 Task: Research Airbnb options in Molo, Kenya from 12th December, 2023 to 16th December, 2023 for 8 adults.8 bedrooms having 8 beds and 8 bathrooms. Property type can be hotel. Amenities needed are: wifi, TV, free parkinig on premises, gym, breakfast. Look for 5 properties as per requirement.
Action: Mouse moved to (488, 147)
Screenshot: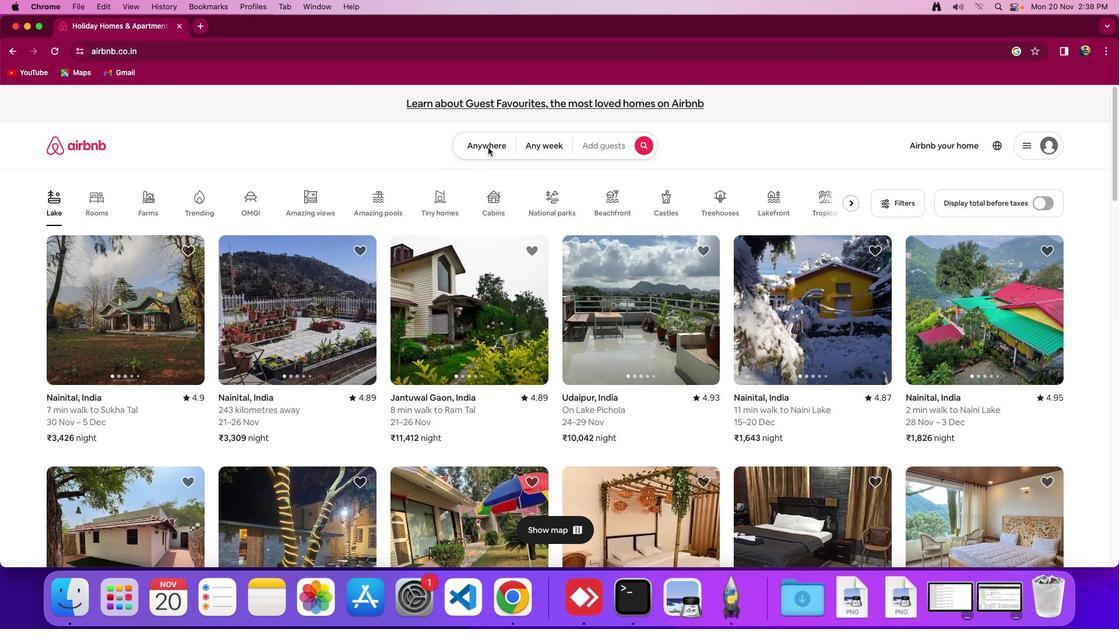 
Action: Mouse pressed left at (488, 147)
Screenshot: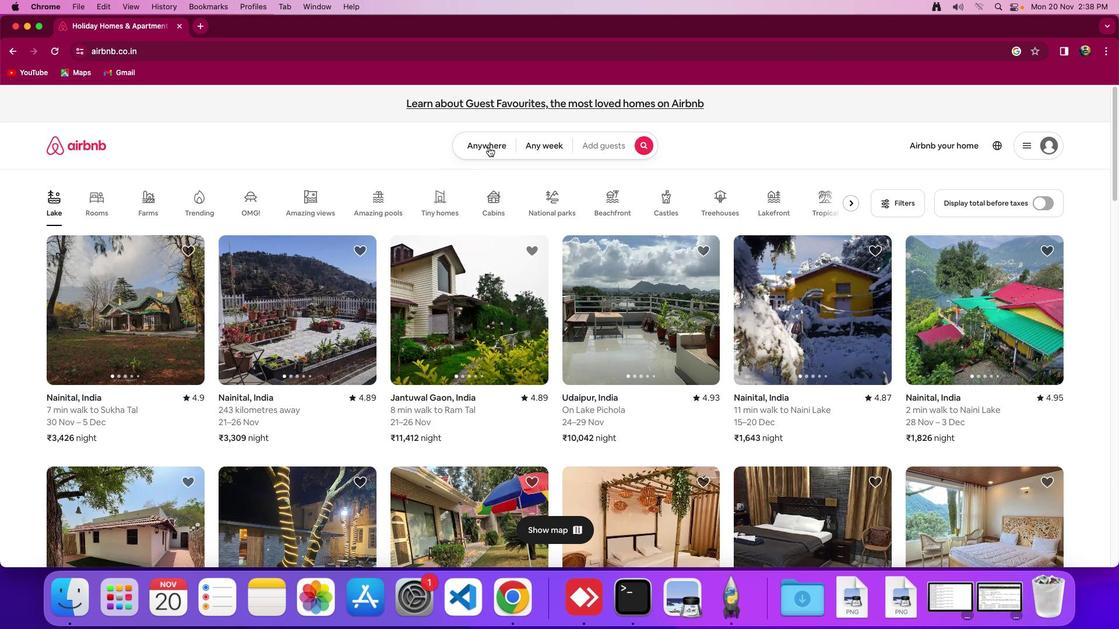 
Action: Mouse moved to (484, 143)
Screenshot: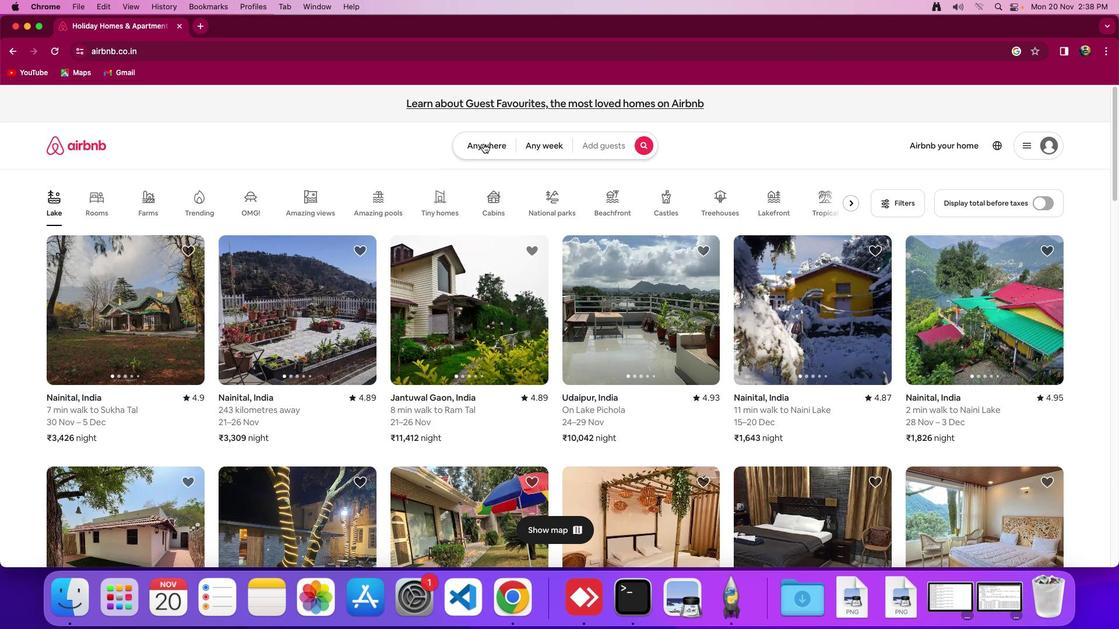 
Action: Mouse pressed left at (484, 143)
Screenshot: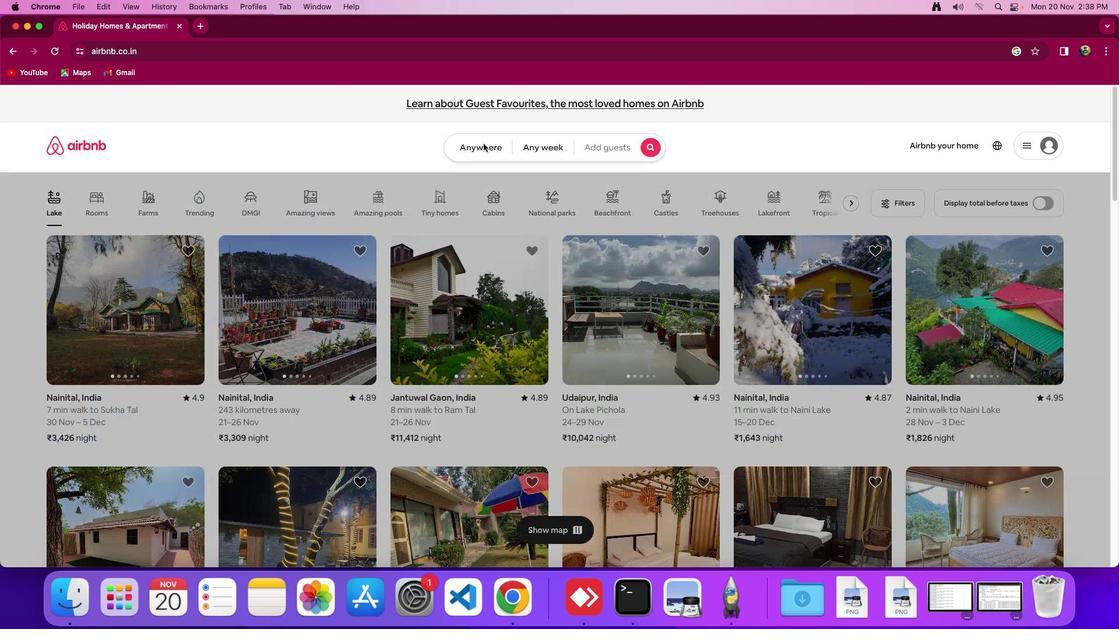 
Action: Mouse moved to (410, 186)
Screenshot: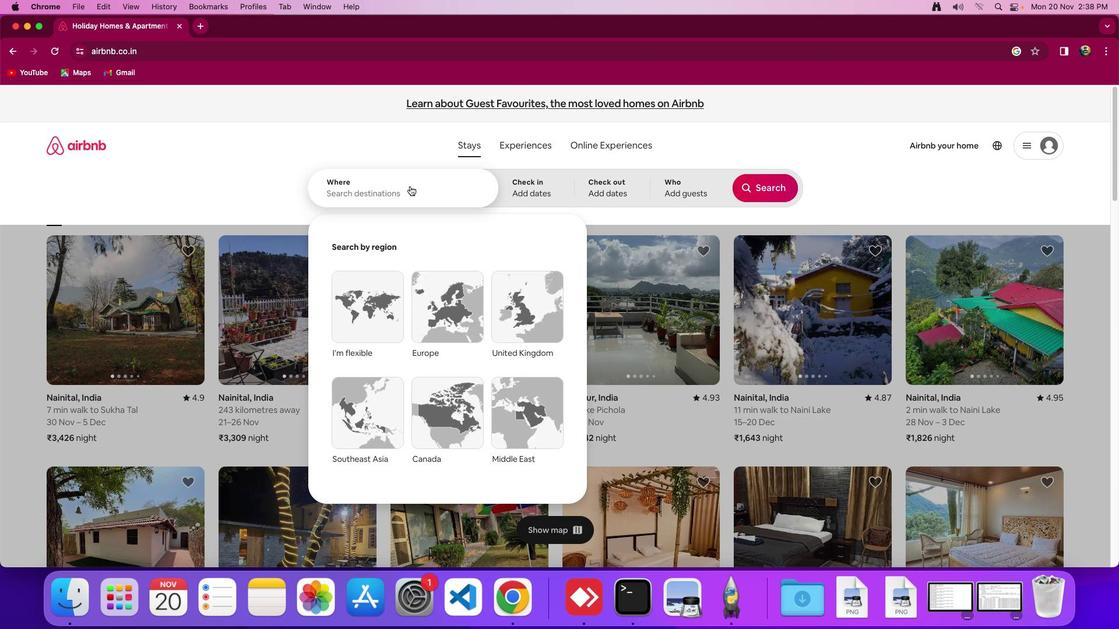 
Action: Mouse pressed left at (410, 186)
Screenshot: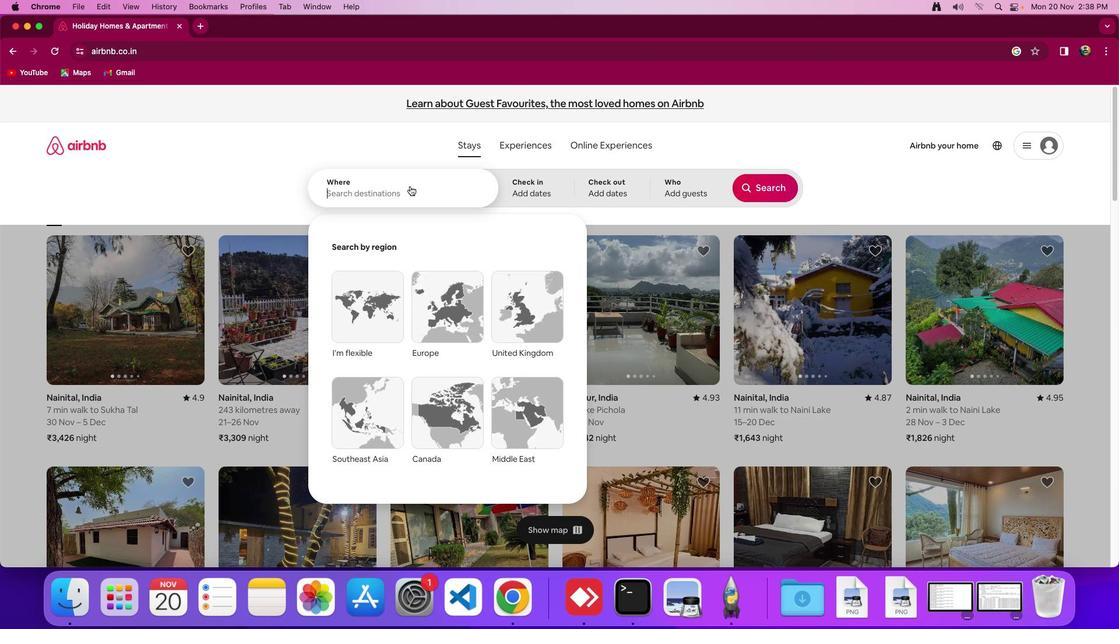 
Action: Mouse moved to (417, 184)
Screenshot: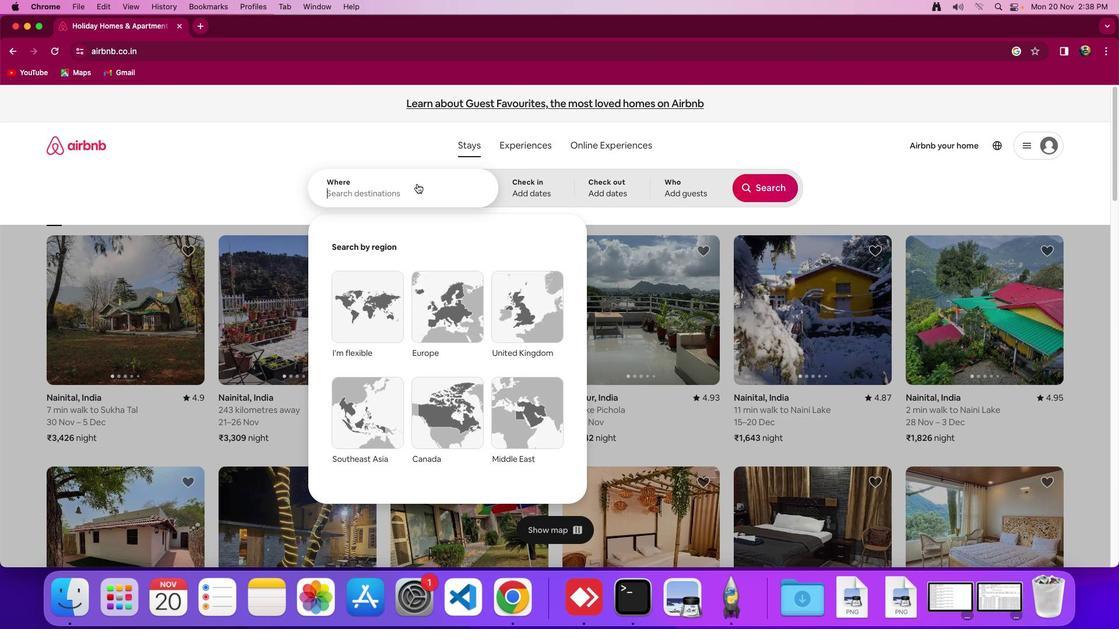 
Action: Key pressed Key.shift_r'T''I''D'Key.backspaceKey.backspaceKey.backspaceKey.backspaceKey.shift'M''o''l''o'','Key.spaceKey.shift'K''n''y''a'
Screenshot: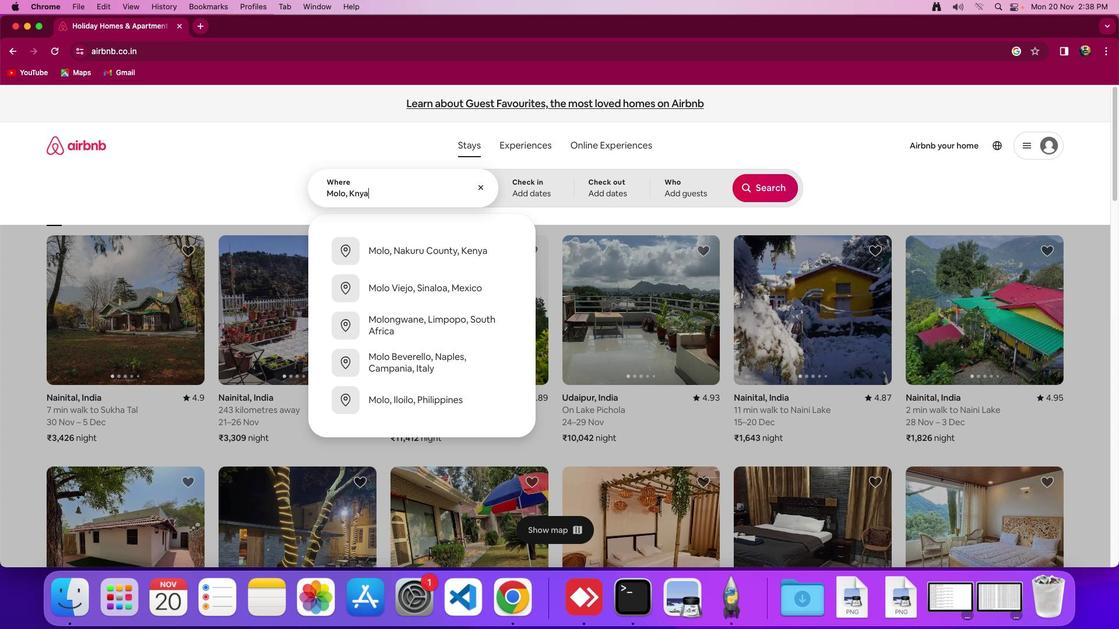 
Action: Mouse moved to (513, 184)
Screenshot: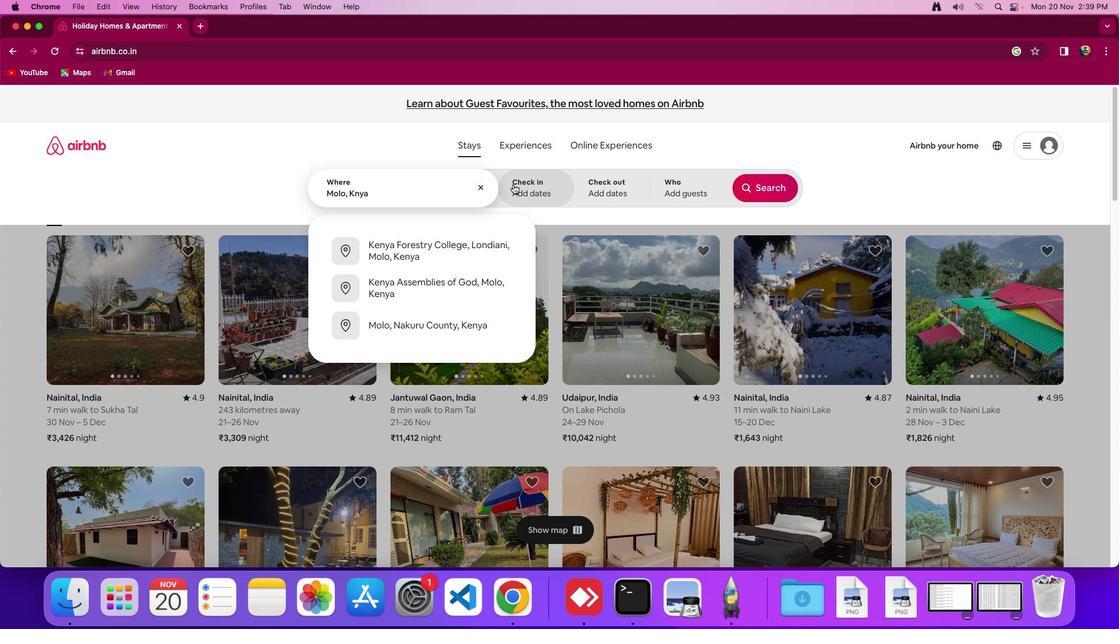 
Action: Mouse pressed left at (513, 184)
Screenshot: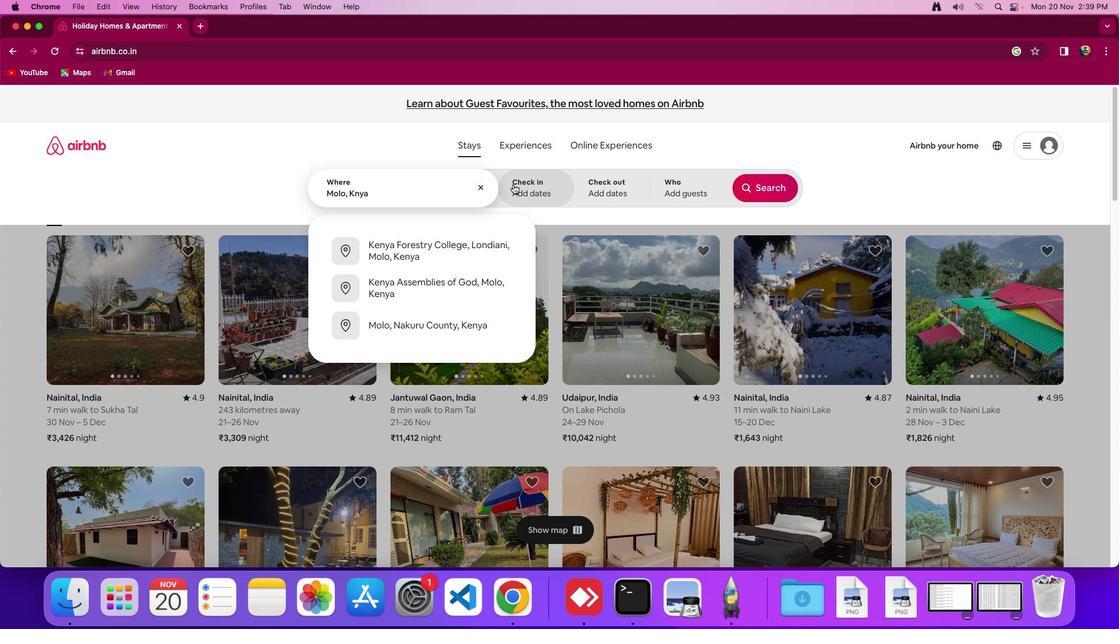 
Action: Mouse moved to (638, 388)
Screenshot: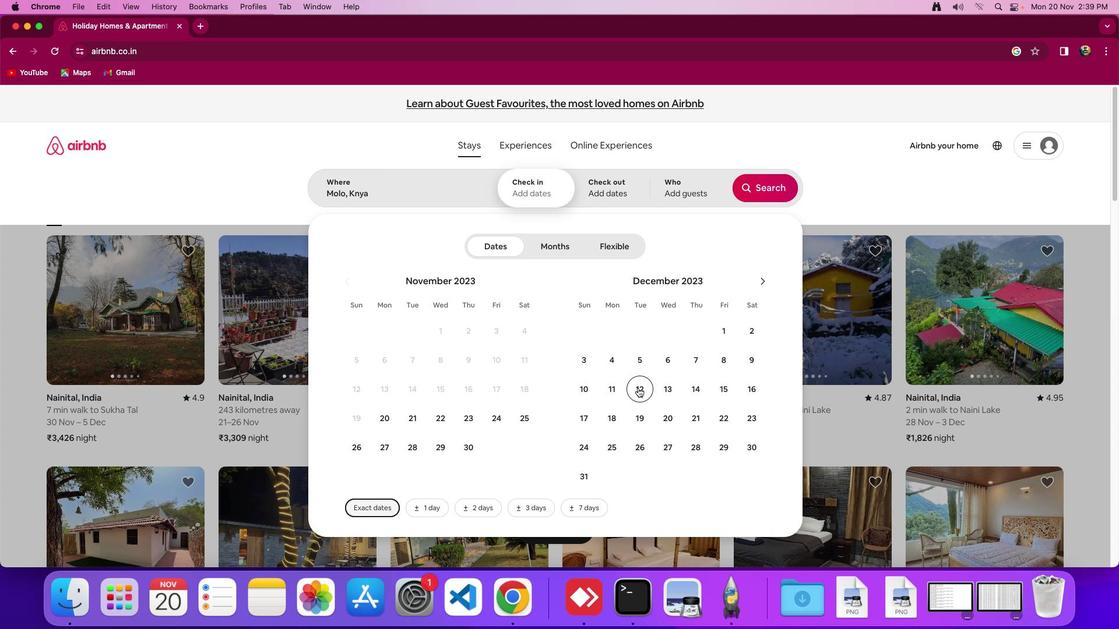 
Action: Mouse pressed left at (638, 388)
Screenshot: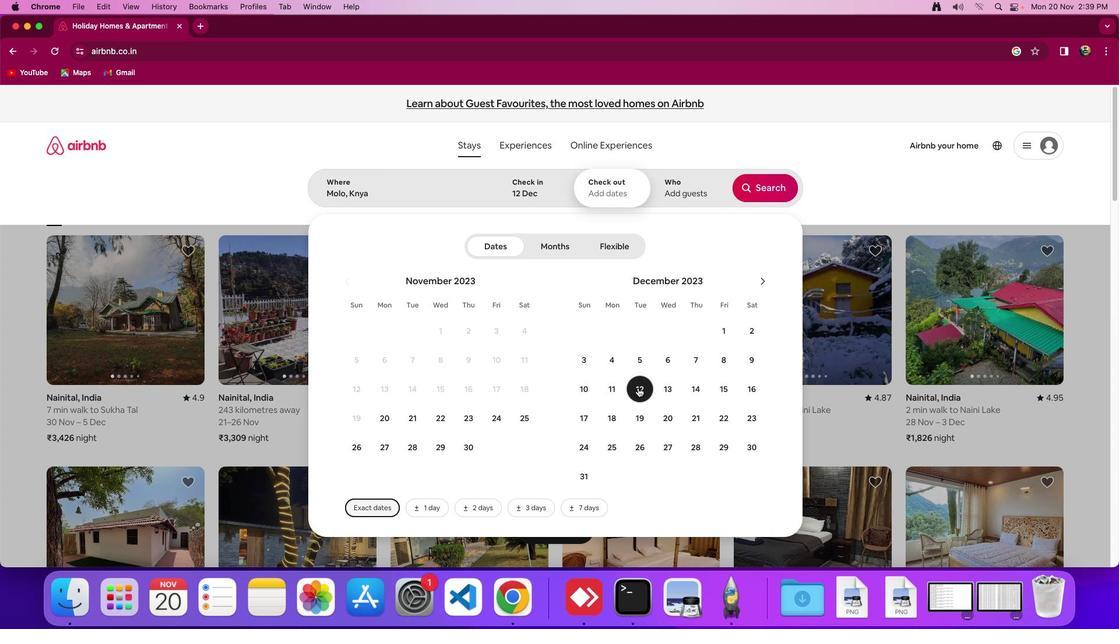 
Action: Mouse moved to (748, 389)
Screenshot: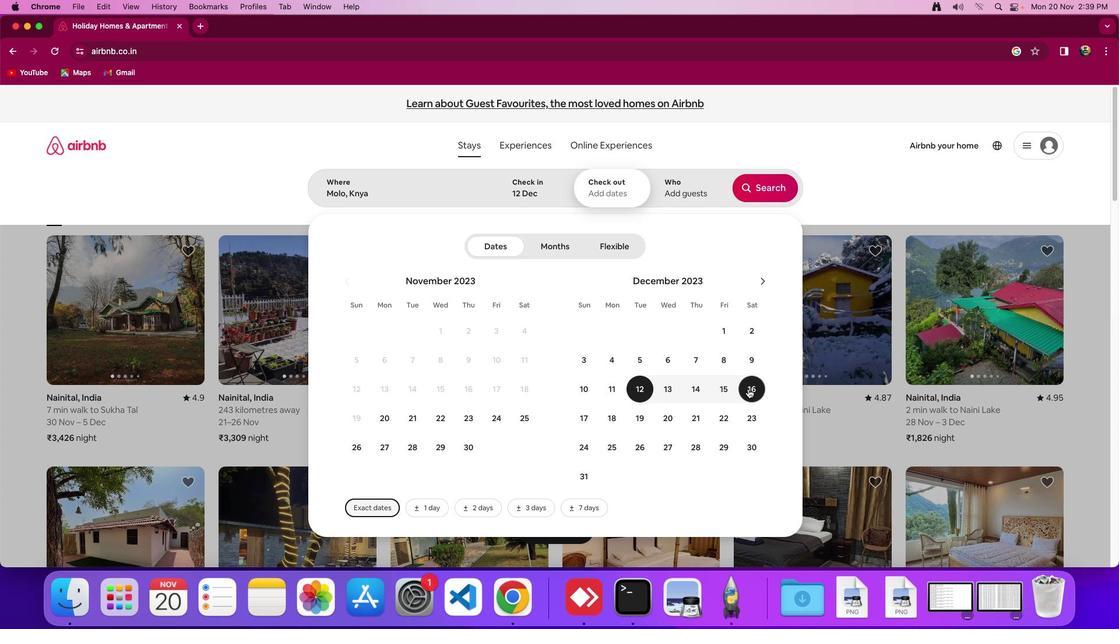 
Action: Mouse pressed left at (748, 389)
Screenshot: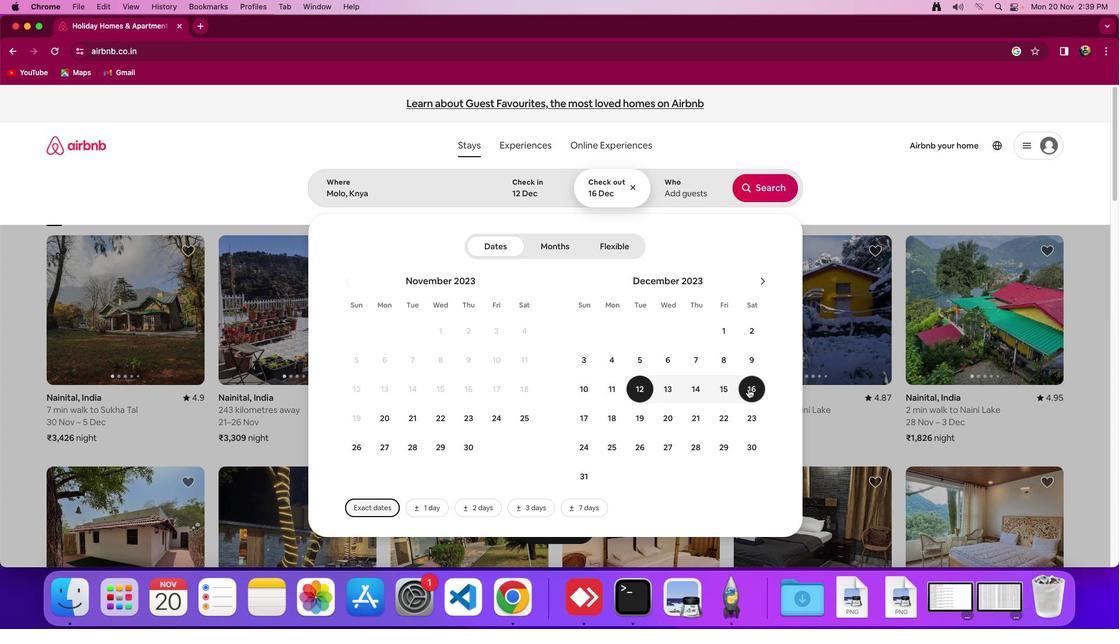 
Action: Mouse moved to (678, 191)
Screenshot: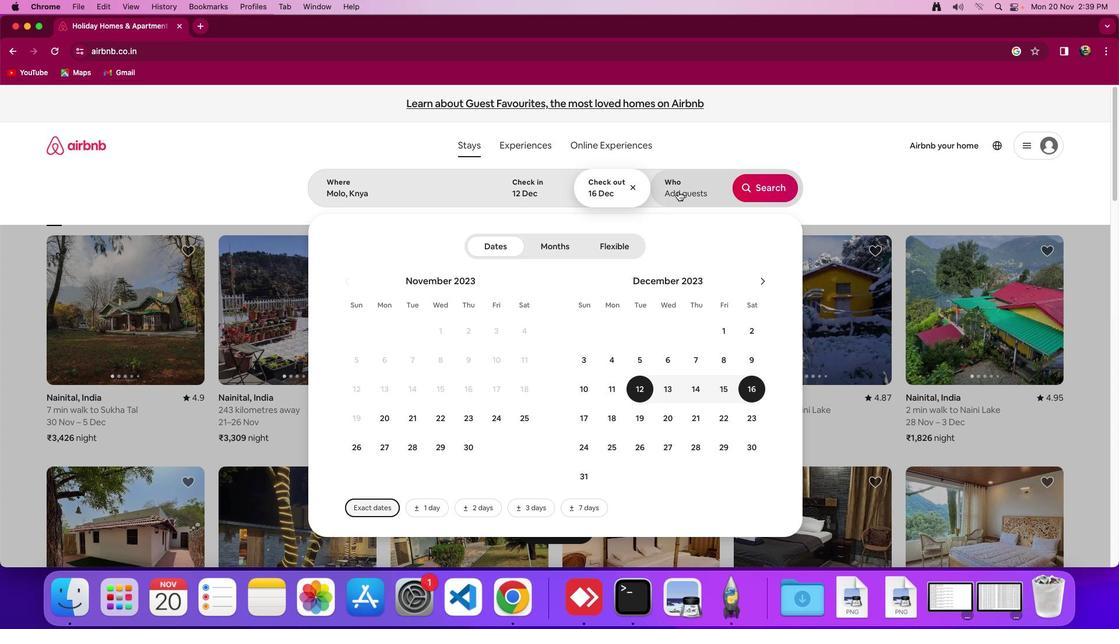 
Action: Mouse pressed left at (678, 191)
Screenshot: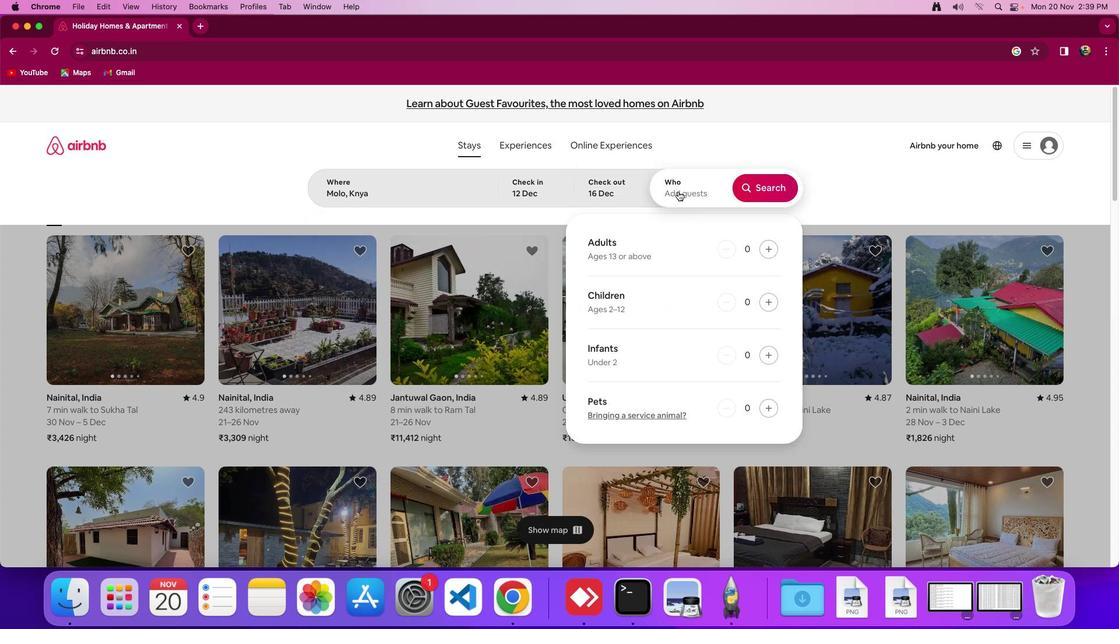 
Action: Mouse moved to (766, 251)
Screenshot: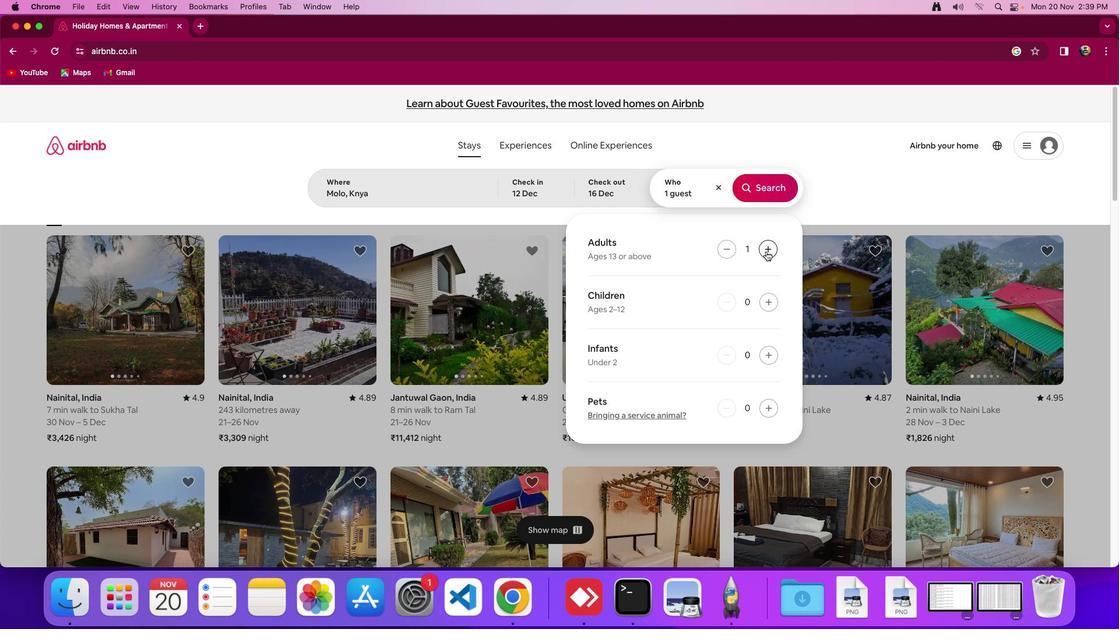 
Action: Mouse pressed left at (766, 251)
Screenshot: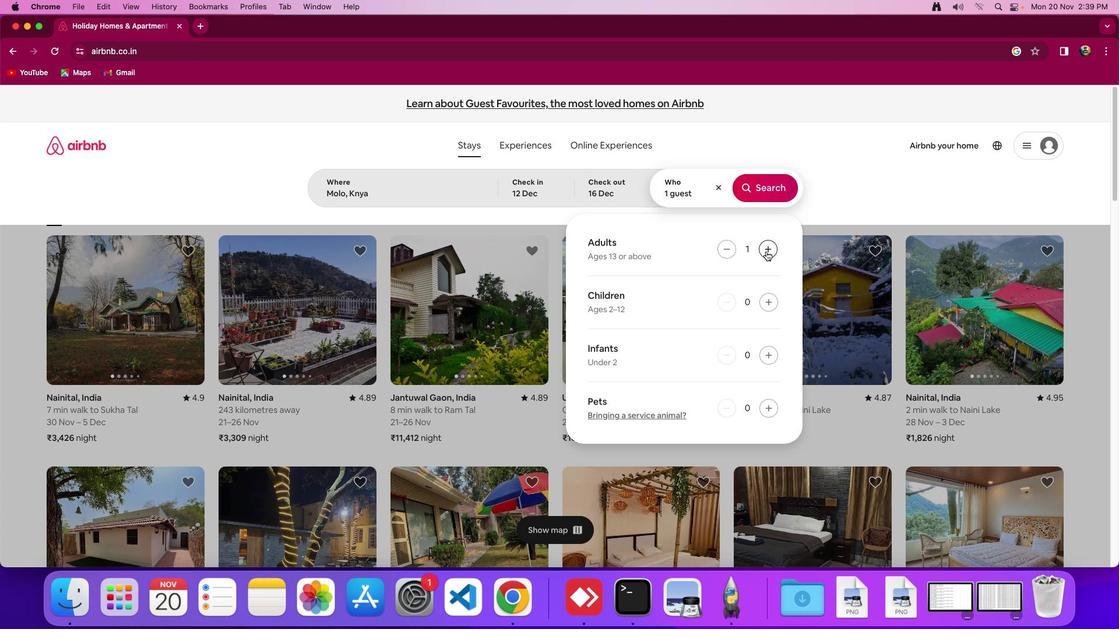 
Action: Mouse pressed left at (766, 251)
Screenshot: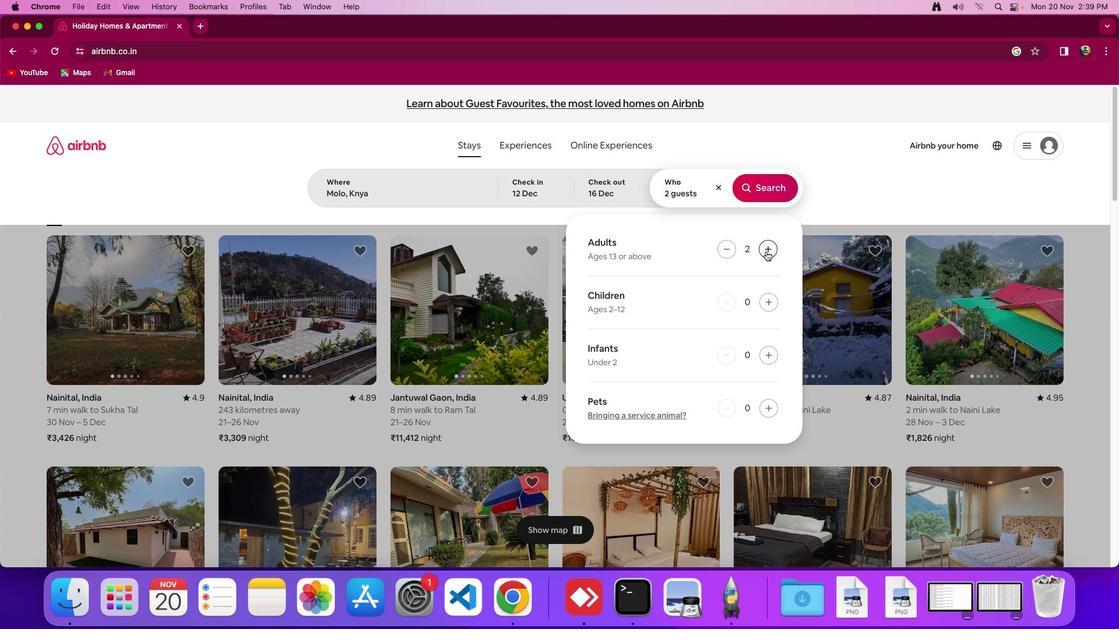 
Action: Mouse pressed left at (766, 251)
Screenshot: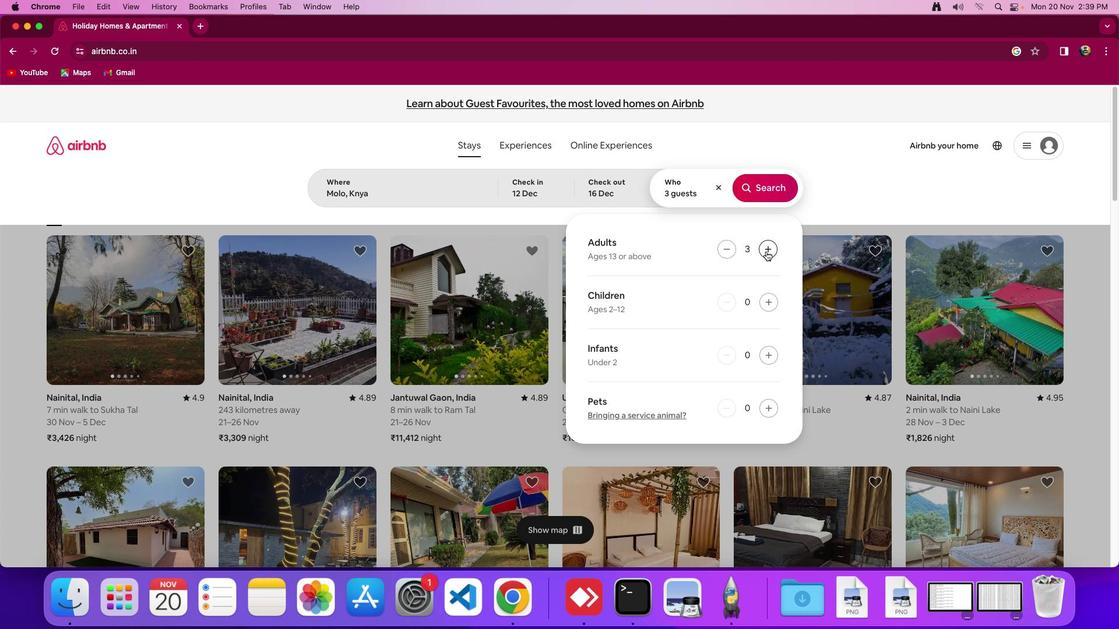 
Action: Mouse pressed left at (766, 251)
Screenshot: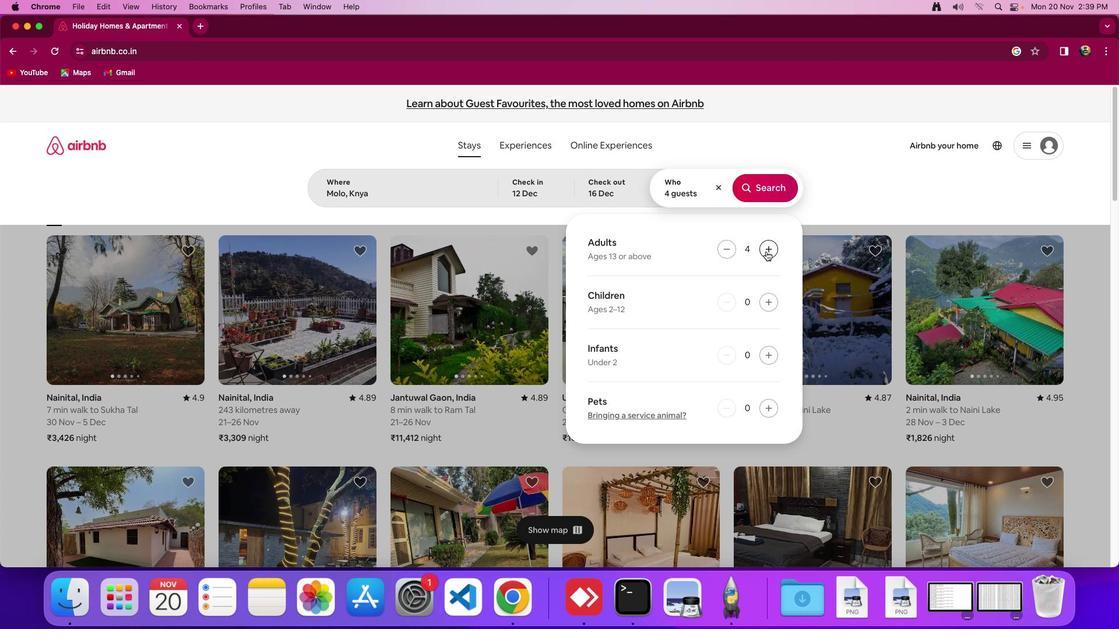 
Action: Mouse pressed left at (766, 251)
Screenshot: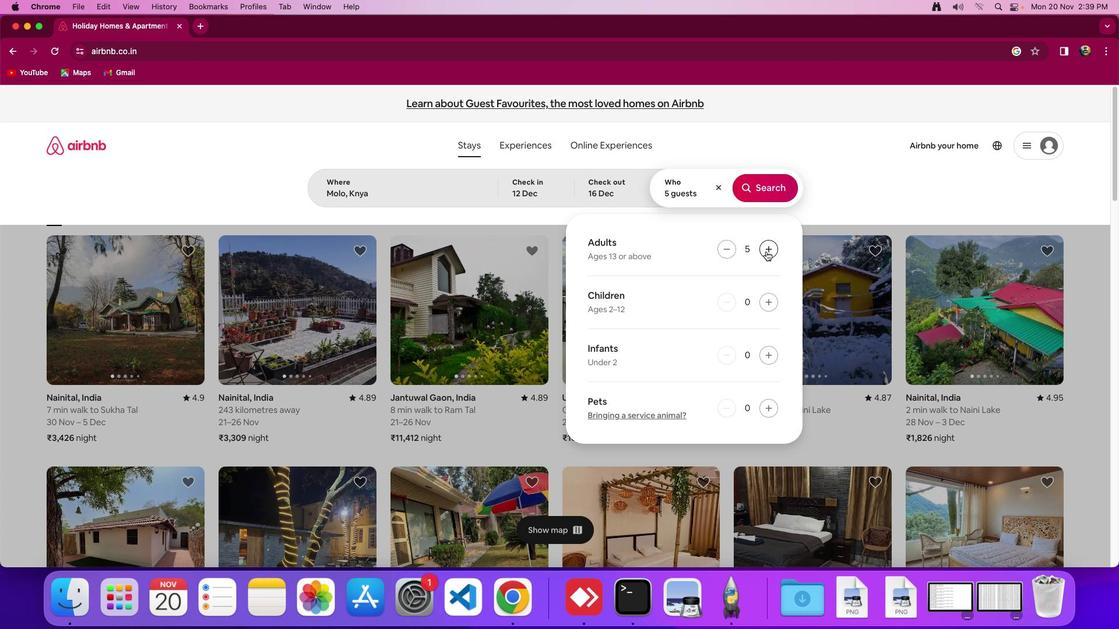 
Action: Mouse pressed left at (766, 251)
Screenshot: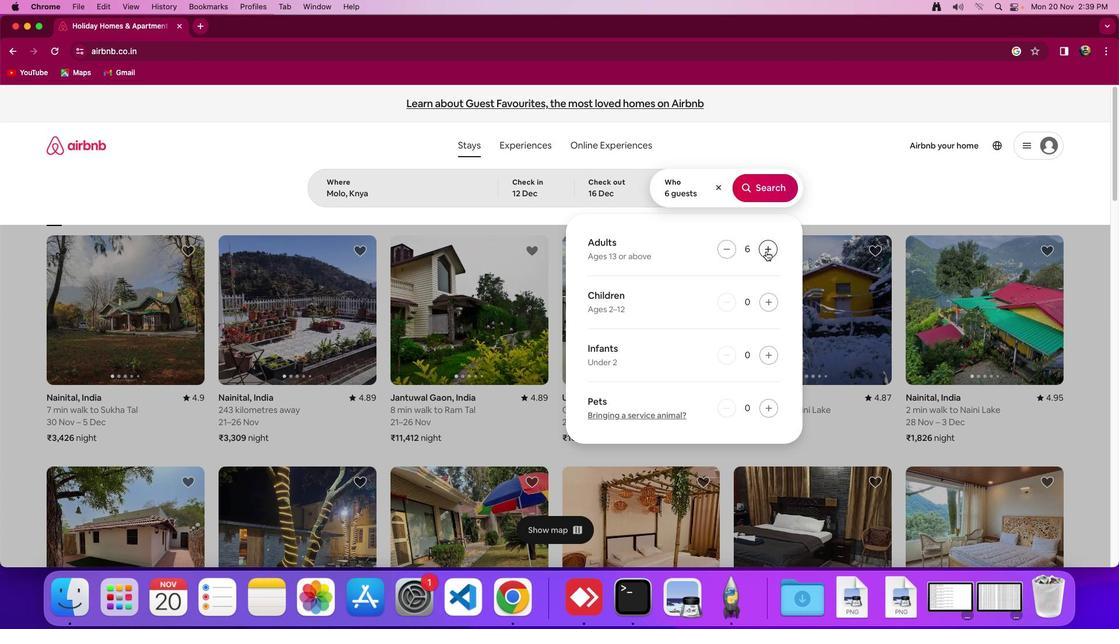 
Action: Mouse pressed left at (766, 251)
Screenshot: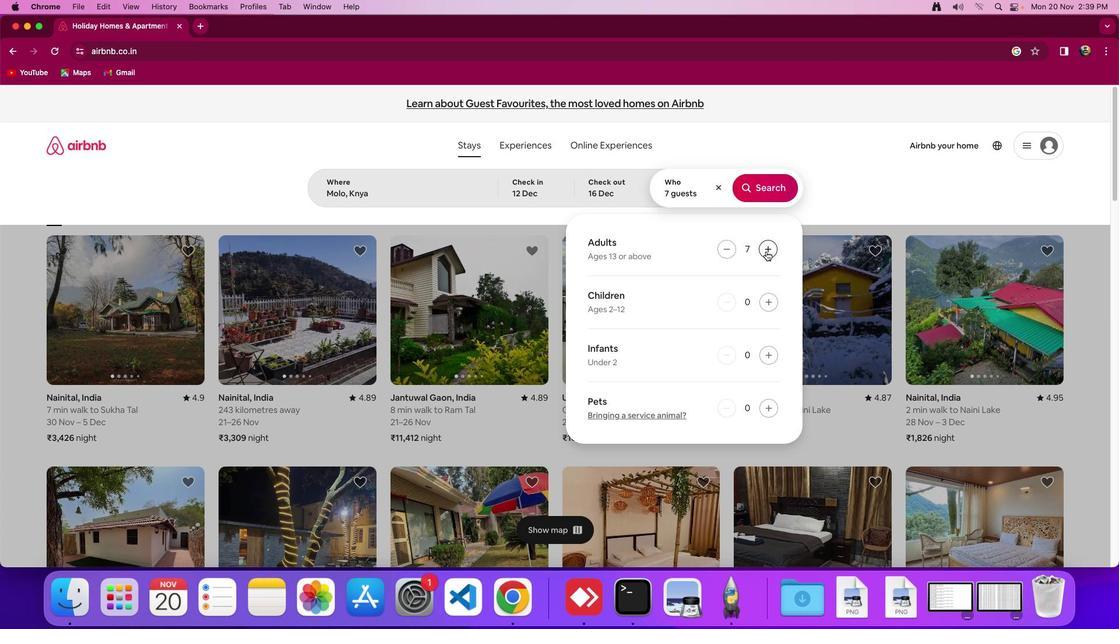 
Action: Mouse pressed left at (766, 251)
Screenshot: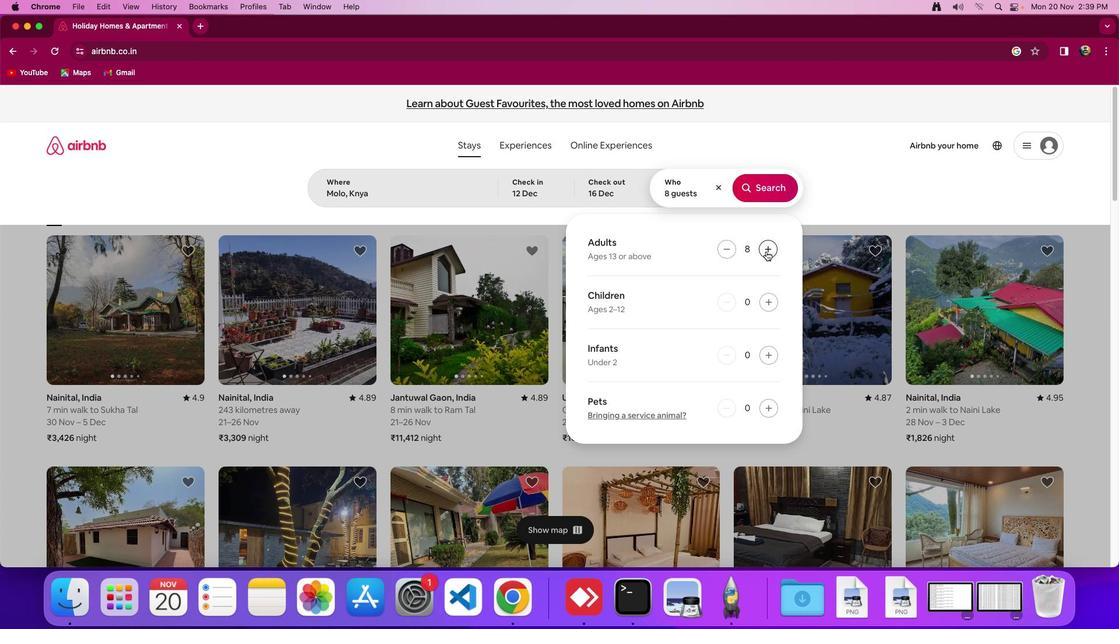 
Action: Mouse moved to (756, 179)
Screenshot: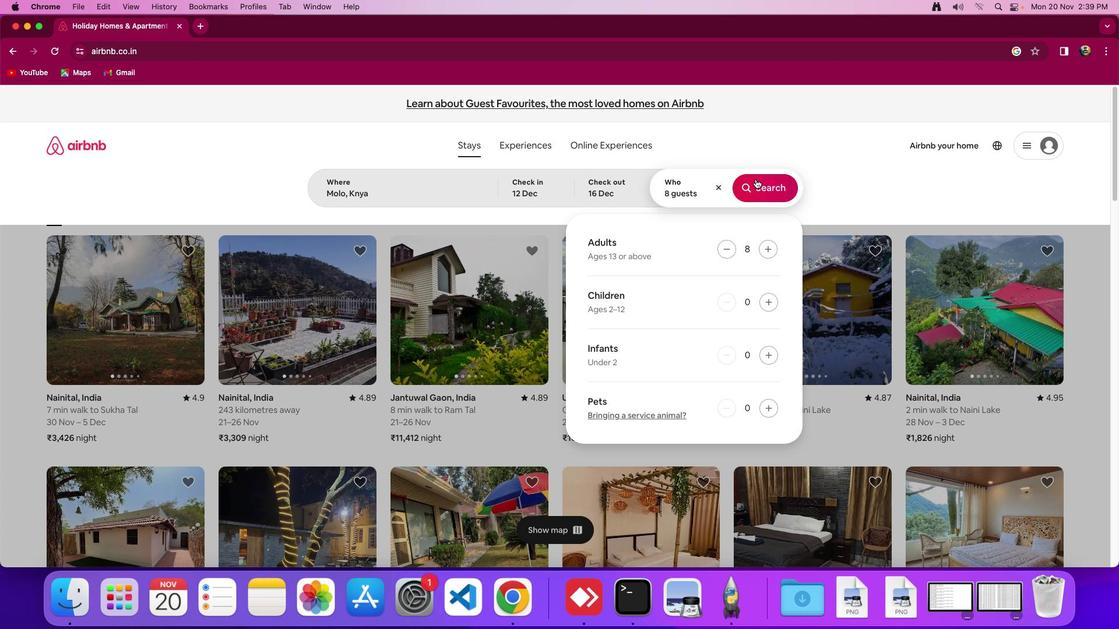 
Action: Mouse pressed left at (756, 179)
Screenshot: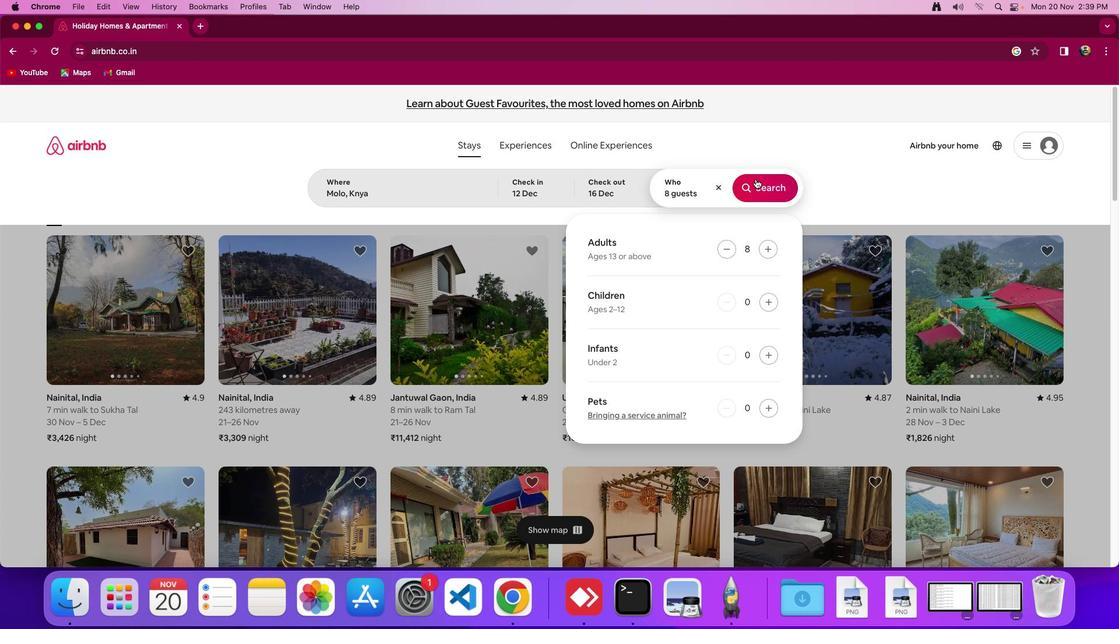 
Action: Mouse moved to (934, 152)
Screenshot: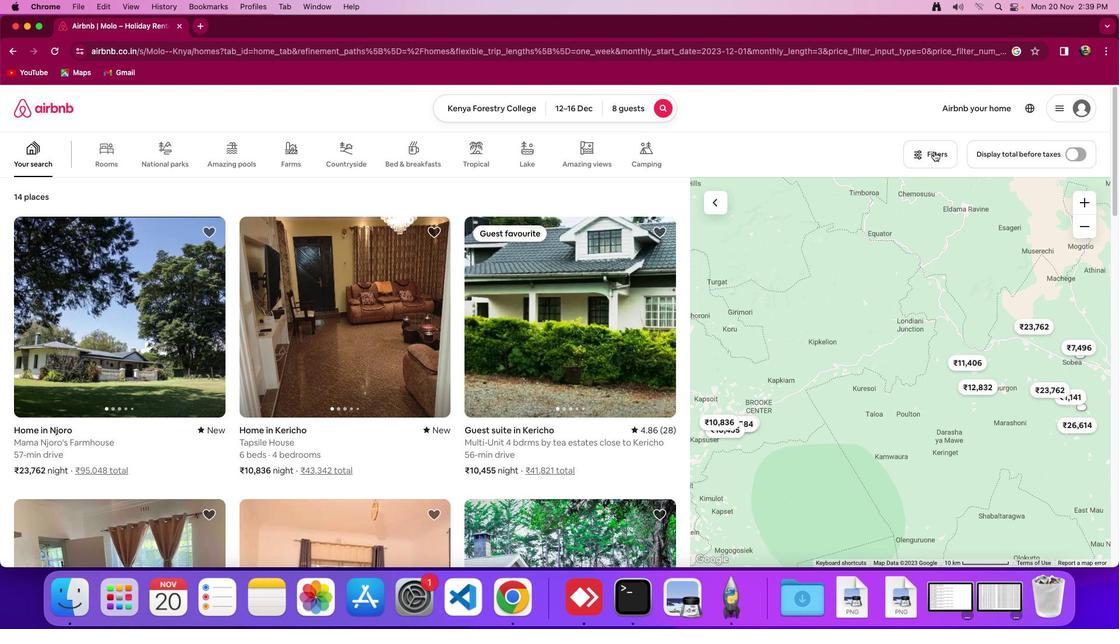 
Action: Mouse pressed left at (934, 152)
Screenshot: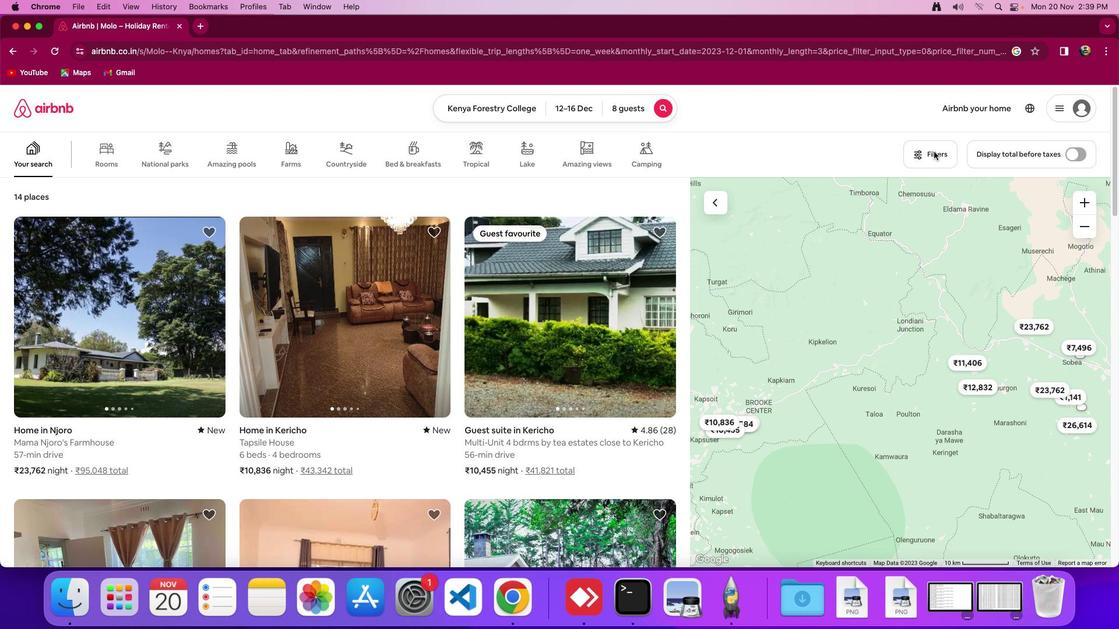 
Action: Mouse moved to (510, 322)
Screenshot: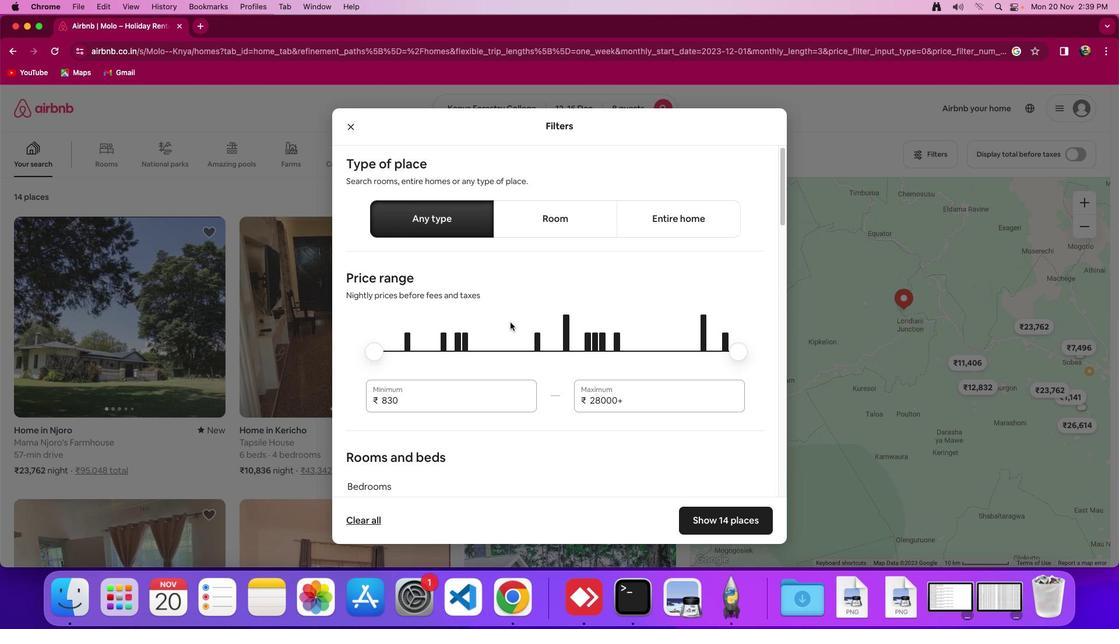 
Action: Mouse scrolled (510, 322) with delta (0, 0)
Screenshot: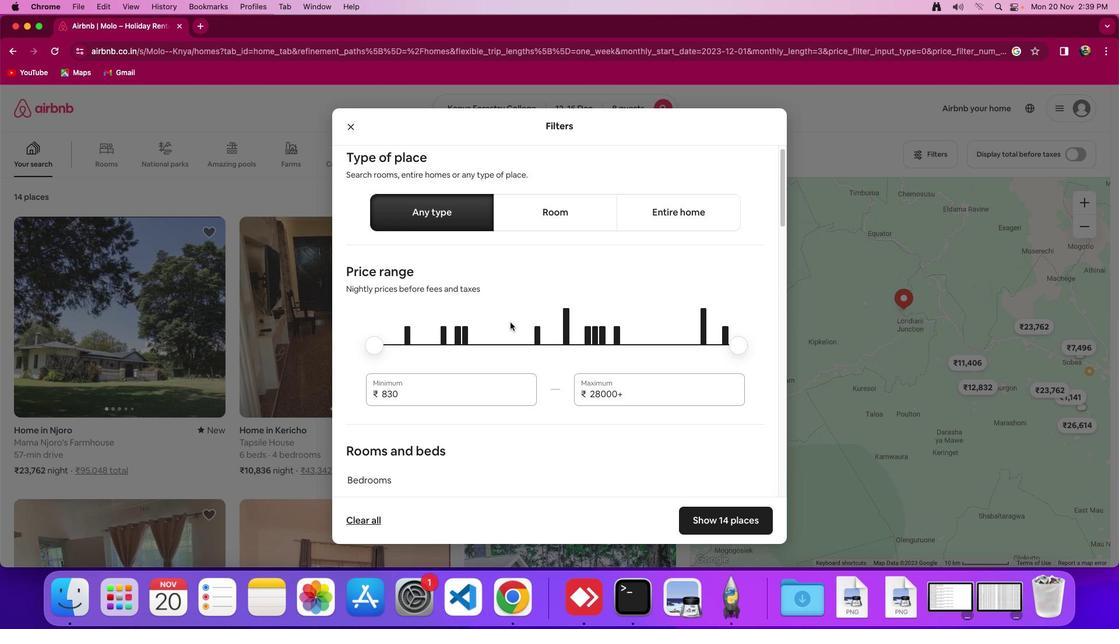 
Action: Mouse scrolled (510, 322) with delta (0, 0)
Screenshot: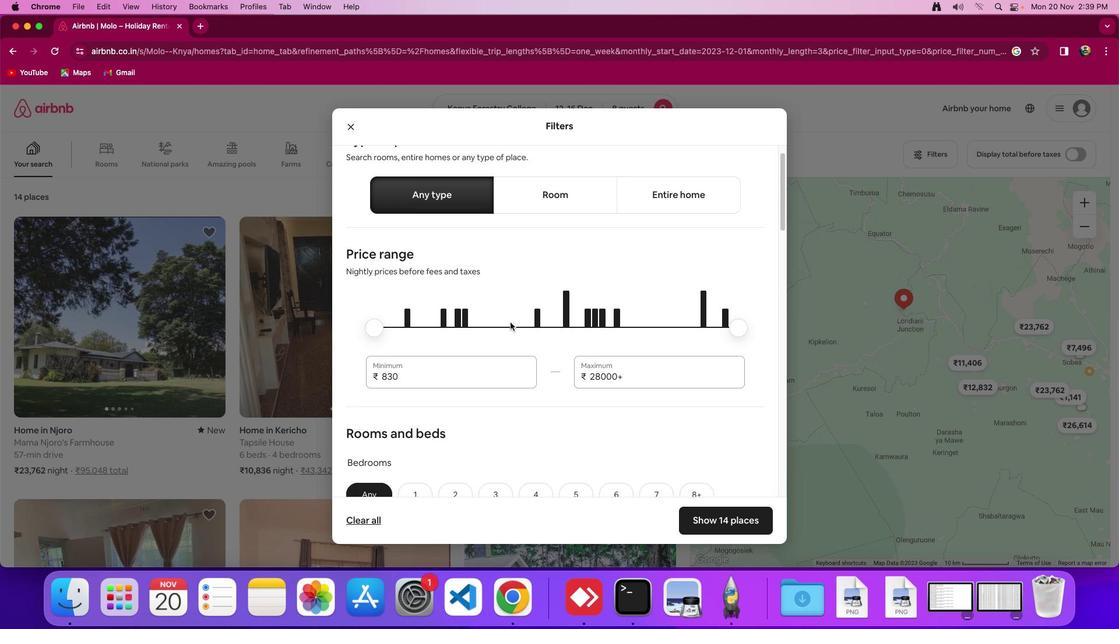 
Action: Mouse moved to (510, 322)
Screenshot: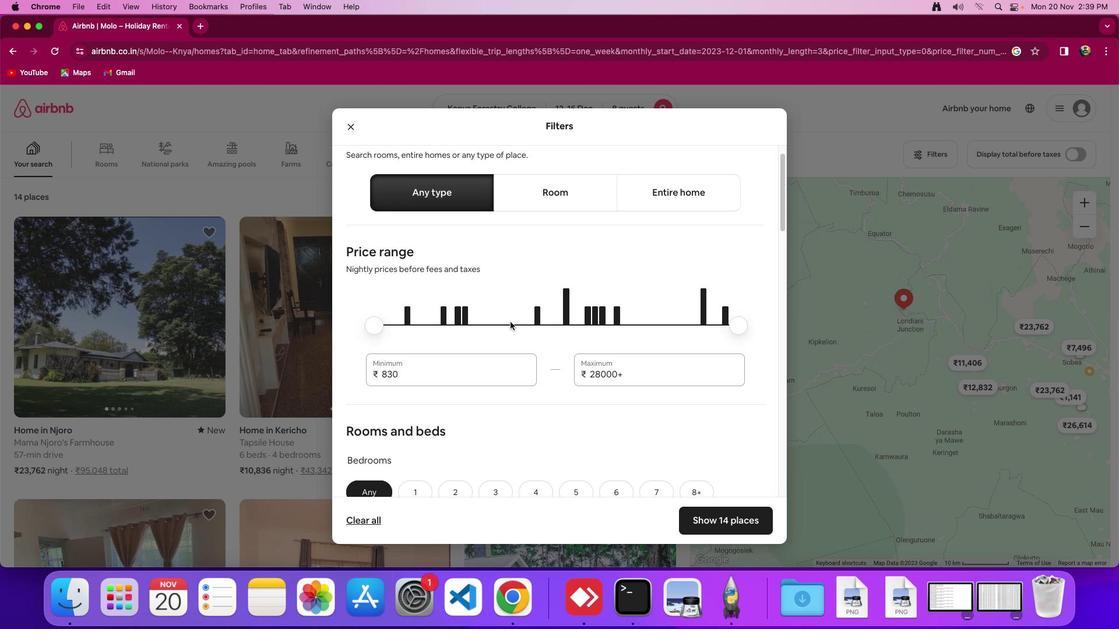 
Action: Mouse scrolled (510, 322) with delta (0, 0)
Screenshot: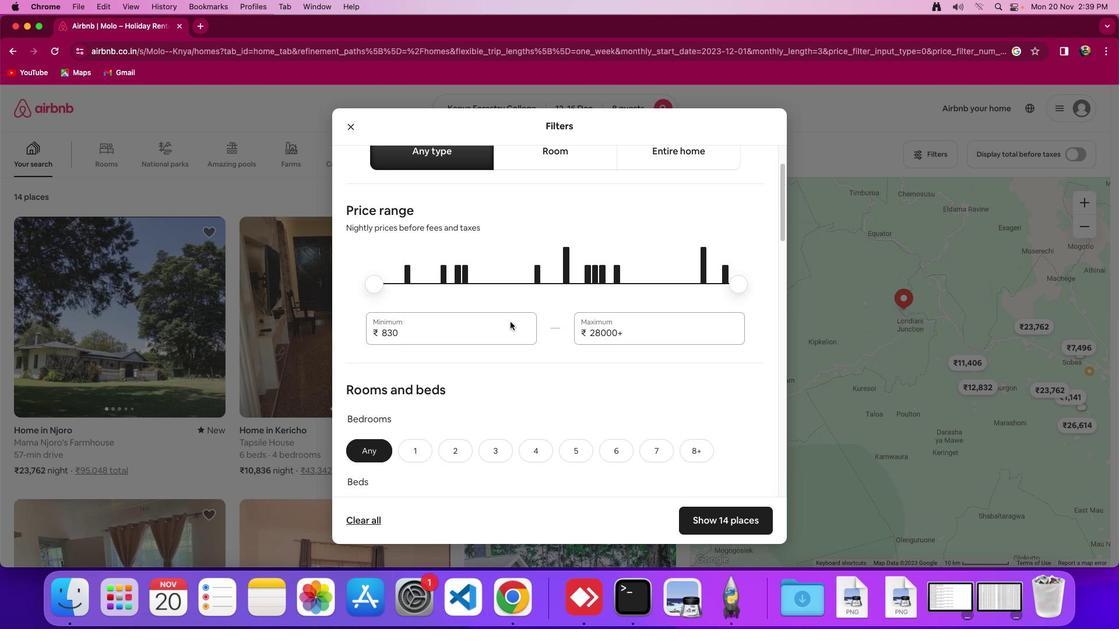 
Action: Mouse scrolled (510, 322) with delta (0, 0)
Screenshot: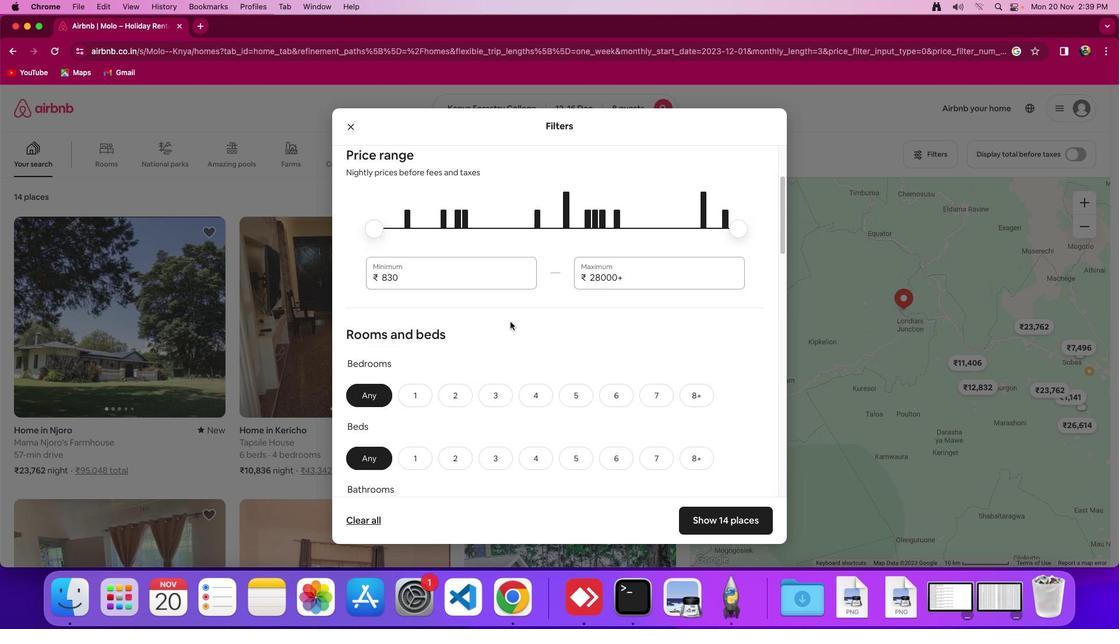 
Action: Mouse scrolled (510, 322) with delta (0, -1)
Screenshot: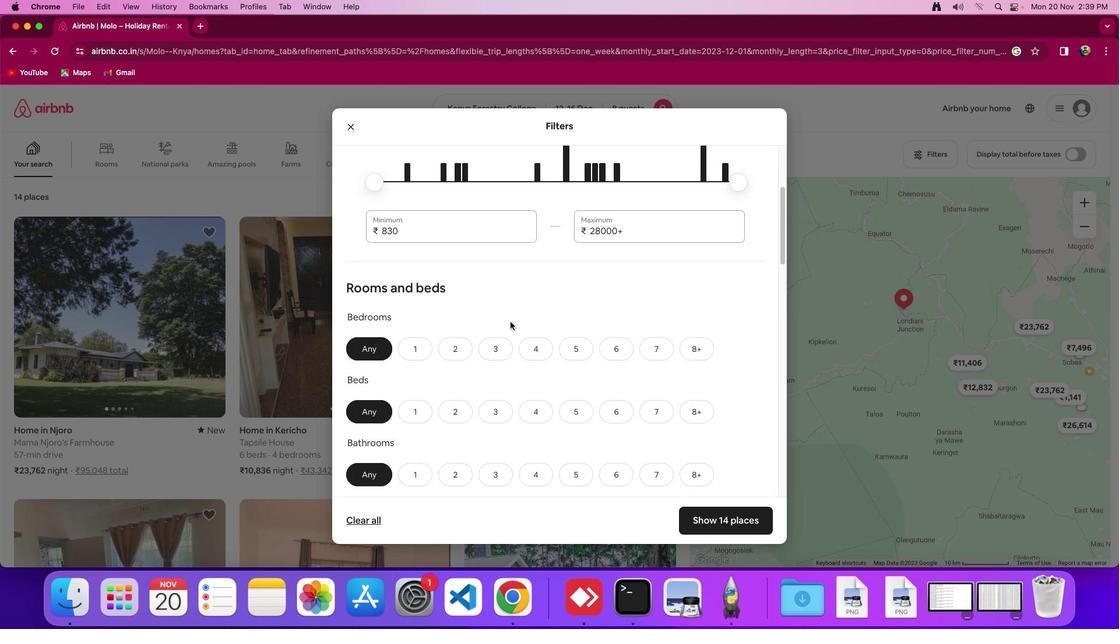 
Action: Mouse scrolled (510, 322) with delta (0, -2)
Screenshot: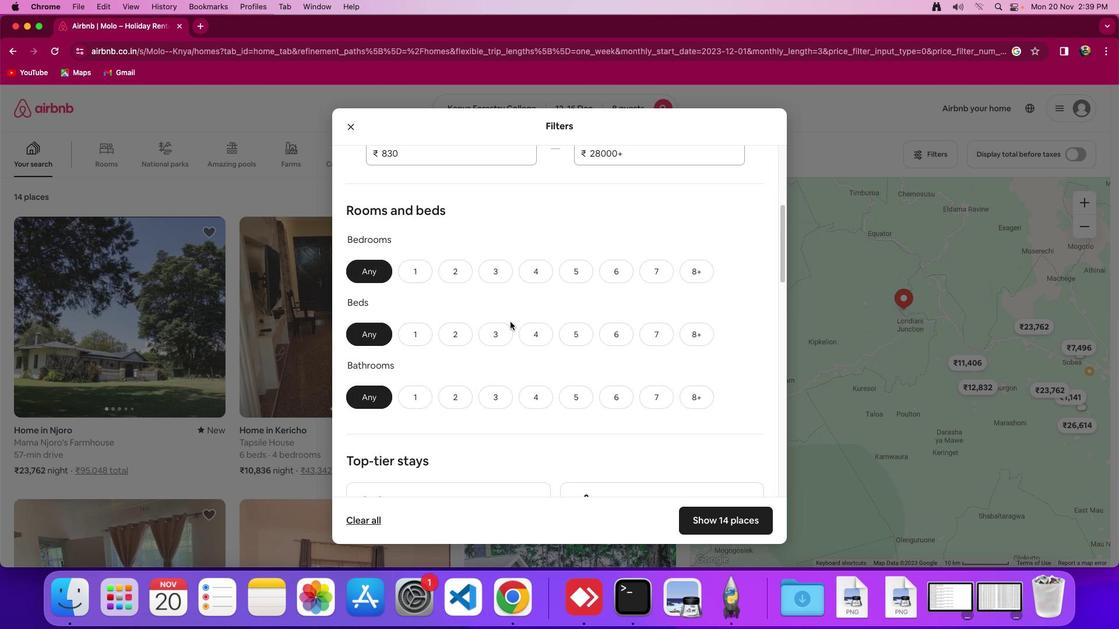 
Action: Mouse scrolled (510, 322) with delta (0, 0)
Screenshot: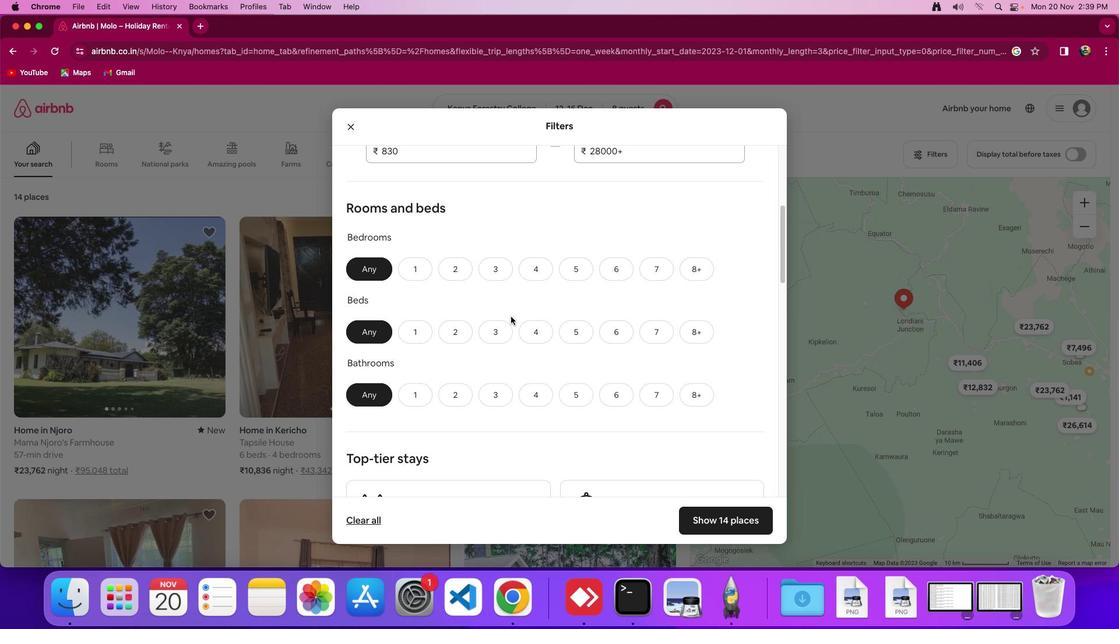
Action: Mouse moved to (699, 267)
Screenshot: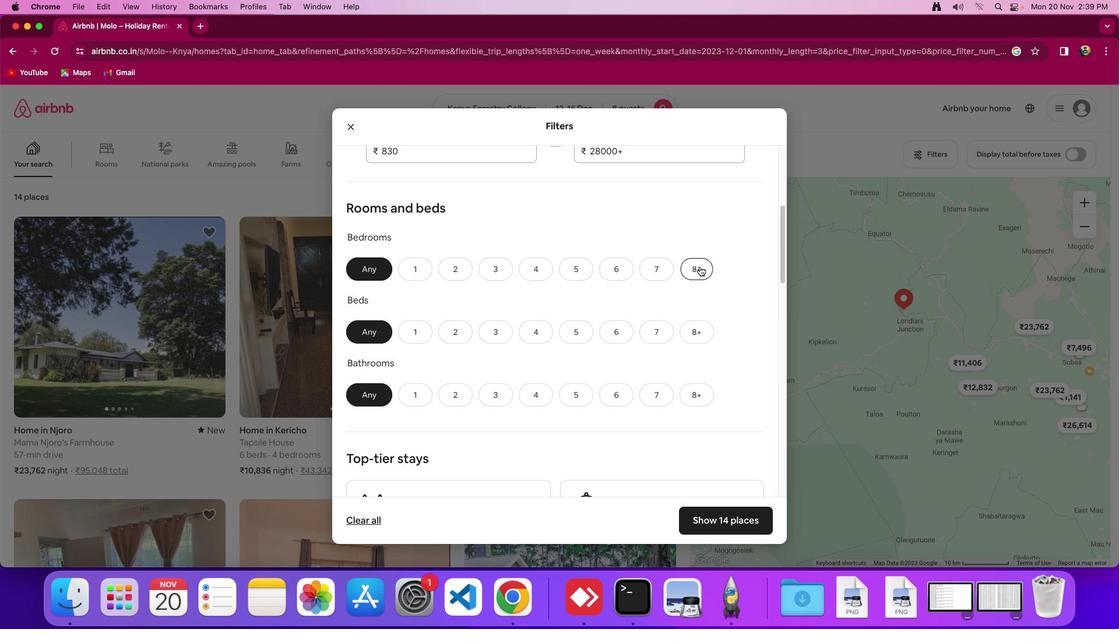 
Action: Mouse pressed left at (699, 267)
Screenshot: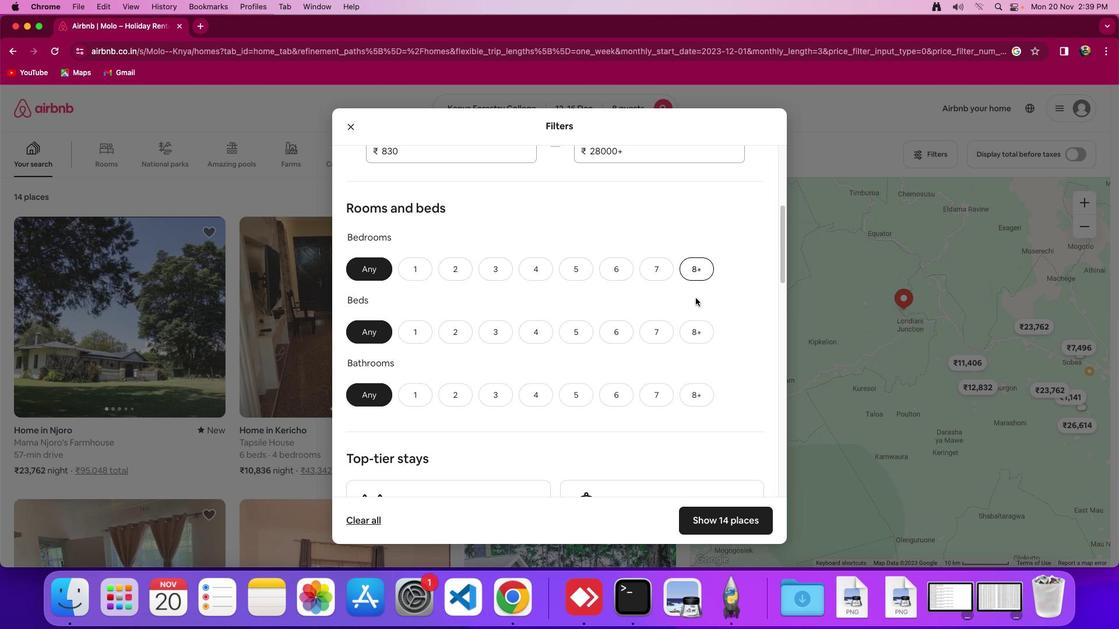 
Action: Mouse moved to (695, 334)
Screenshot: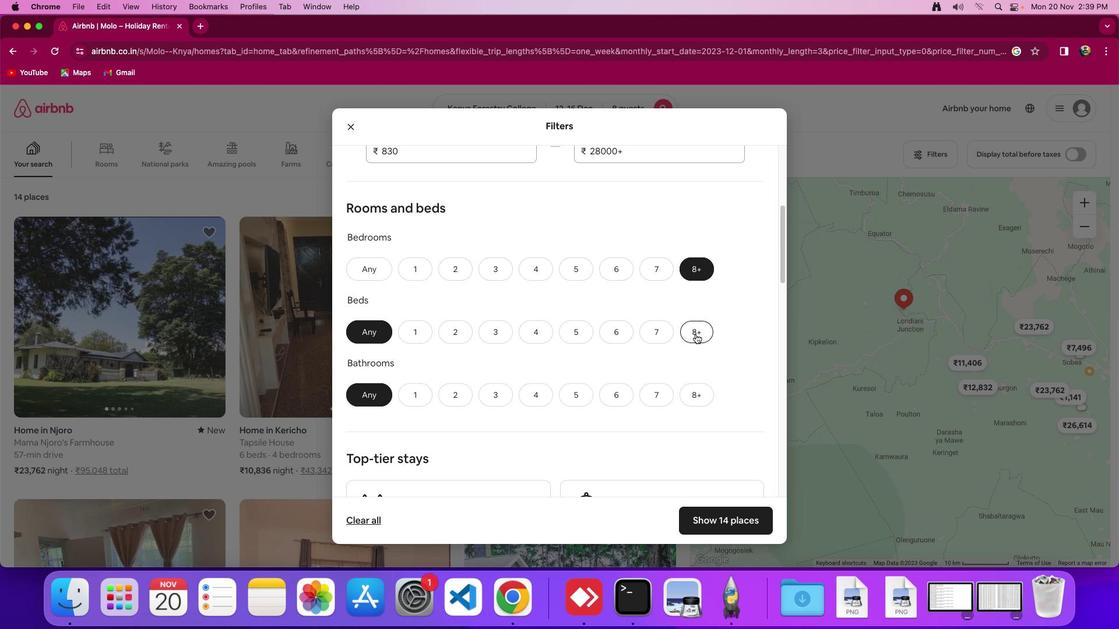 
Action: Mouse pressed left at (695, 334)
Screenshot: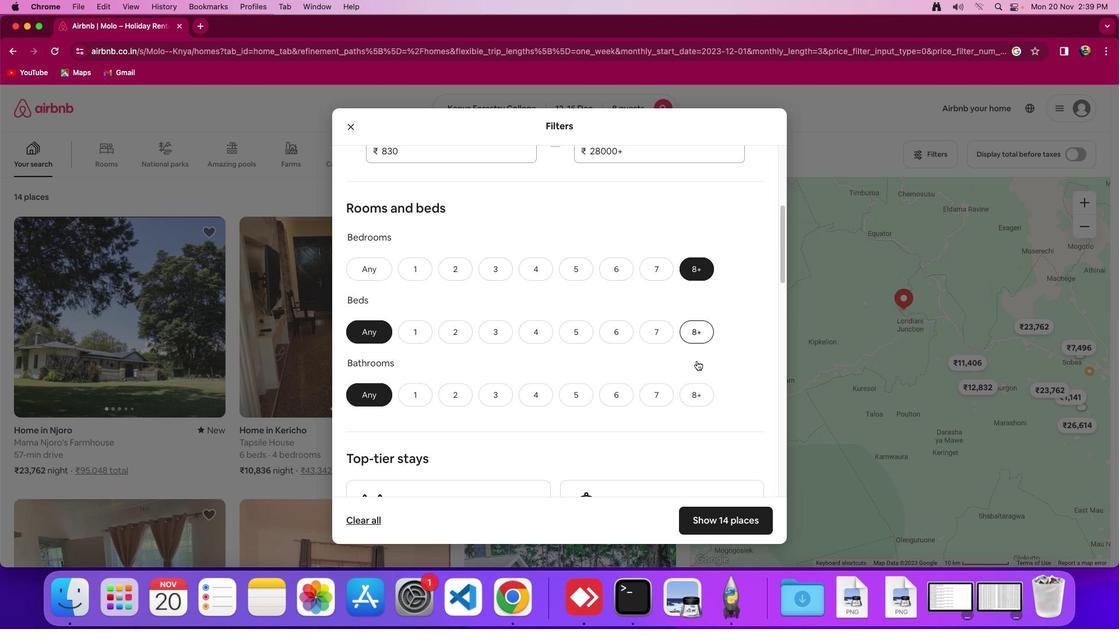 
Action: Mouse moved to (696, 386)
Screenshot: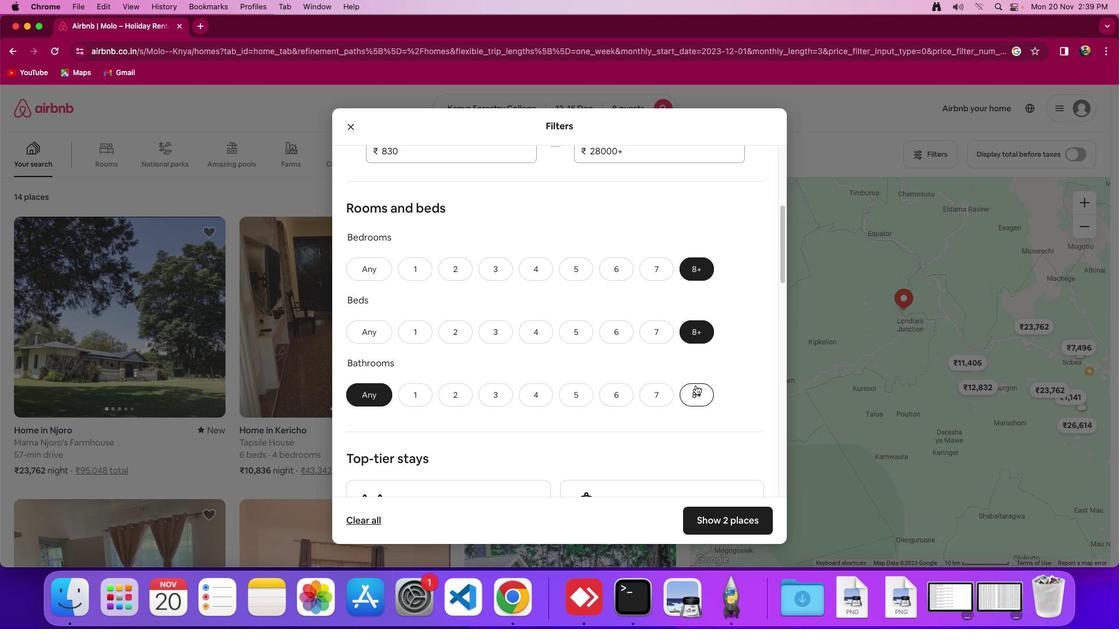 
Action: Mouse pressed left at (696, 386)
Screenshot: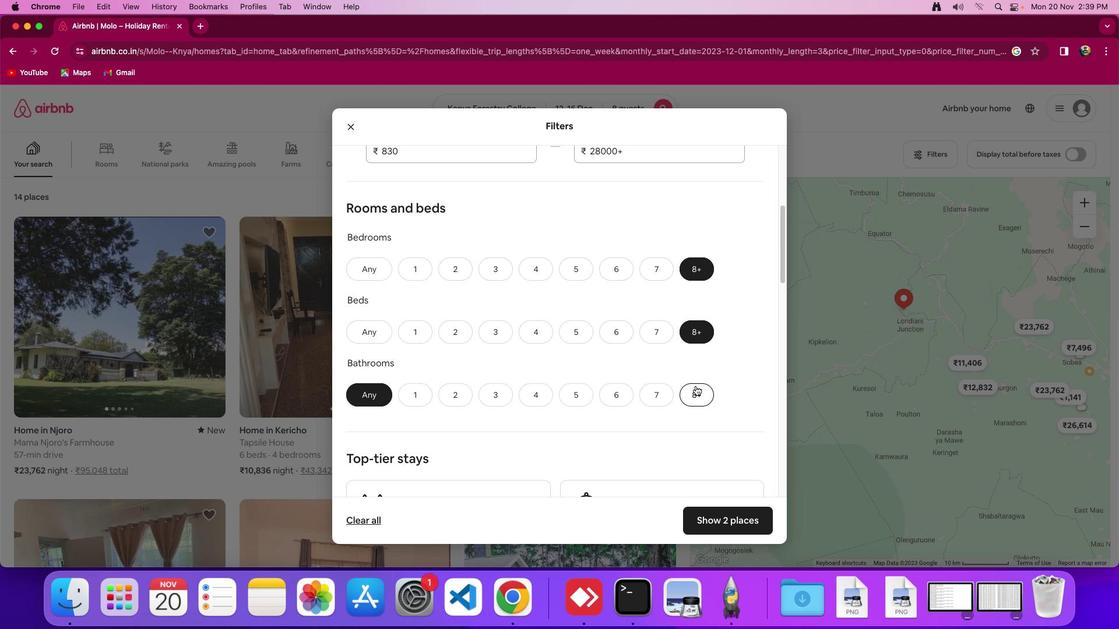 
Action: Mouse moved to (661, 366)
Screenshot: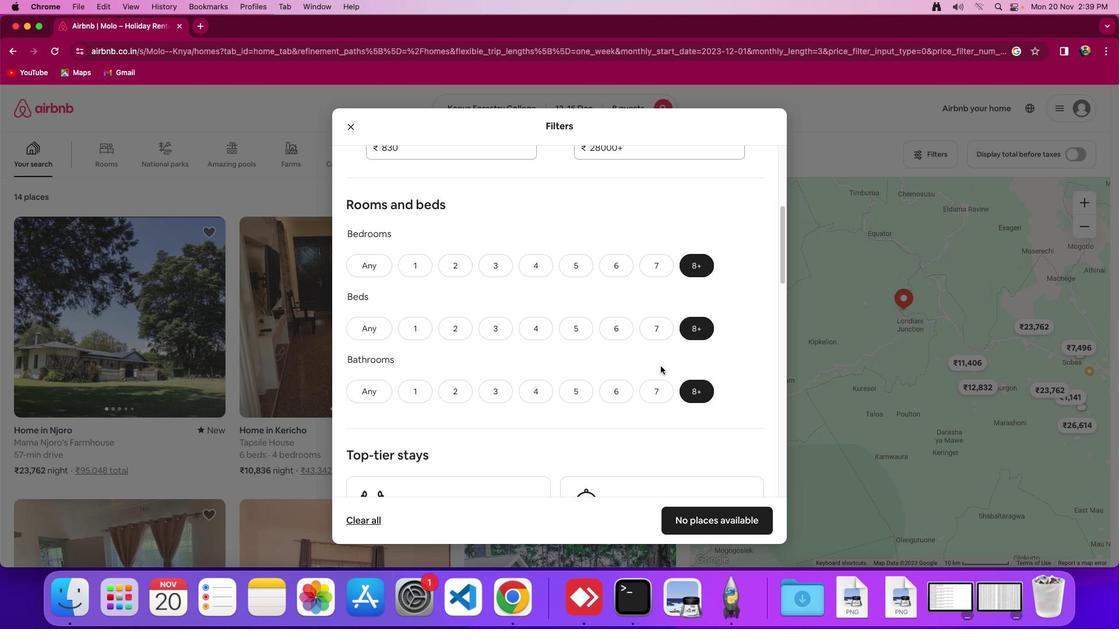 
Action: Mouse scrolled (661, 366) with delta (0, 0)
Screenshot: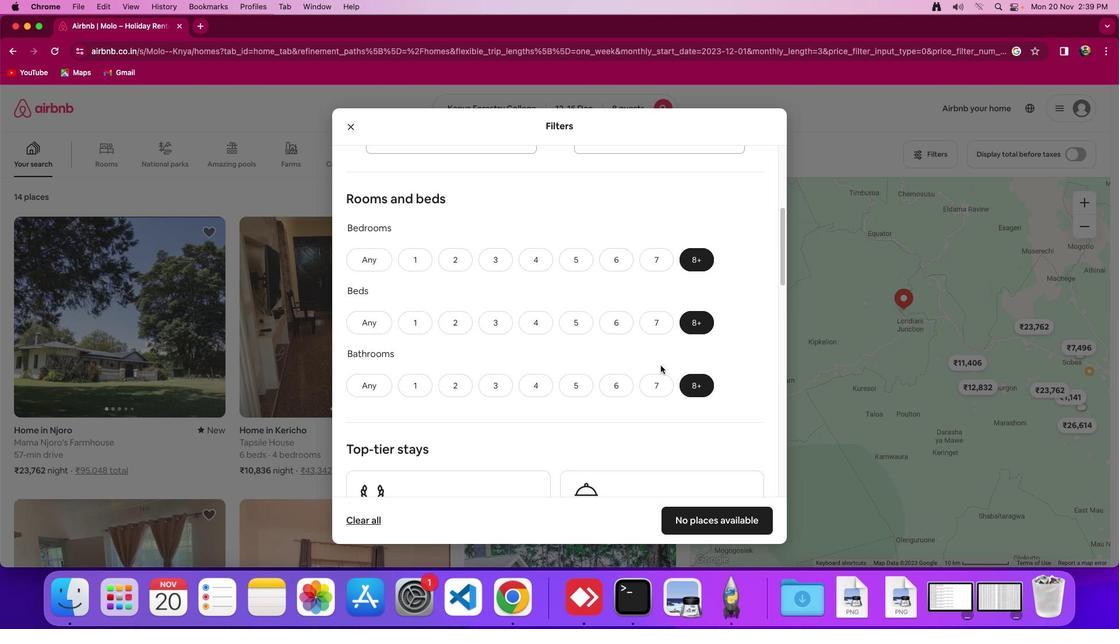 
Action: Mouse scrolled (661, 366) with delta (0, 0)
Screenshot: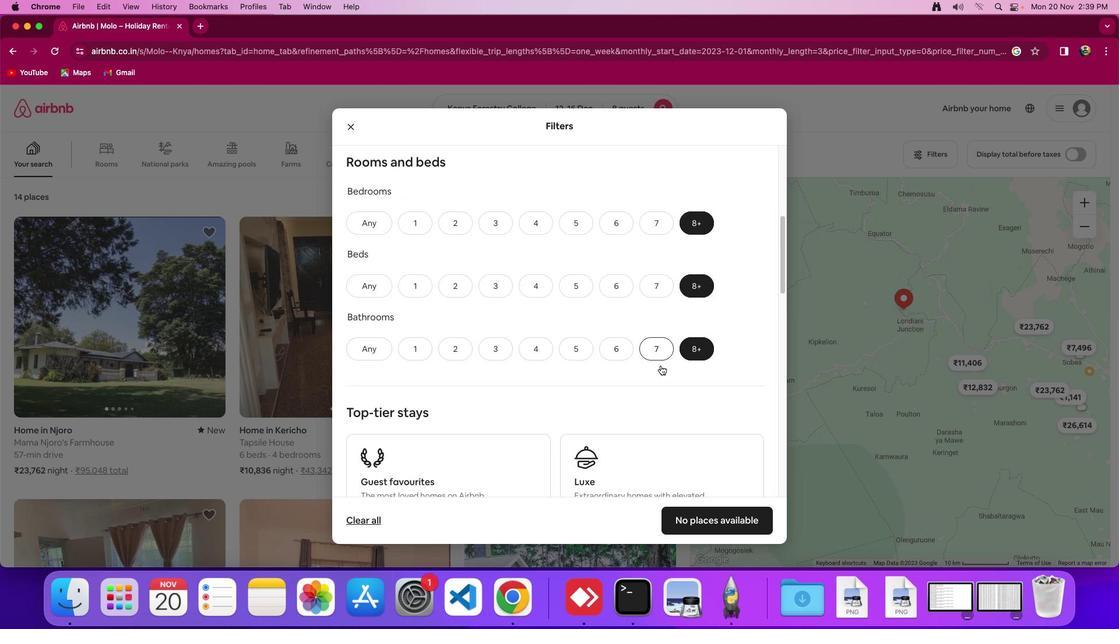
Action: Mouse moved to (661, 366)
Screenshot: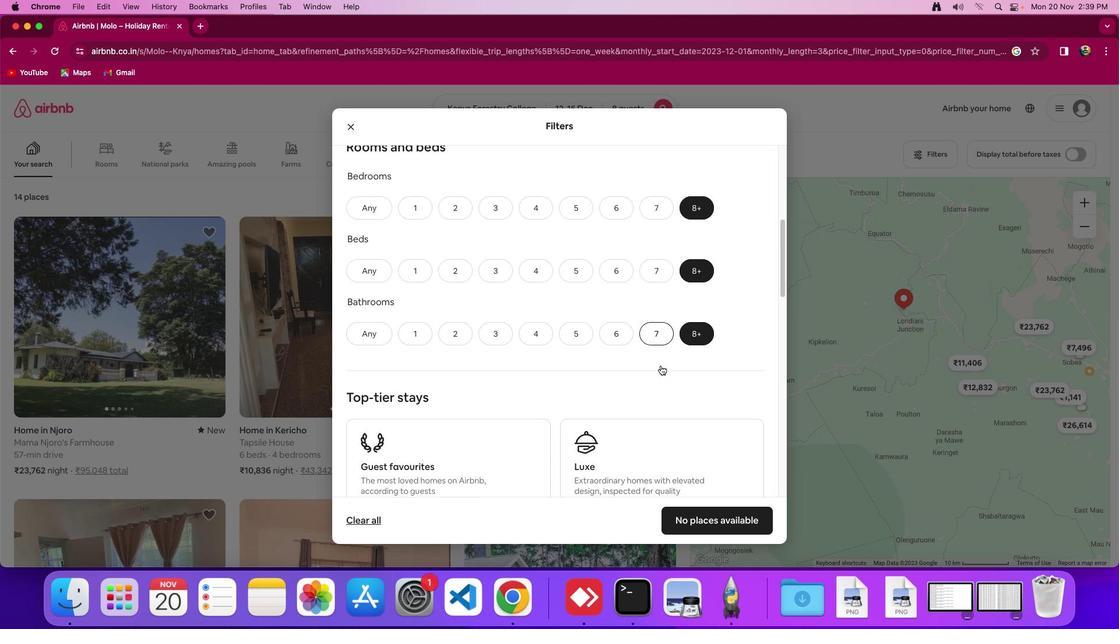 
Action: Mouse scrolled (661, 366) with delta (0, -1)
Screenshot: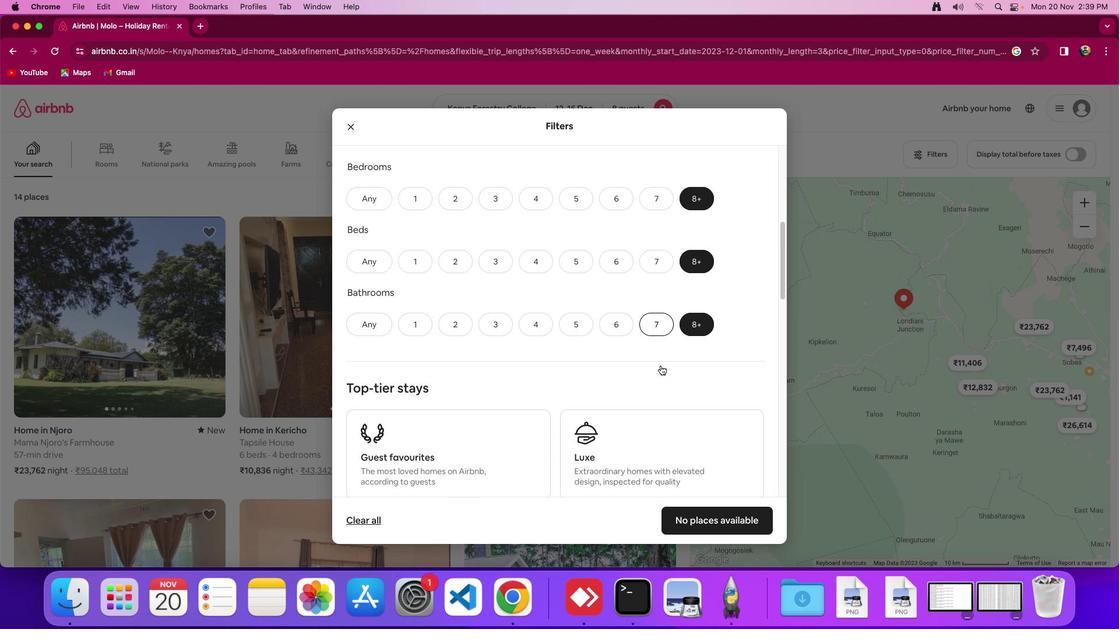 
Action: Mouse moved to (661, 366)
Screenshot: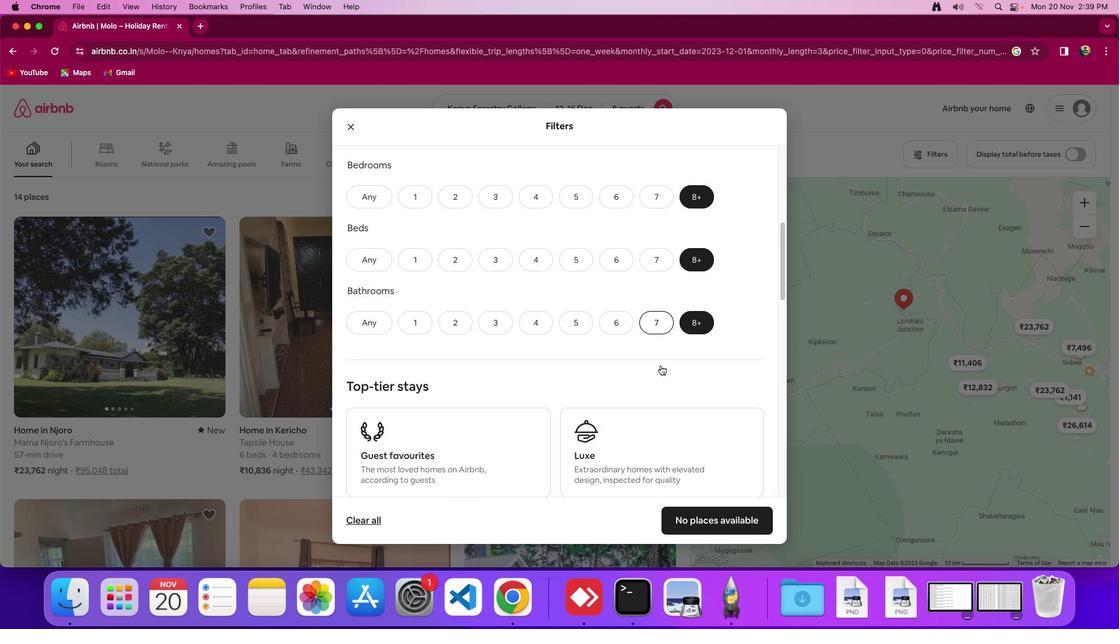 
Action: Mouse scrolled (661, 366) with delta (0, 0)
Screenshot: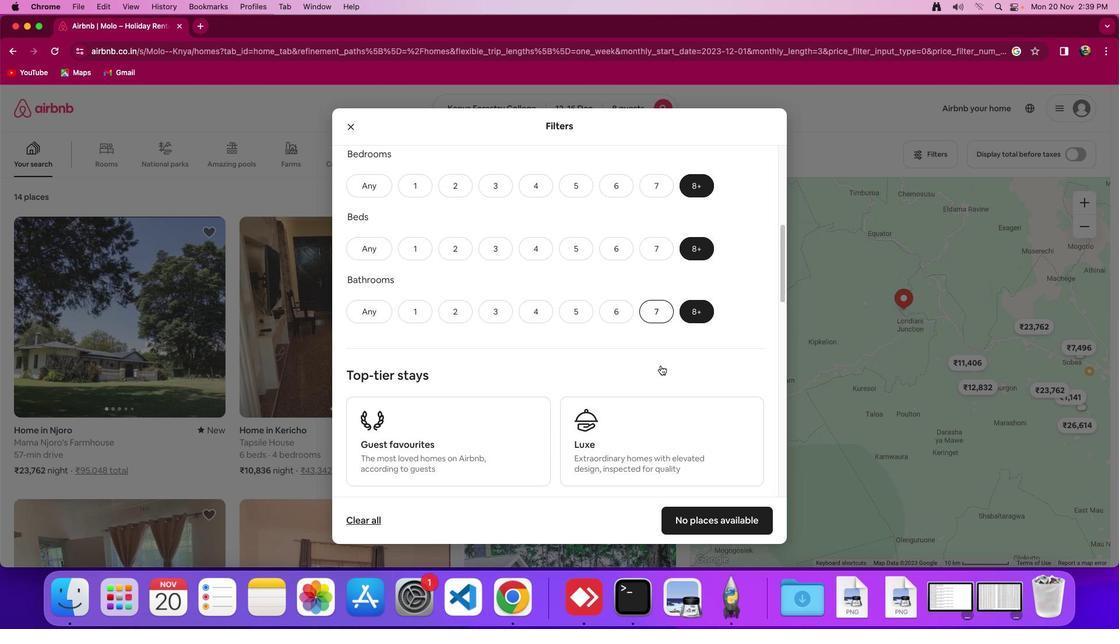 
Action: Mouse scrolled (661, 366) with delta (0, 0)
Screenshot: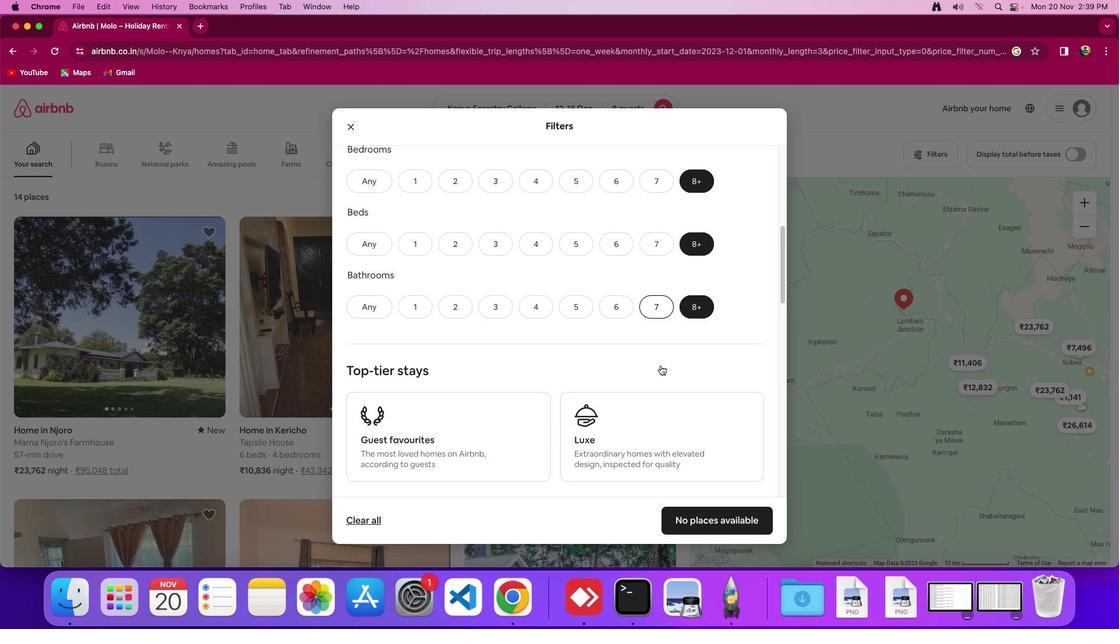 
Action: Mouse moved to (661, 365)
Screenshot: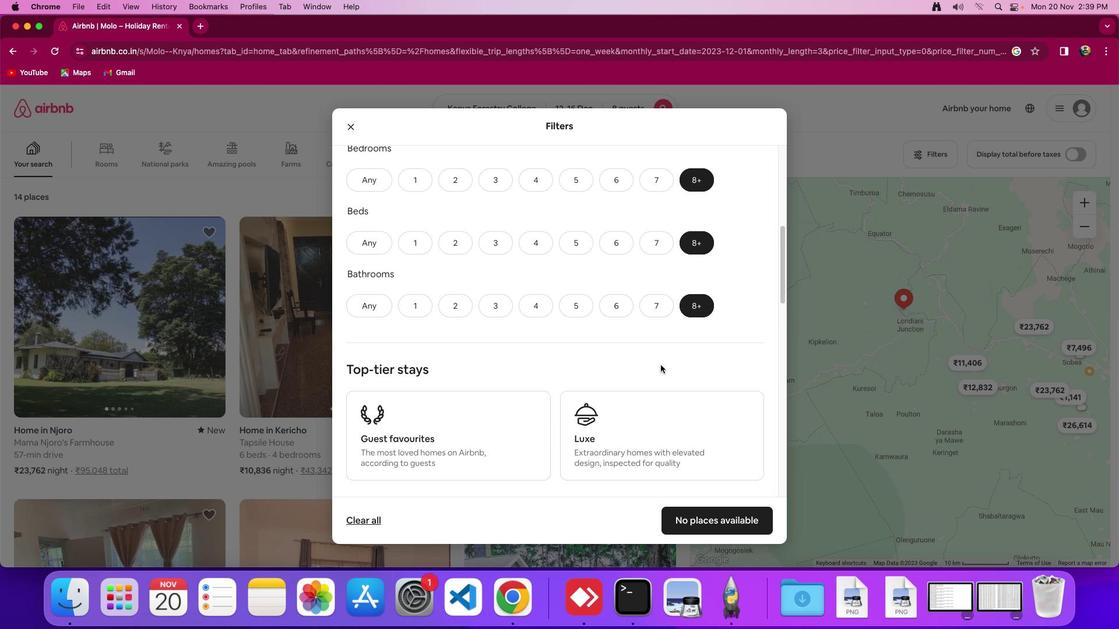 
Action: Mouse scrolled (661, 365) with delta (0, 0)
Screenshot: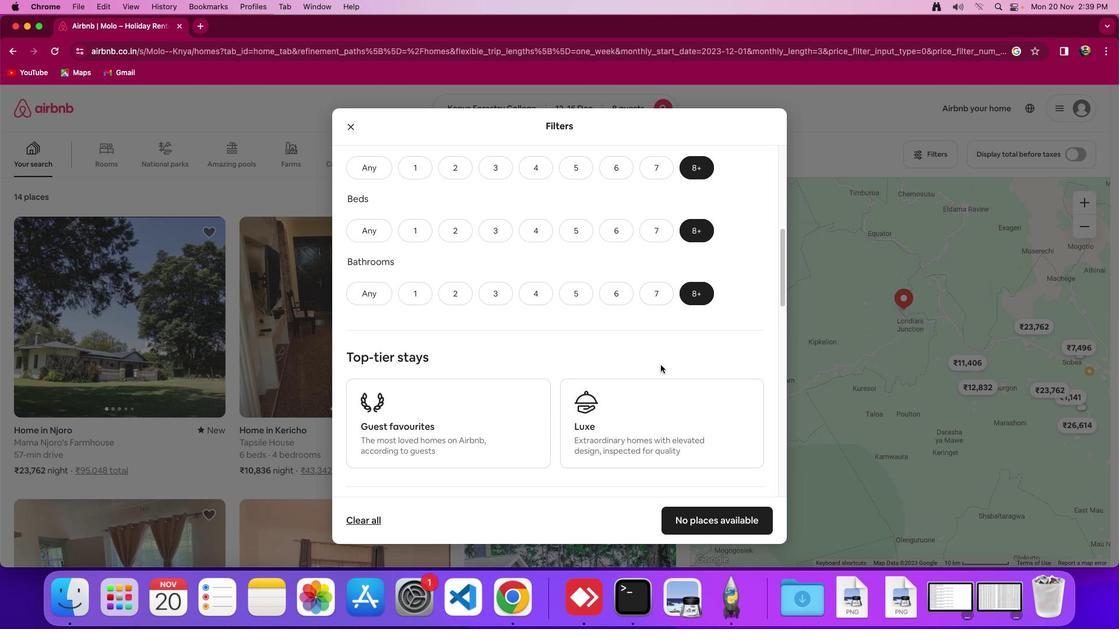 
Action: Mouse scrolled (661, 365) with delta (0, 0)
Screenshot: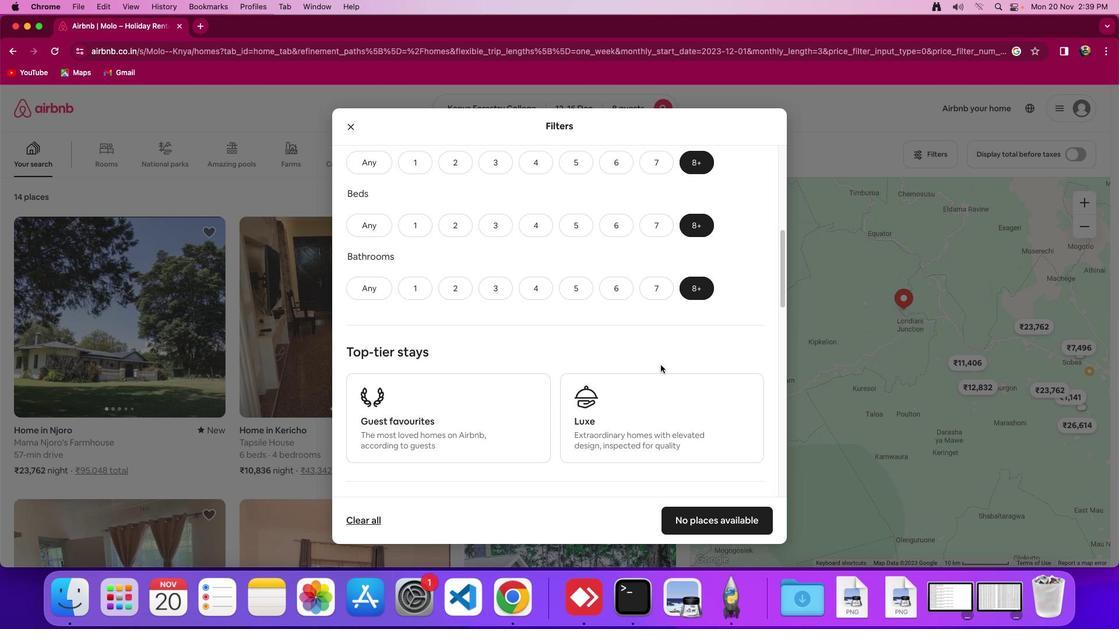 
Action: Mouse scrolled (661, 365) with delta (0, 0)
Screenshot: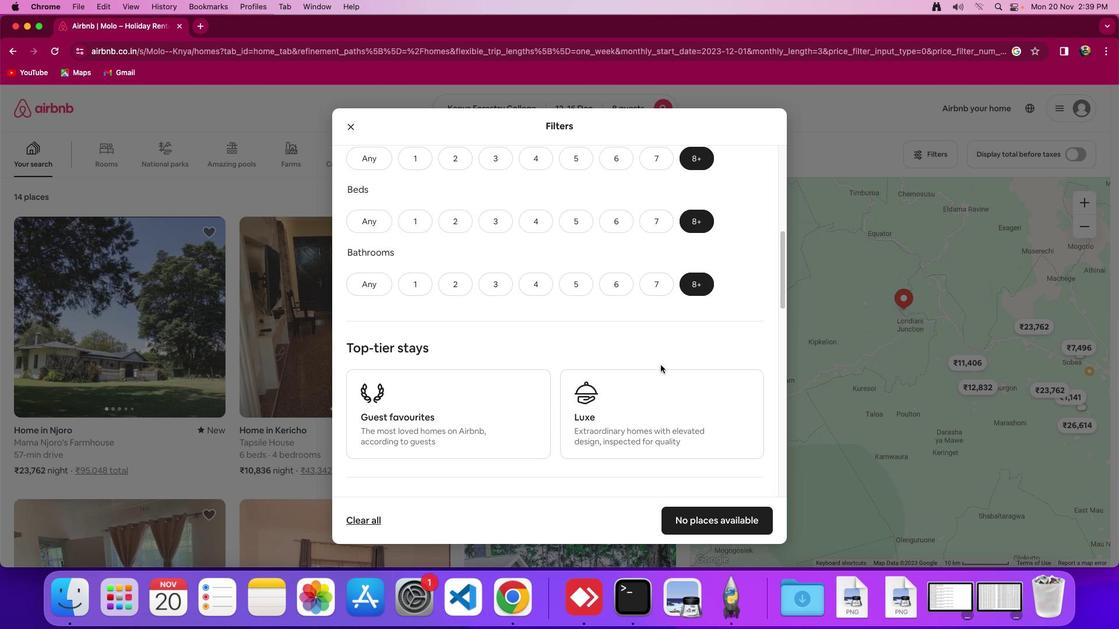 
Action: Mouse scrolled (661, 365) with delta (0, 0)
Screenshot: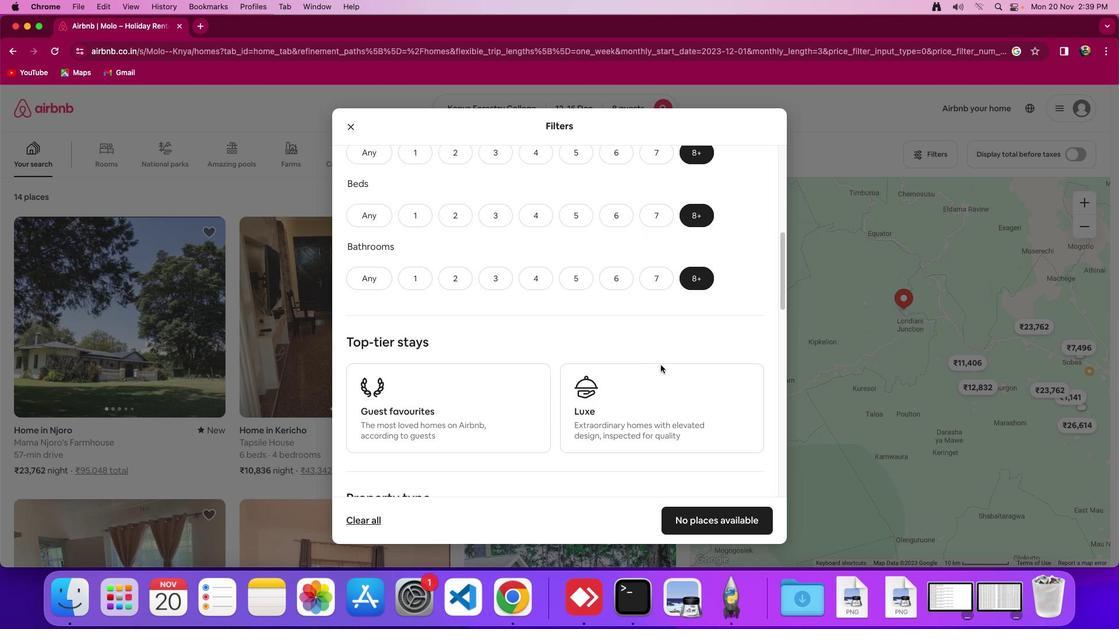 
Action: Mouse scrolled (661, 365) with delta (0, 0)
Screenshot: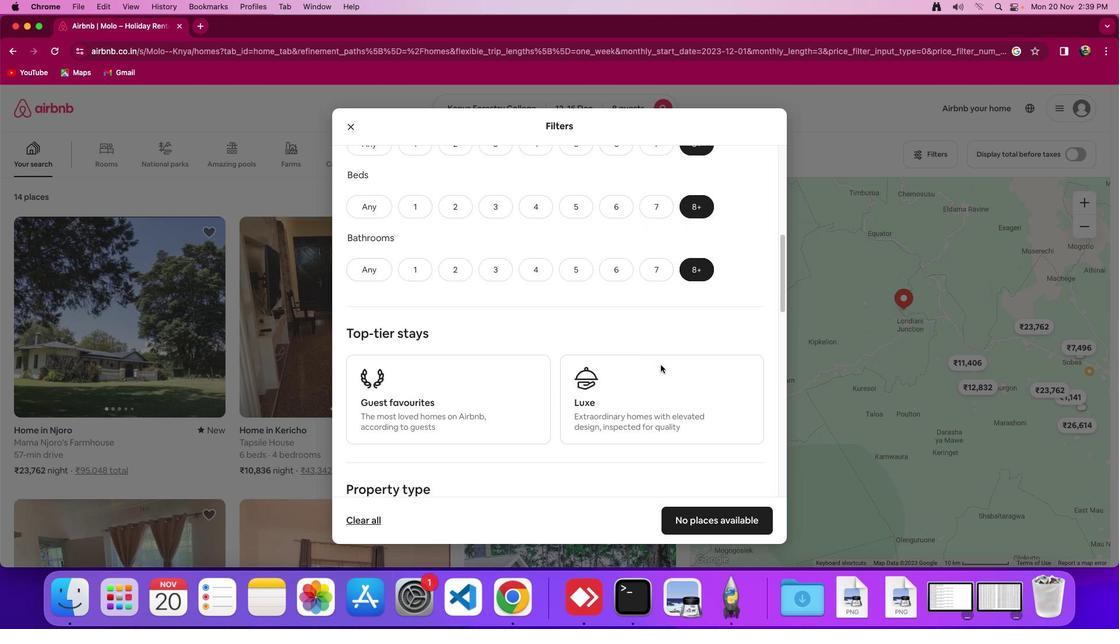
Action: Mouse scrolled (661, 365) with delta (0, 0)
Screenshot: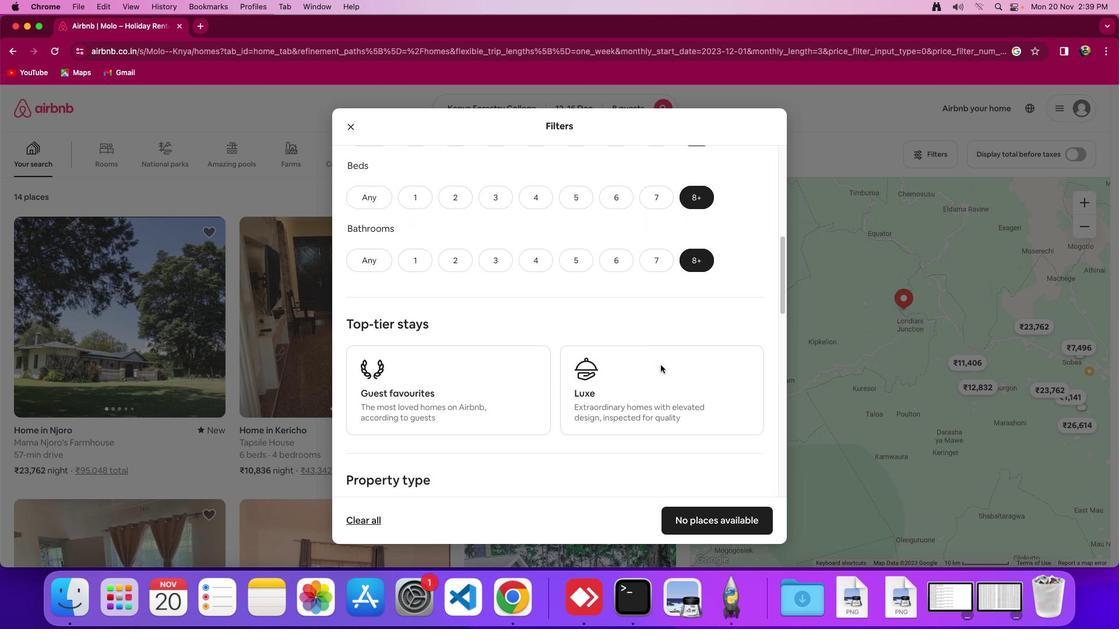 
Action: Mouse scrolled (661, 365) with delta (0, 0)
Screenshot: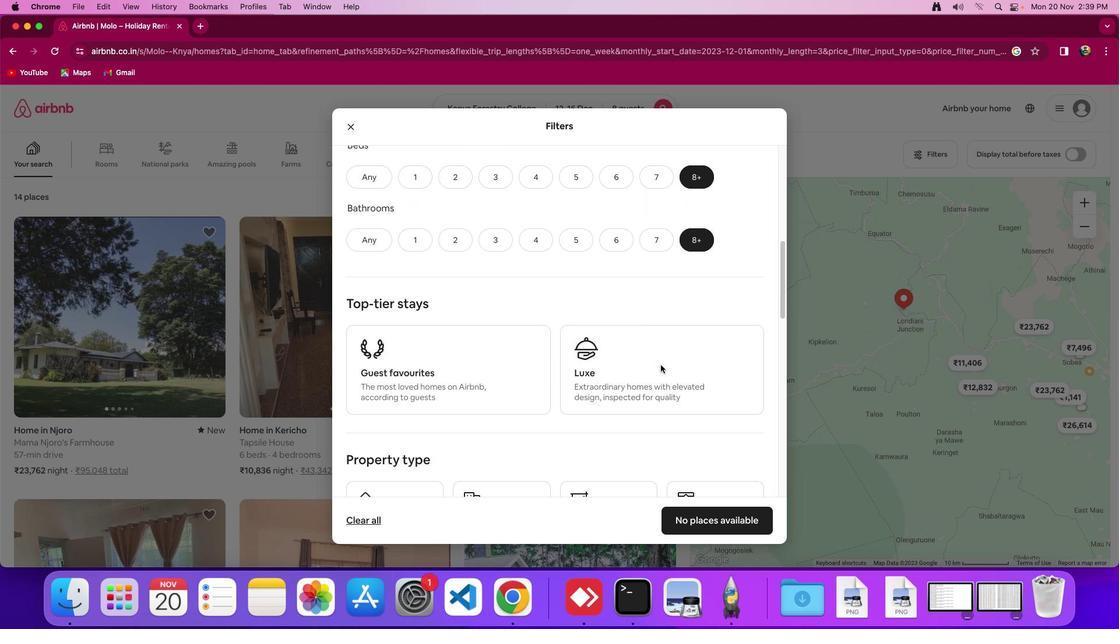 
Action: Mouse scrolled (661, 365) with delta (0, 0)
Screenshot: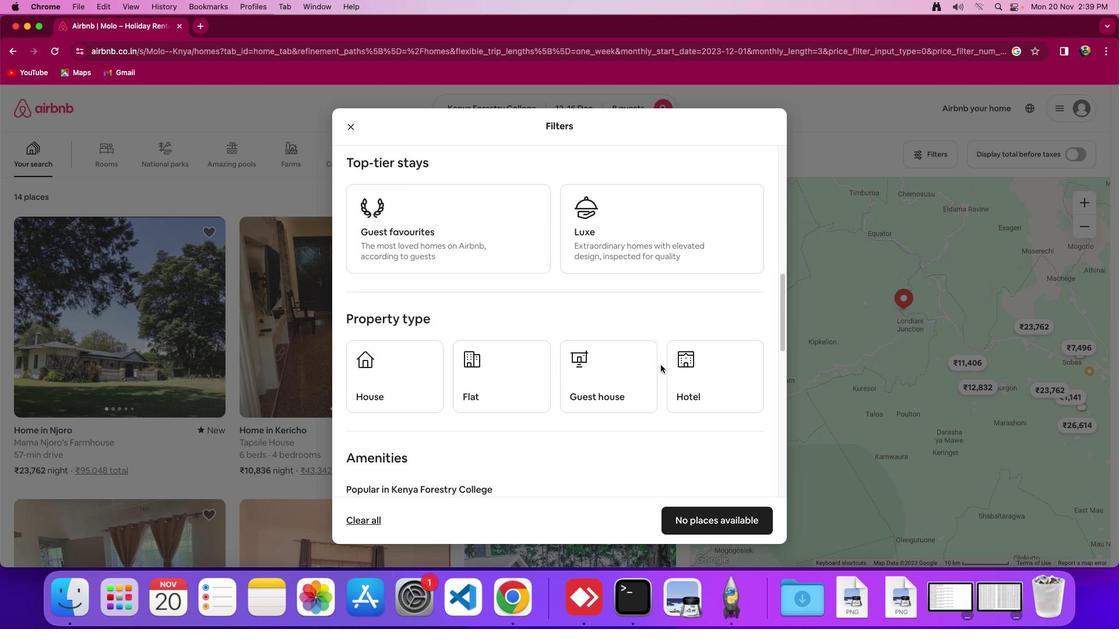 
Action: Mouse scrolled (661, 365) with delta (0, 0)
Screenshot: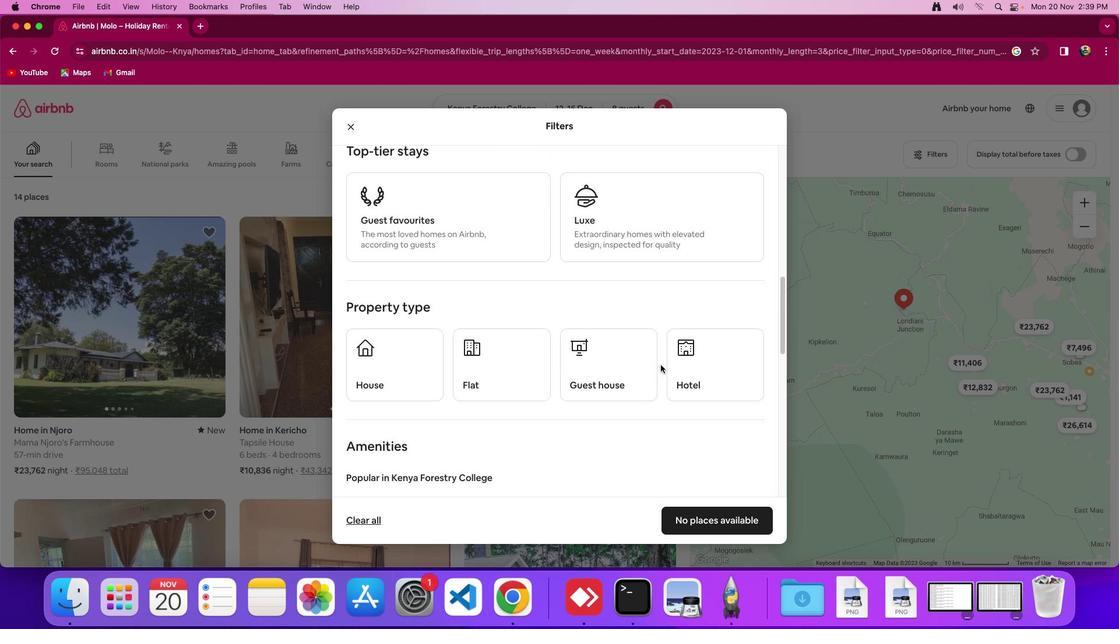 
Action: Mouse scrolled (661, 365) with delta (0, -2)
Screenshot: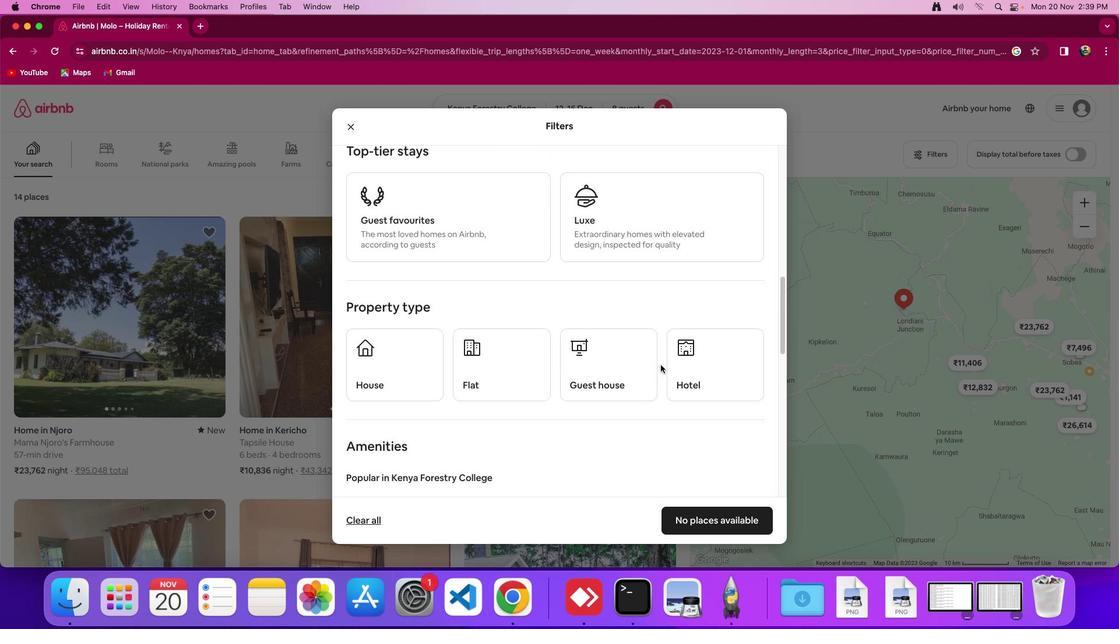 
Action: Mouse moved to (702, 377)
Screenshot: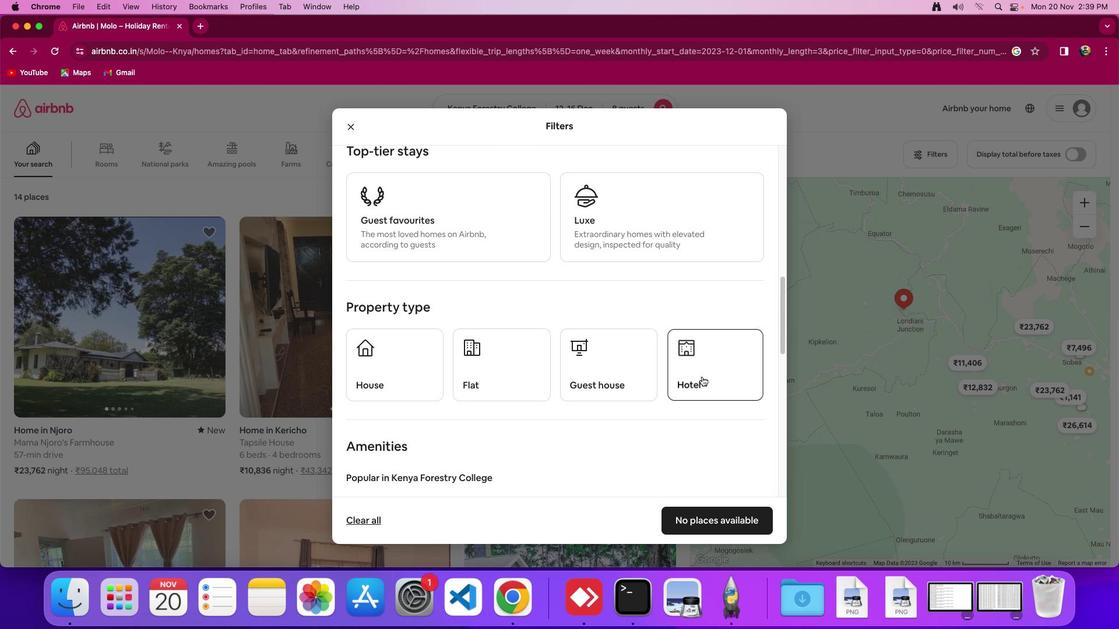 
Action: Mouse pressed left at (702, 377)
Screenshot: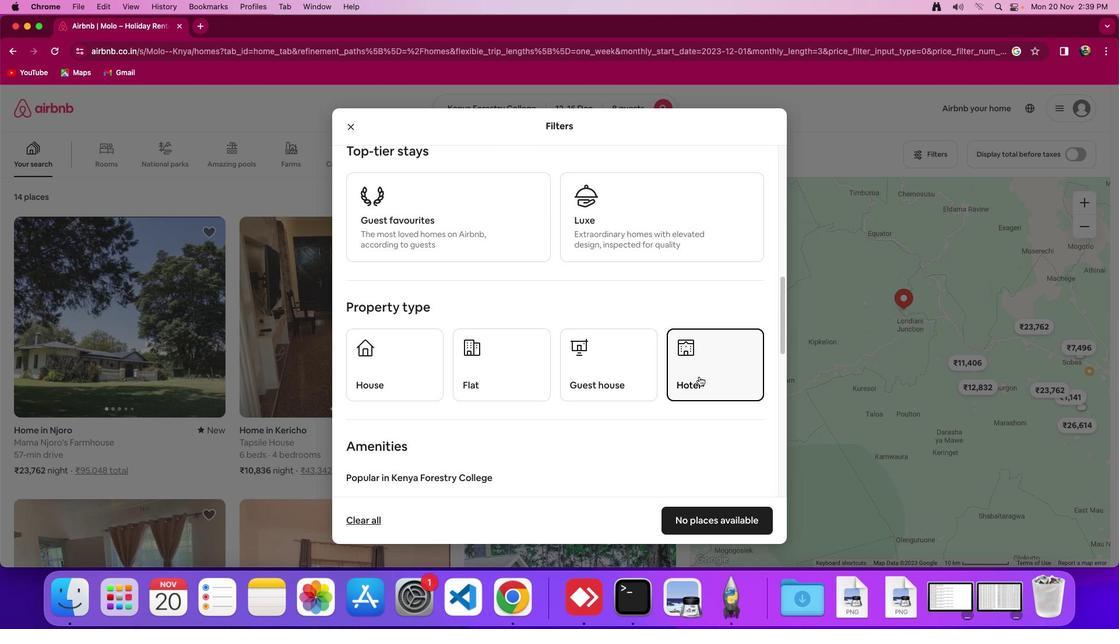 
Action: Mouse moved to (549, 379)
Screenshot: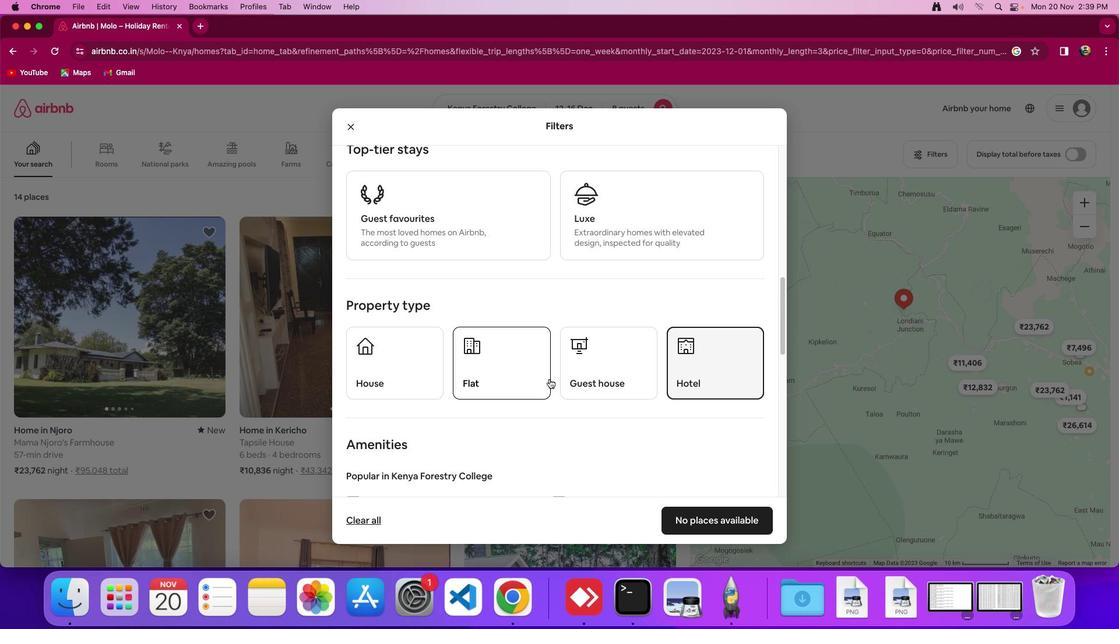 
Action: Mouse scrolled (549, 379) with delta (0, 0)
Screenshot: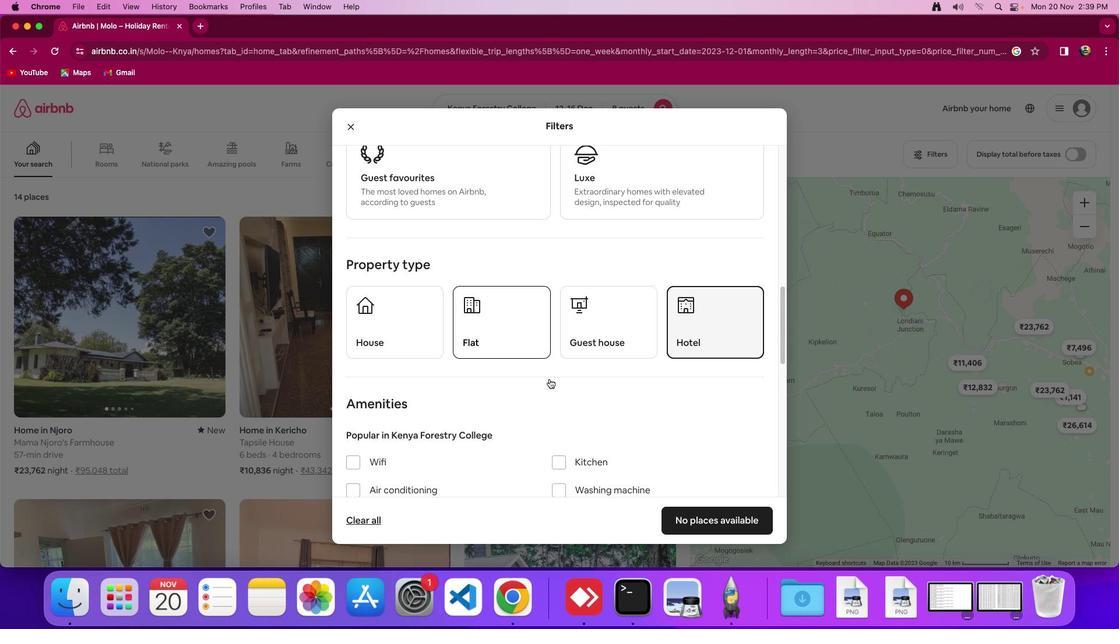 
Action: Mouse scrolled (549, 379) with delta (0, 0)
Screenshot: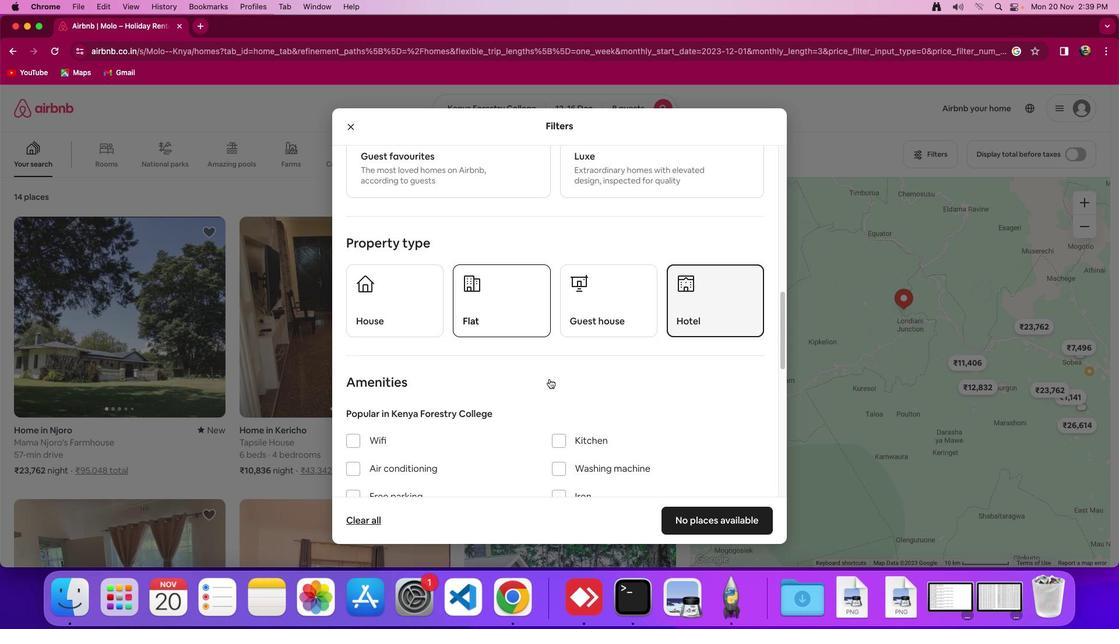 
Action: Mouse scrolled (549, 379) with delta (0, -1)
Screenshot: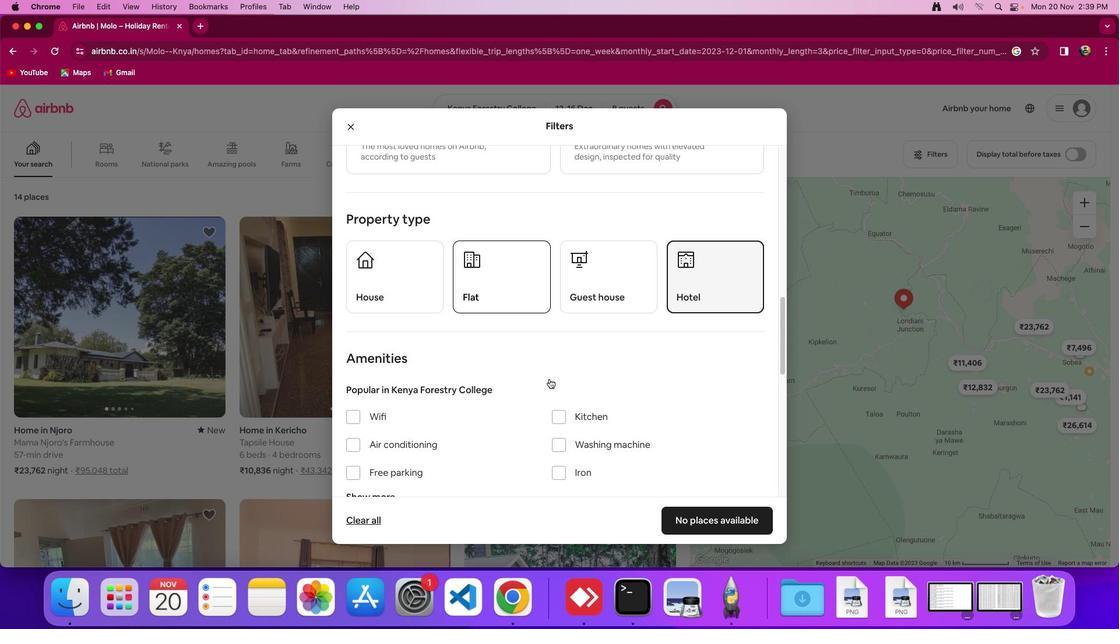 
Action: Mouse moved to (549, 379)
Screenshot: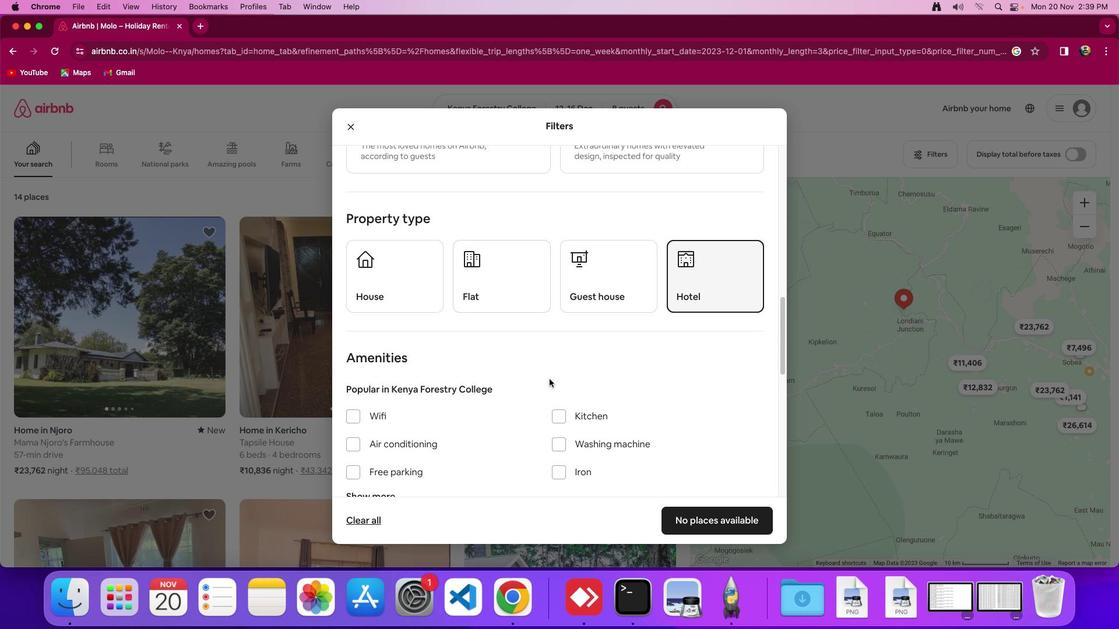 
Action: Mouse scrolled (549, 379) with delta (0, 0)
Screenshot: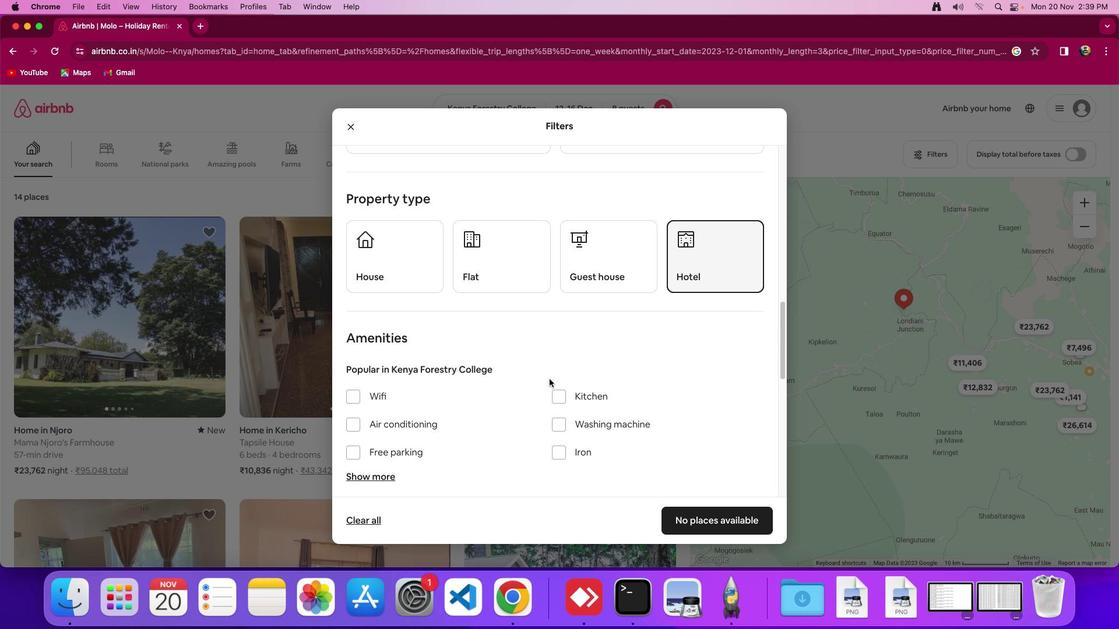 
Action: Mouse scrolled (549, 379) with delta (0, 0)
Screenshot: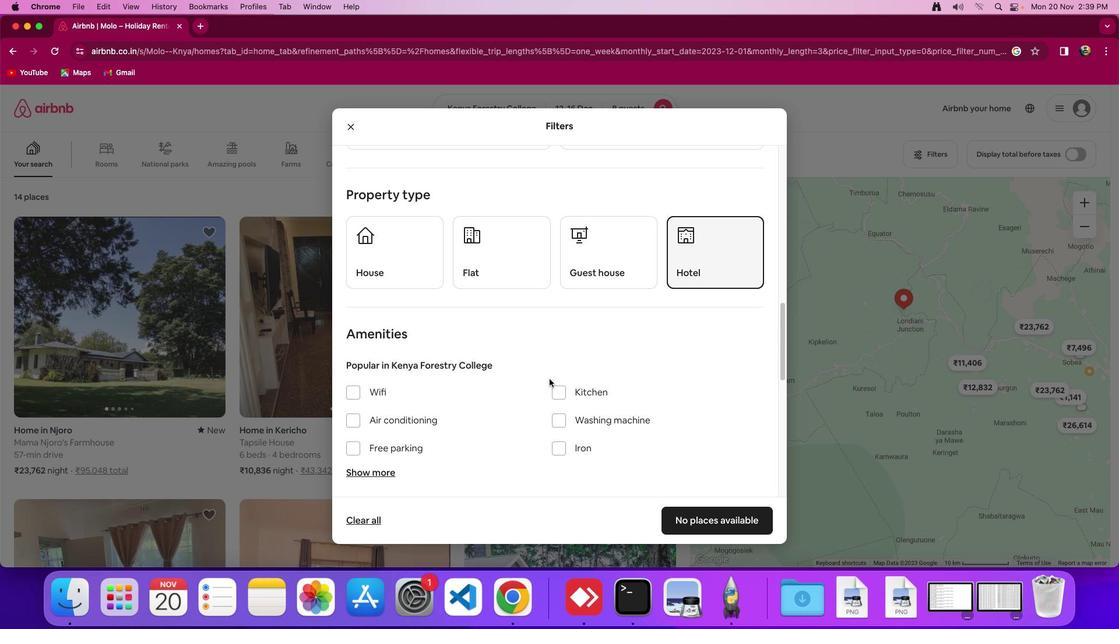 
Action: Mouse moved to (550, 379)
Screenshot: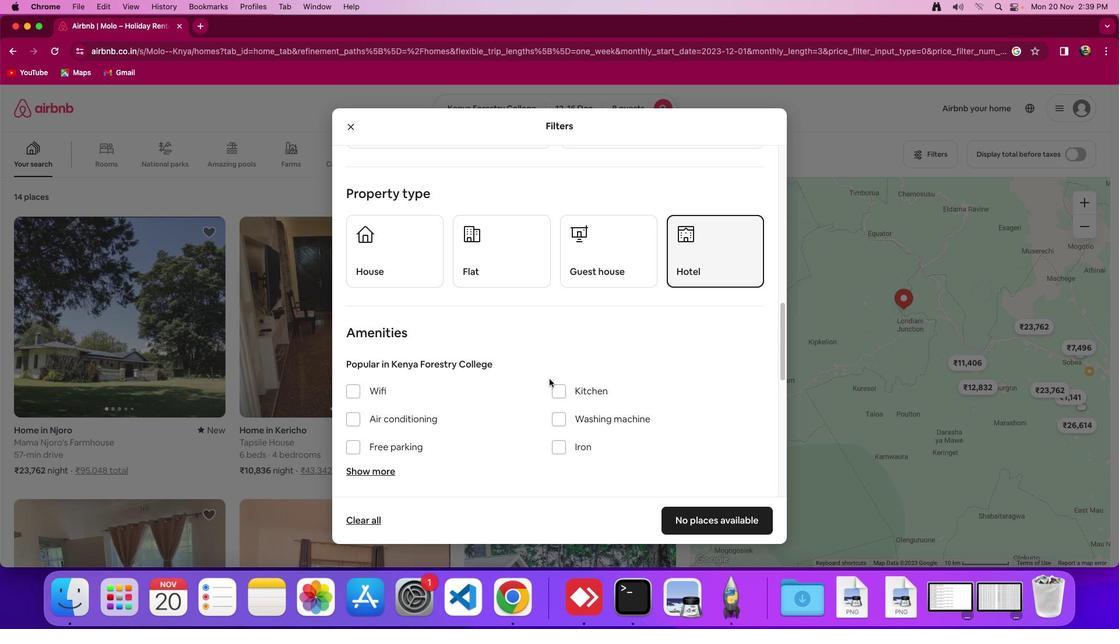 
Action: Mouse scrolled (550, 379) with delta (0, 0)
Screenshot: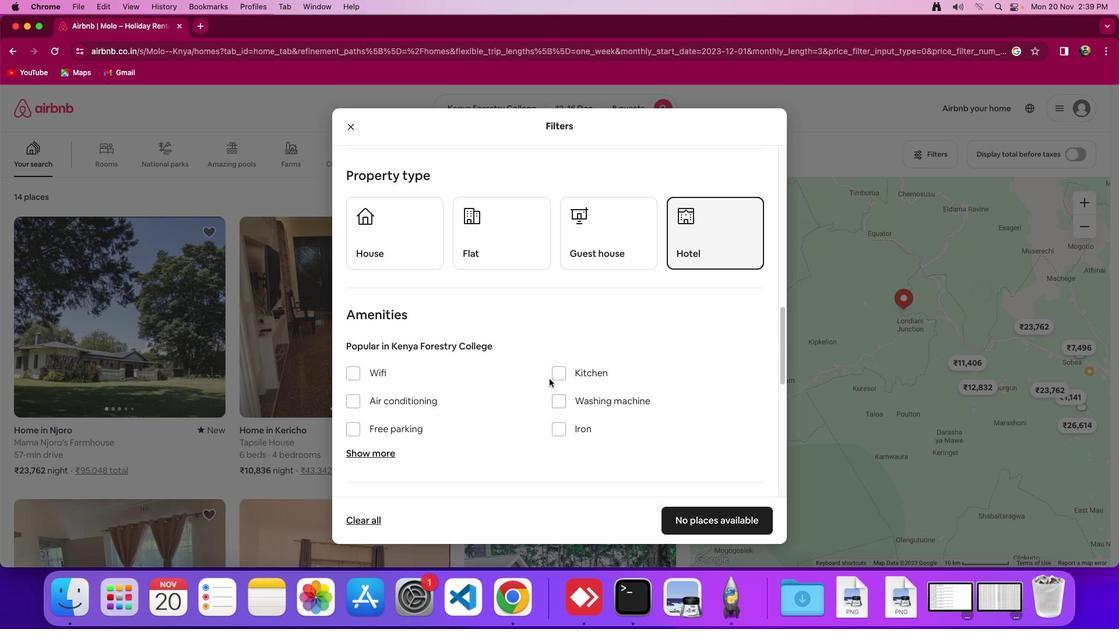 
Action: Mouse scrolled (550, 379) with delta (0, 0)
Screenshot: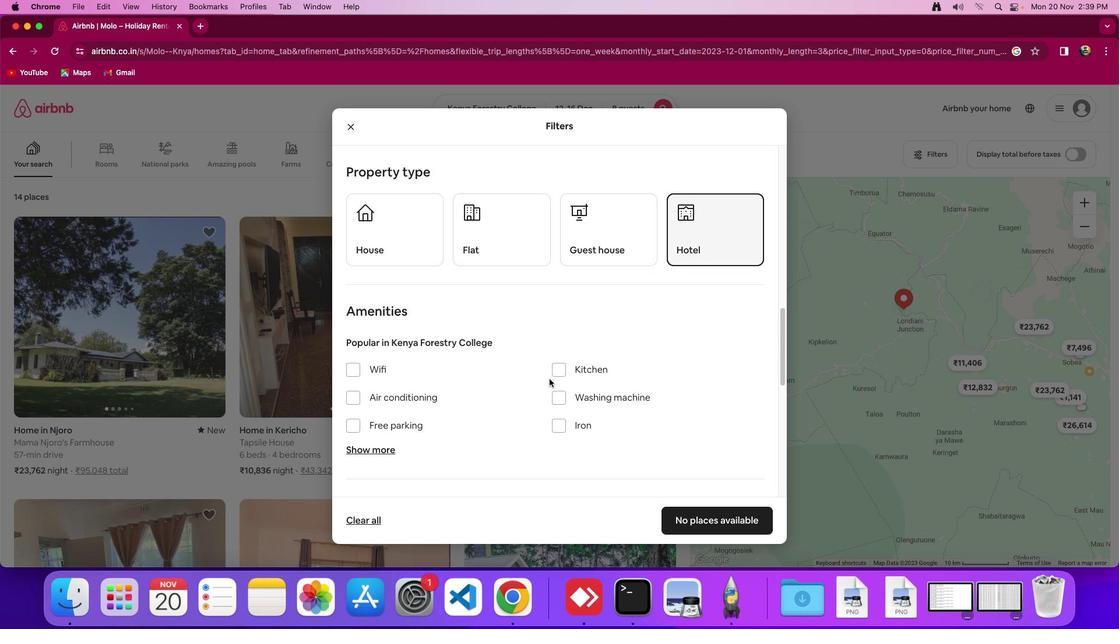 
Action: Mouse moved to (373, 448)
Screenshot: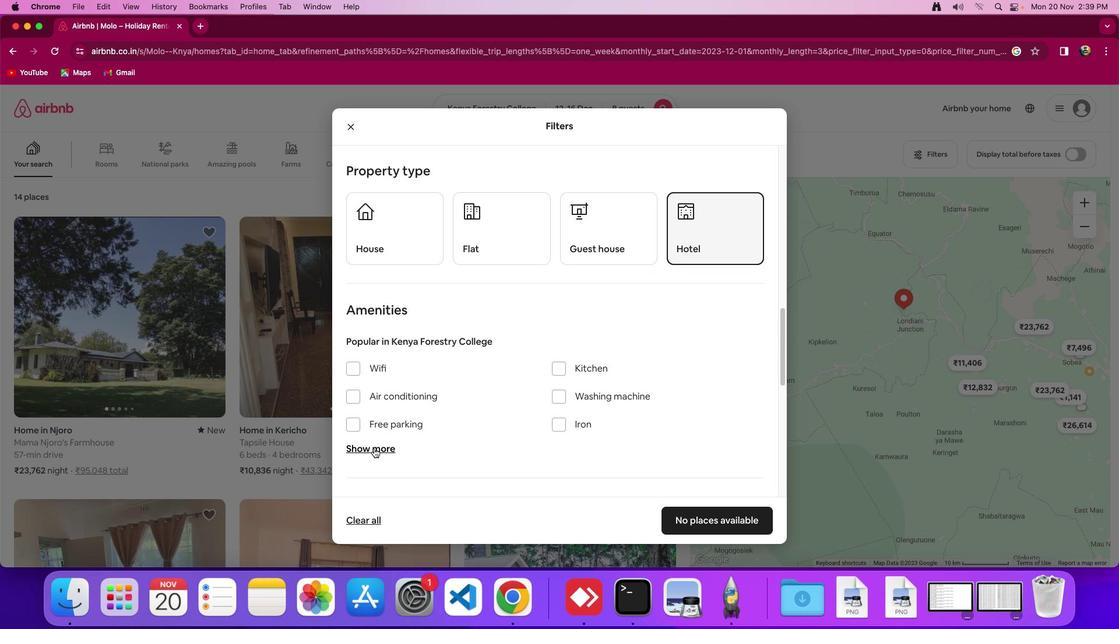 
Action: Mouse pressed left at (373, 448)
Screenshot: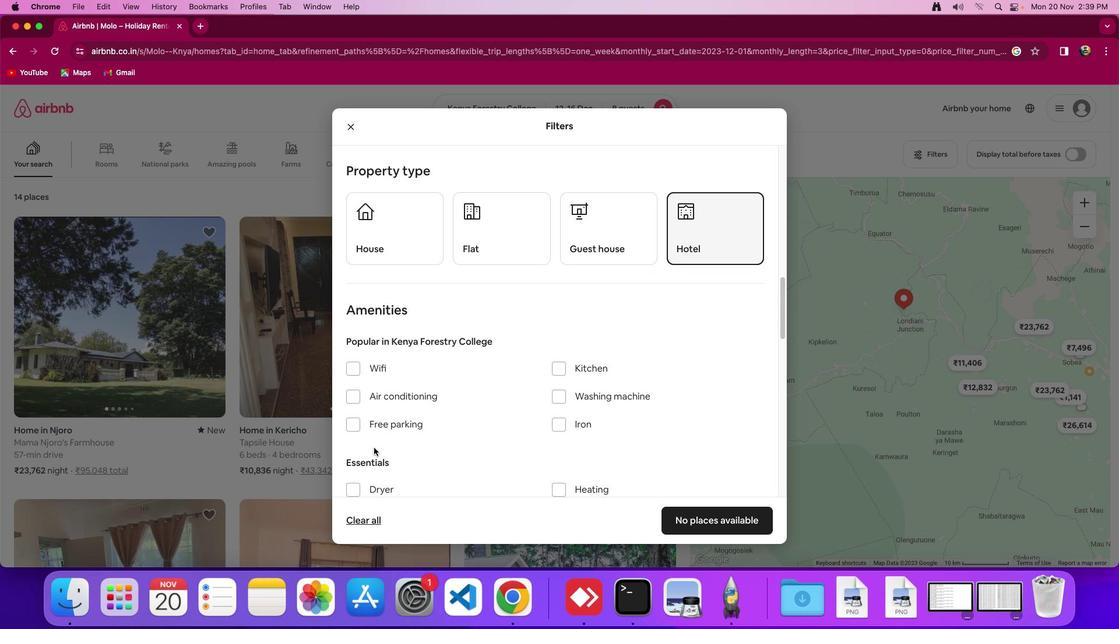 
Action: Mouse moved to (355, 370)
Screenshot: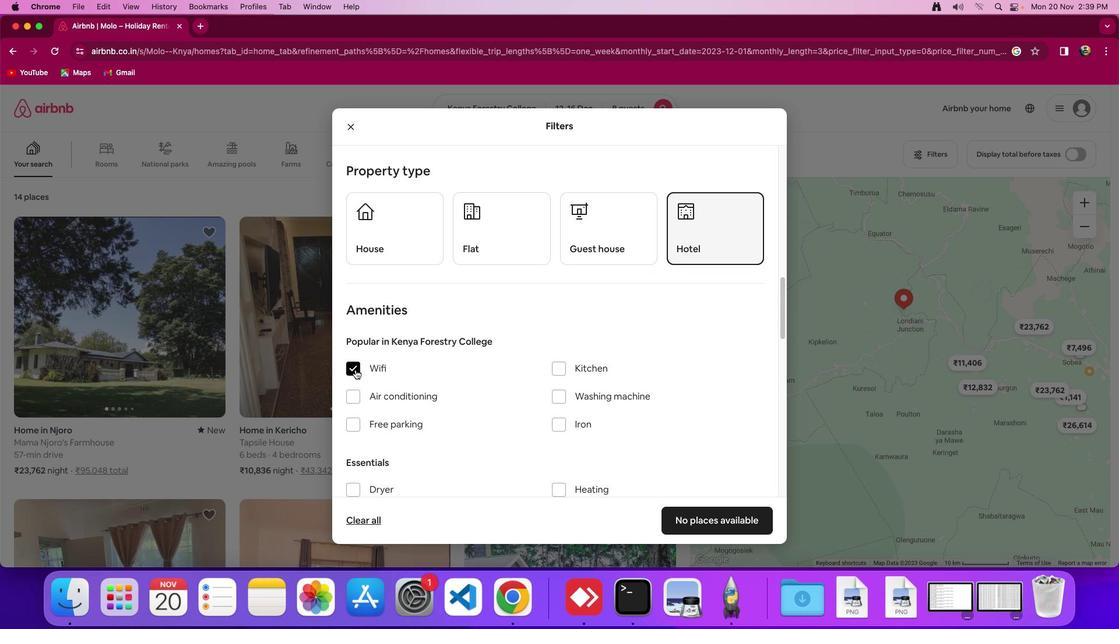 
Action: Mouse pressed left at (355, 370)
Screenshot: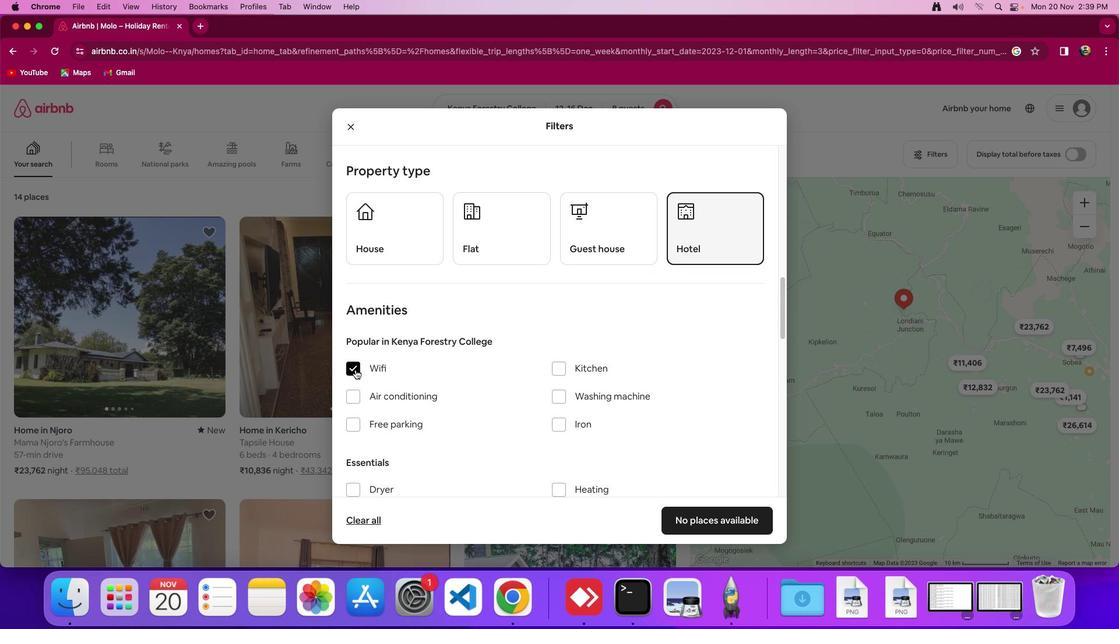 
Action: Mouse moved to (417, 442)
Screenshot: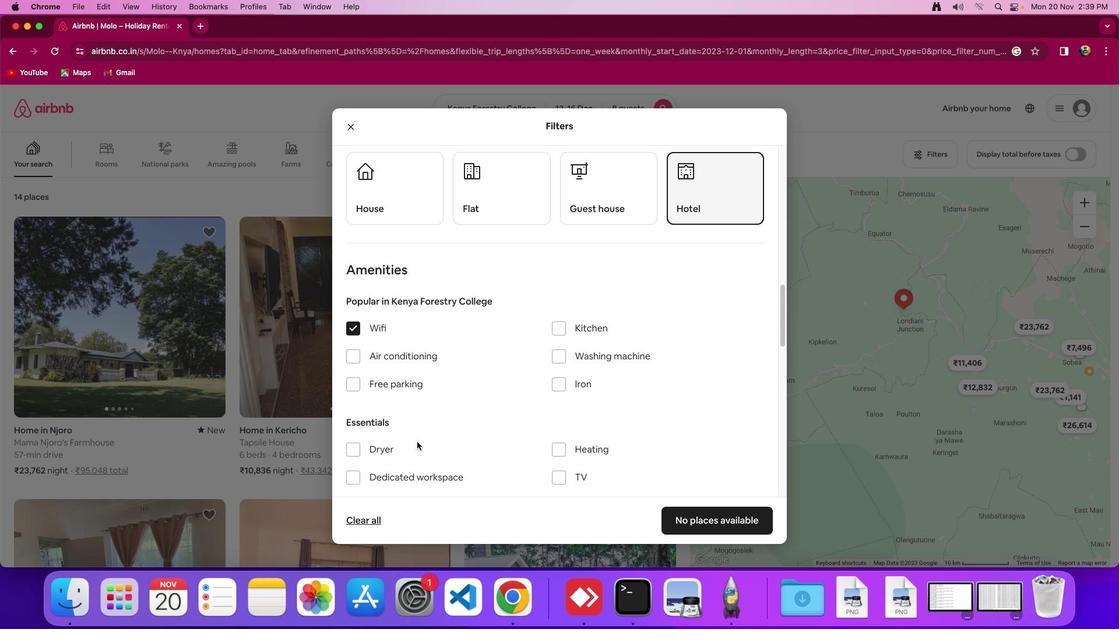 
Action: Mouse scrolled (417, 442) with delta (0, 0)
Screenshot: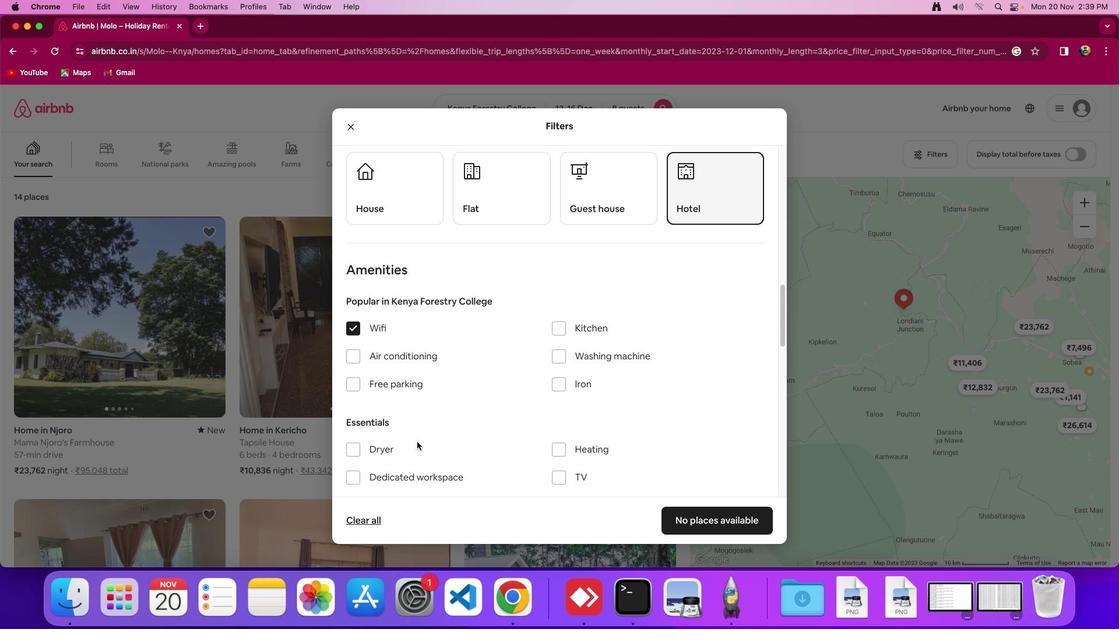 
Action: Mouse scrolled (417, 442) with delta (0, 0)
Screenshot: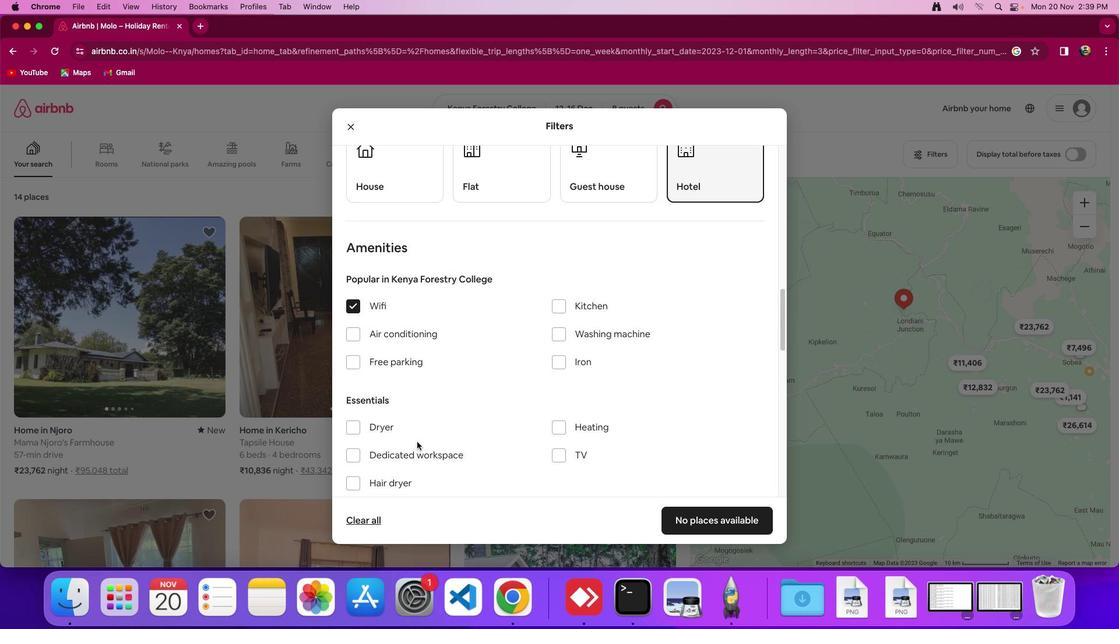 
Action: Mouse moved to (417, 442)
Screenshot: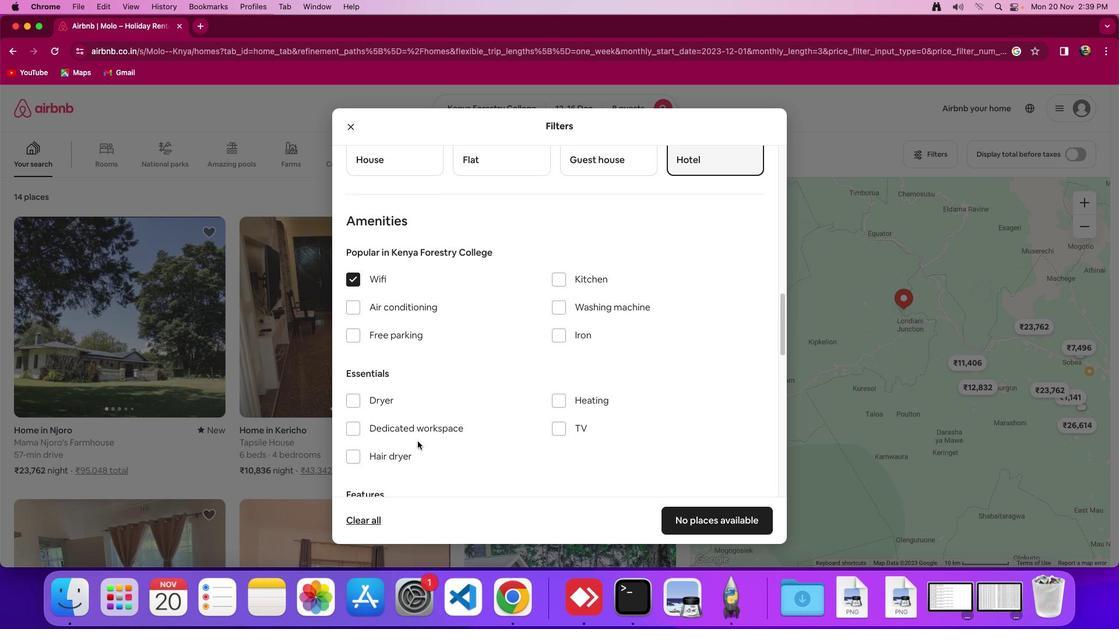 
Action: Mouse scrolled (417, 442) with delta (0, -1)
Screenshot: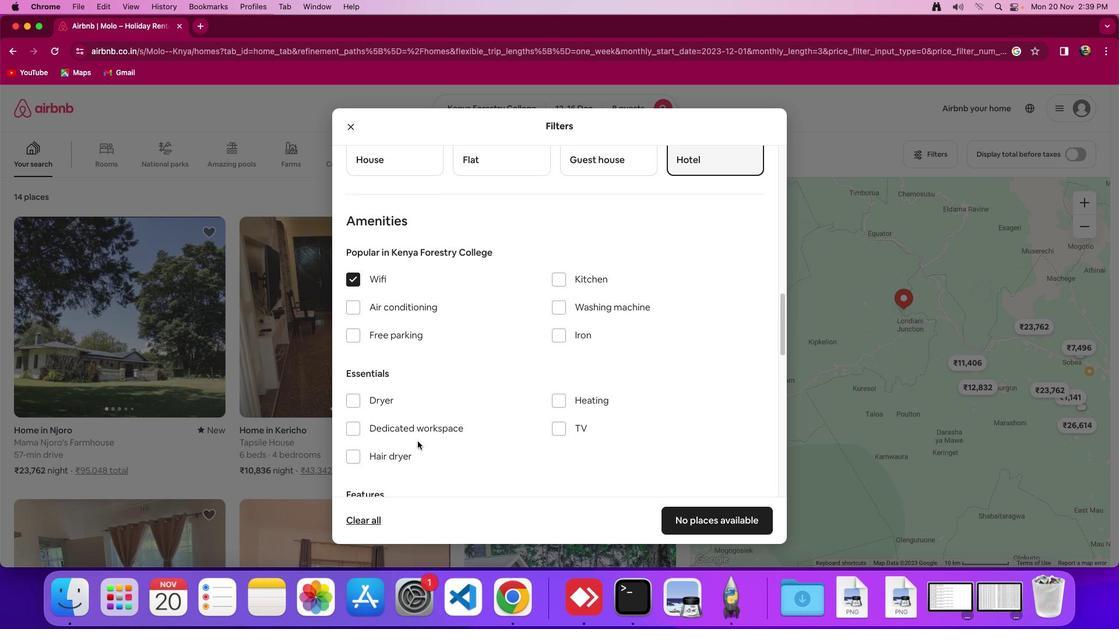 
Action: Mouse moved to (557, 431)
Screenshot: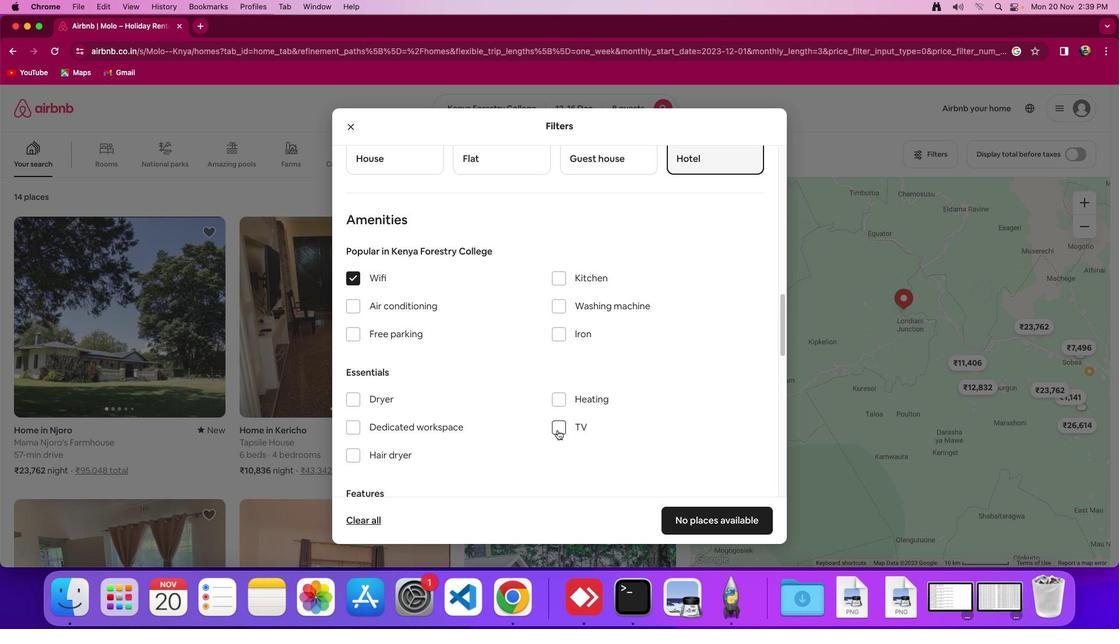 
Action: Mouse pressed left at (557, 431)
Screenshot: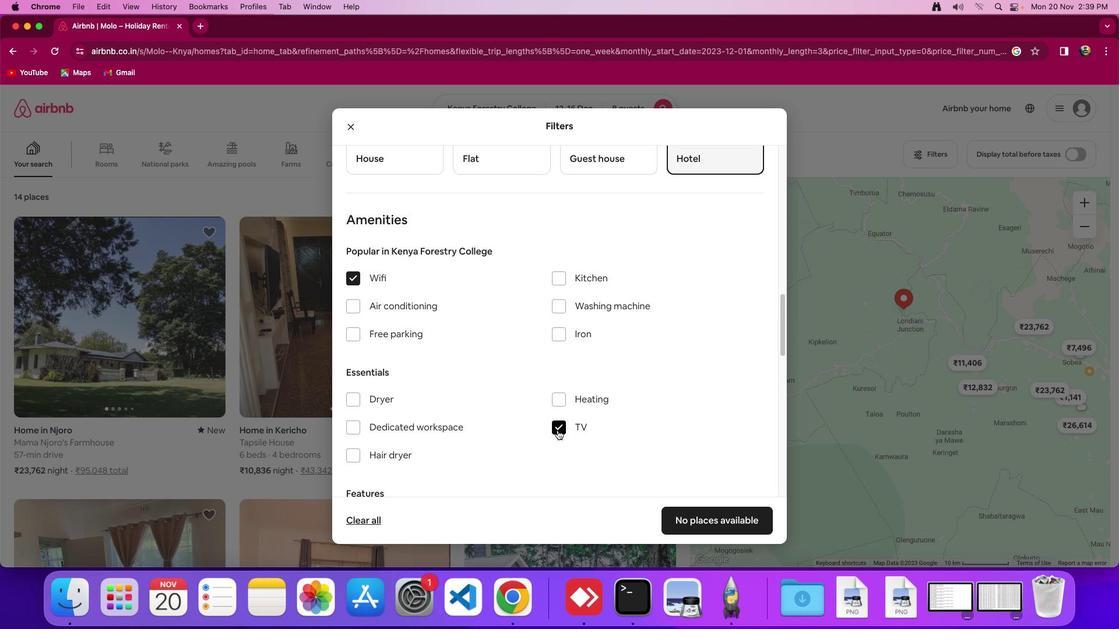 
Action: Mouse scrolled (557, 431) with delta (0, 0)
Screenshot: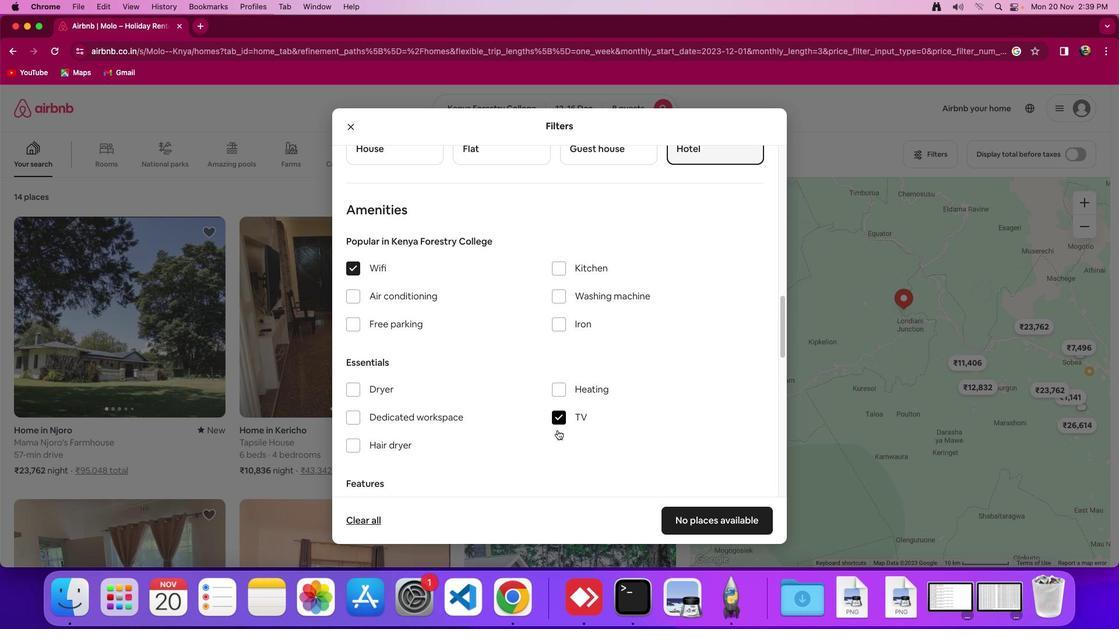 
Action: Mouse scrolled (557, 431) with delta (0, 0)
Screenshot: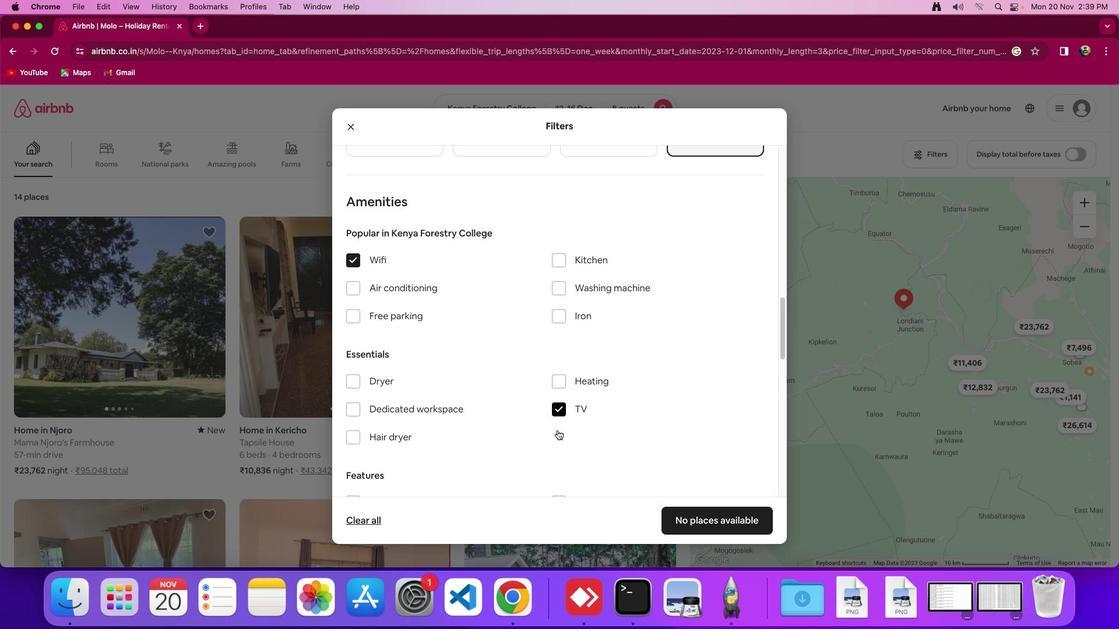 
Action: Mouse moved to (354, 316)
Screenshot: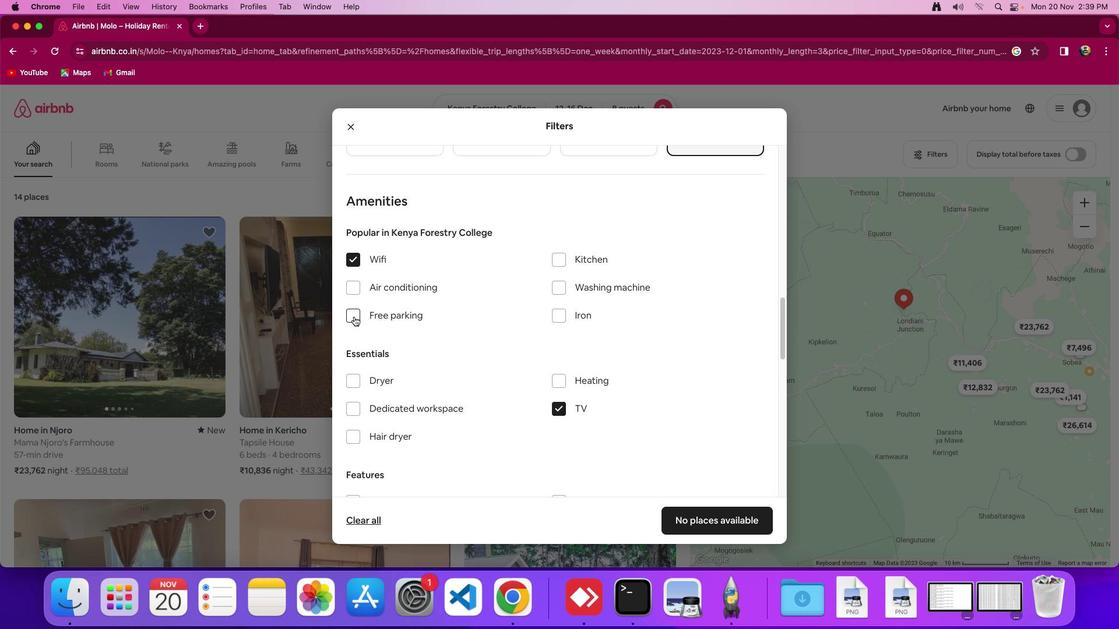 
Action: Mouse pressed left at (354, 316)
Screenshot: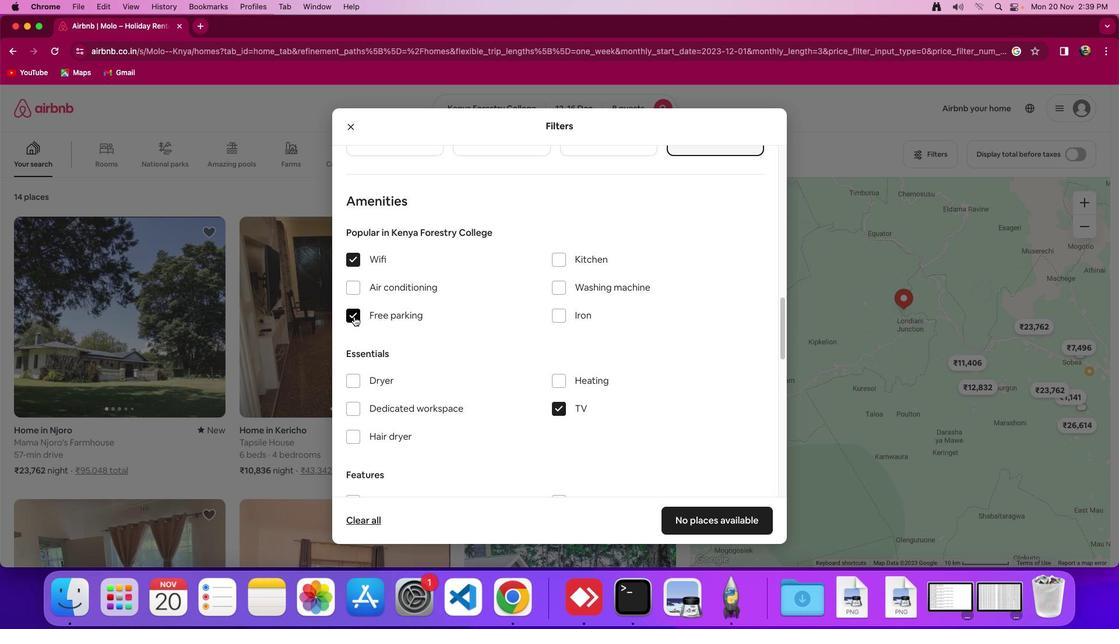 
Action: Mouse moved to (458, 385)
Screenshot: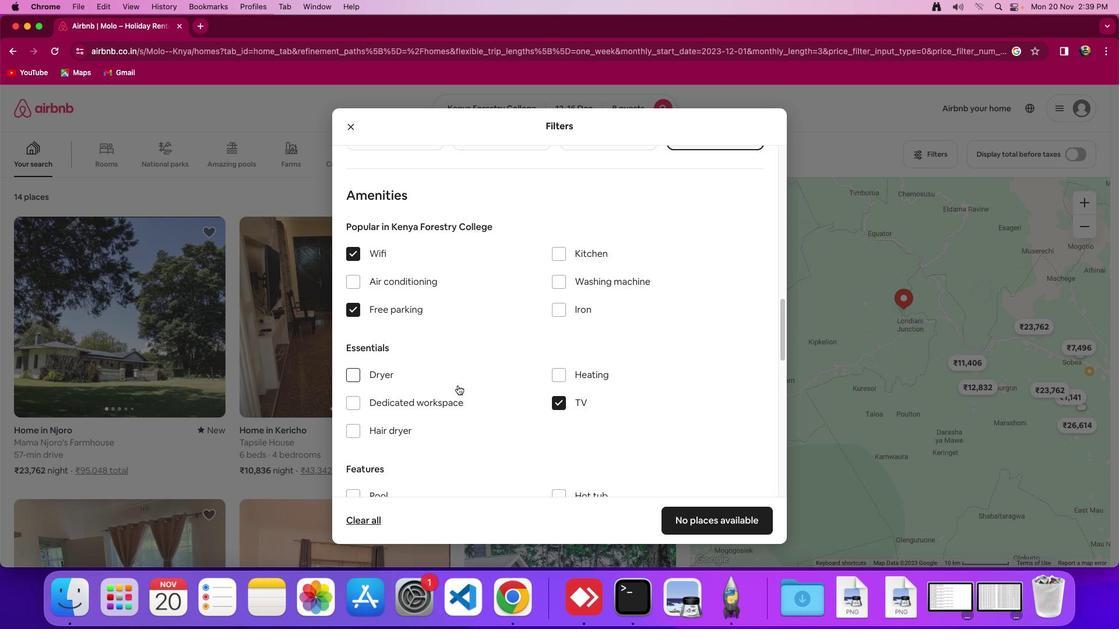 
Action: Mouse scrolled (458, 385) with delta (0, 0)
Screenshot: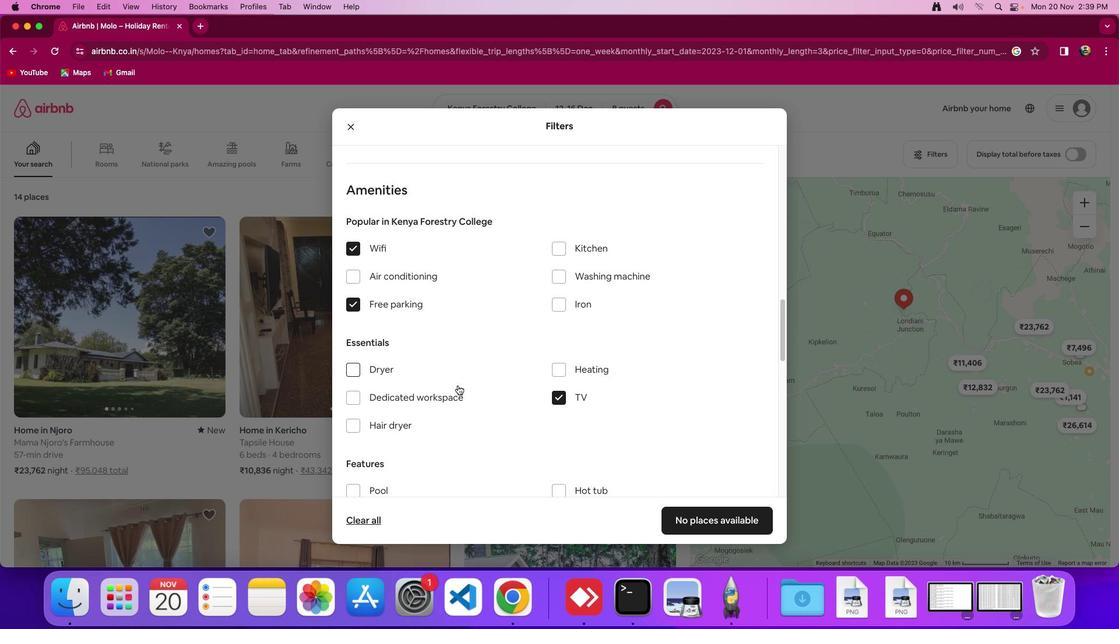 
Action: Mouse moved to (458, 385)
Screenshot: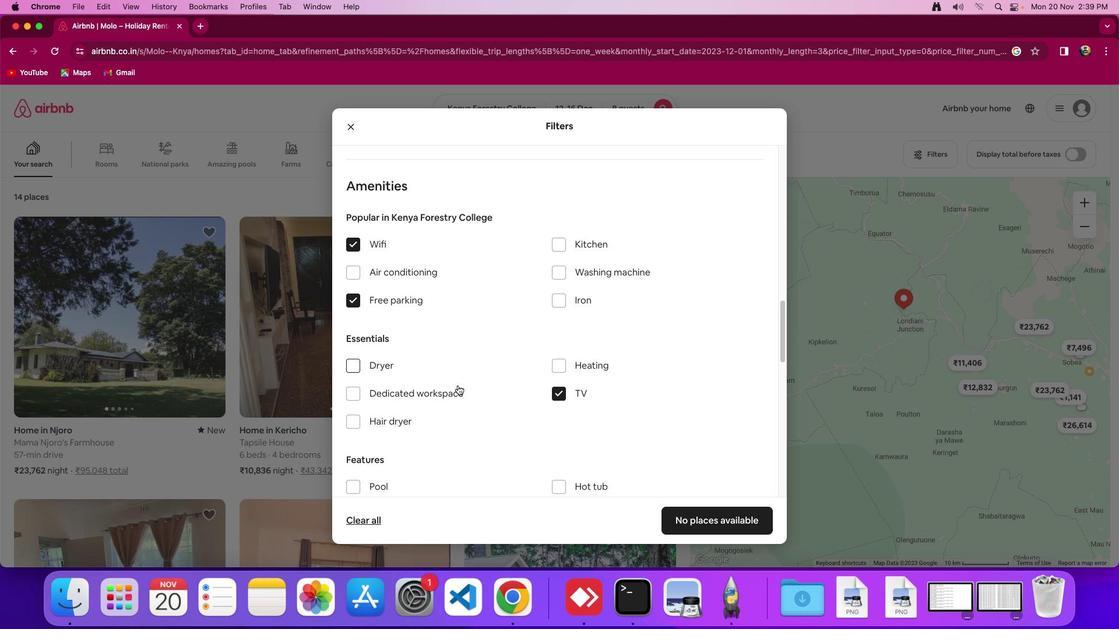 
Action: Mouse scrolled (458, 385) with delta (0, 0)
Screenshot: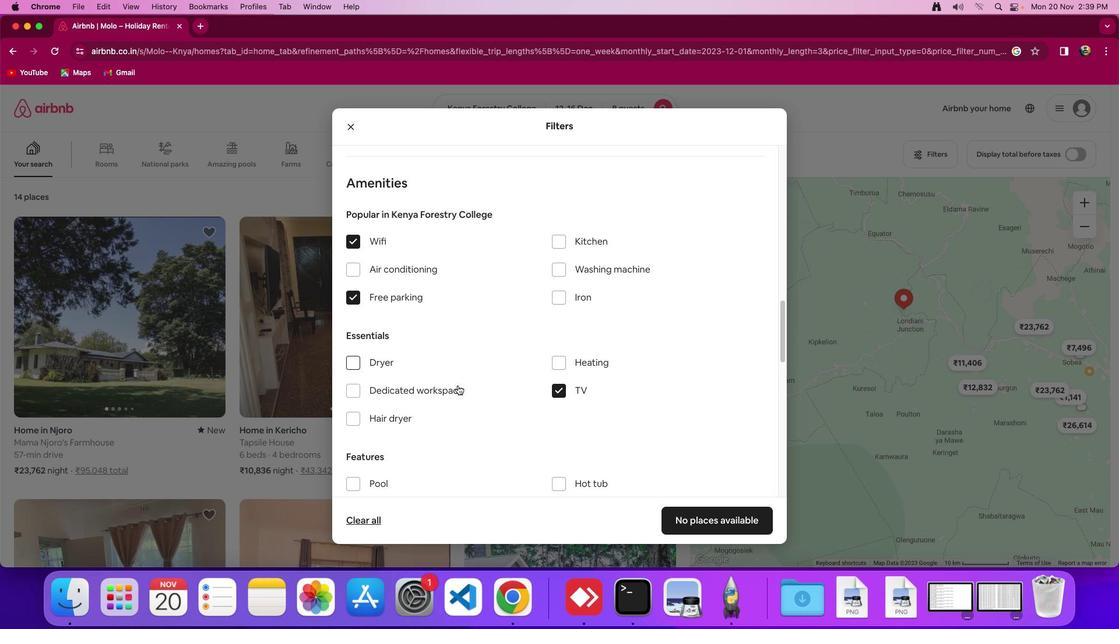 
Action: Mouse scrolled (458, 385) with delta (0, 0)
Screenshot: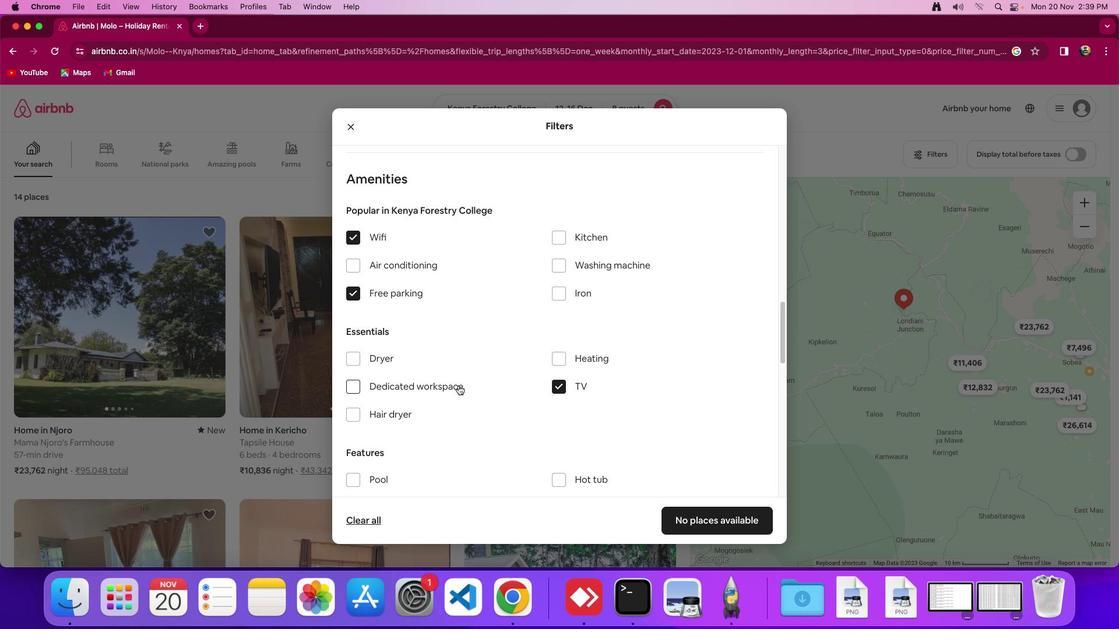 
Action: Mouse scrolled (458, 385) with delta (0, 0)
Screenshot: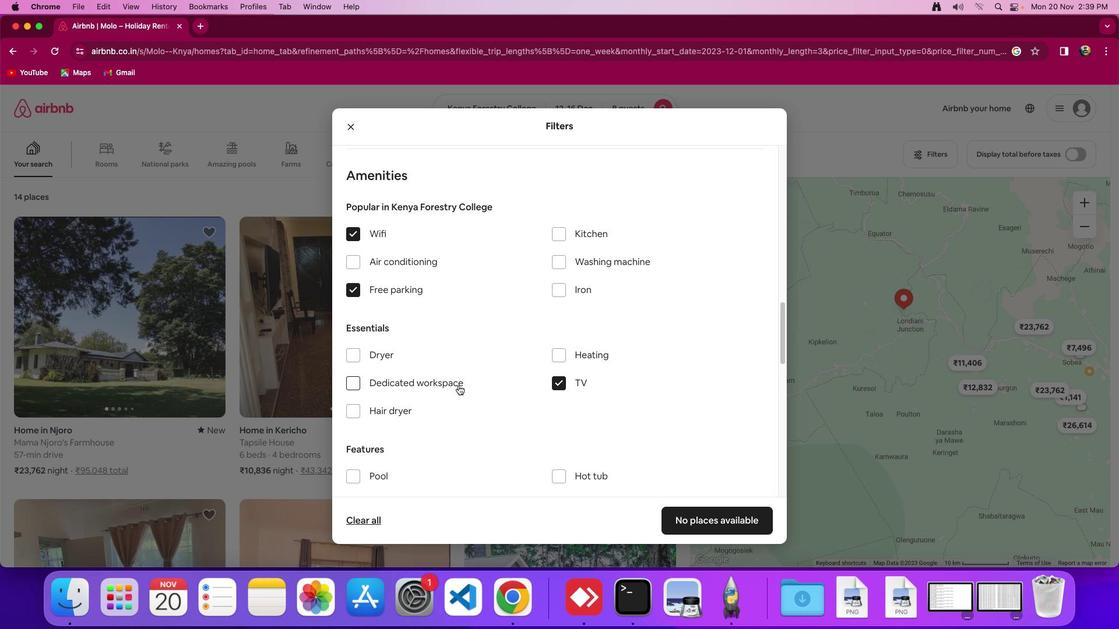 
Action: Mouse moved to (459, 385)
Screenshot: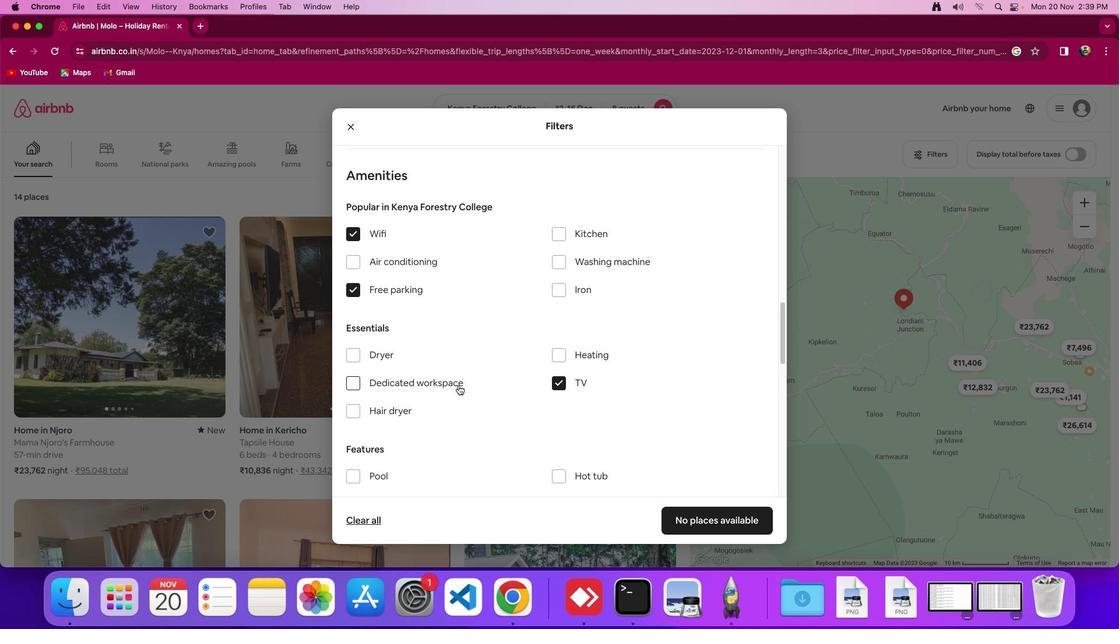 
Action: Mouse scrolled (459, 385) with delta (0, 0)
Screenshot: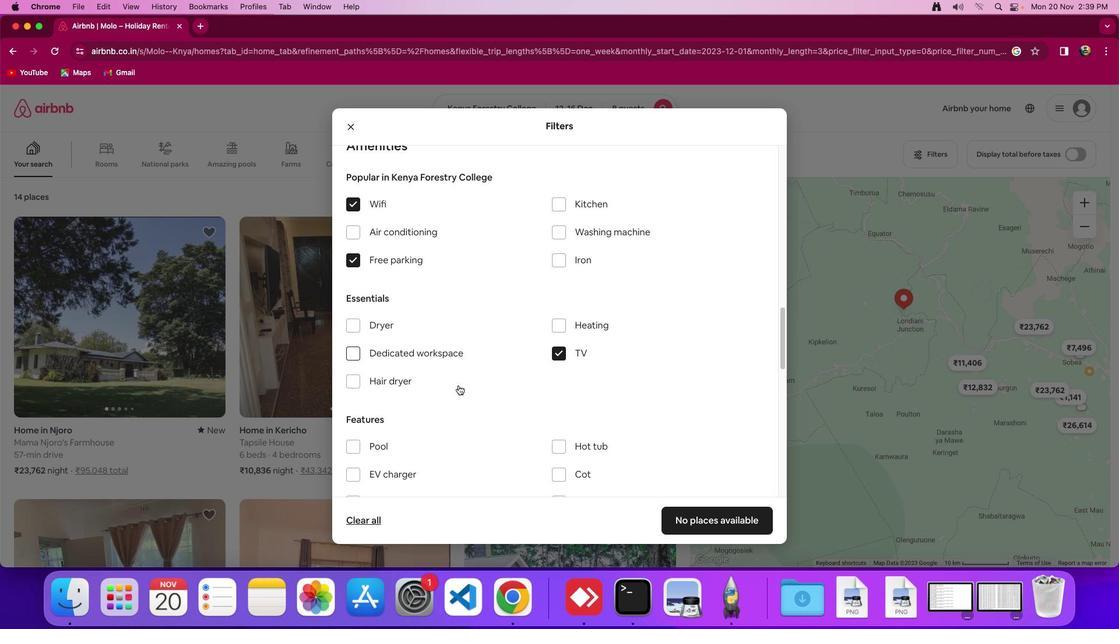 
Action: Mouse scrolled (459, 385) with delta (0, 0)
Screenshot: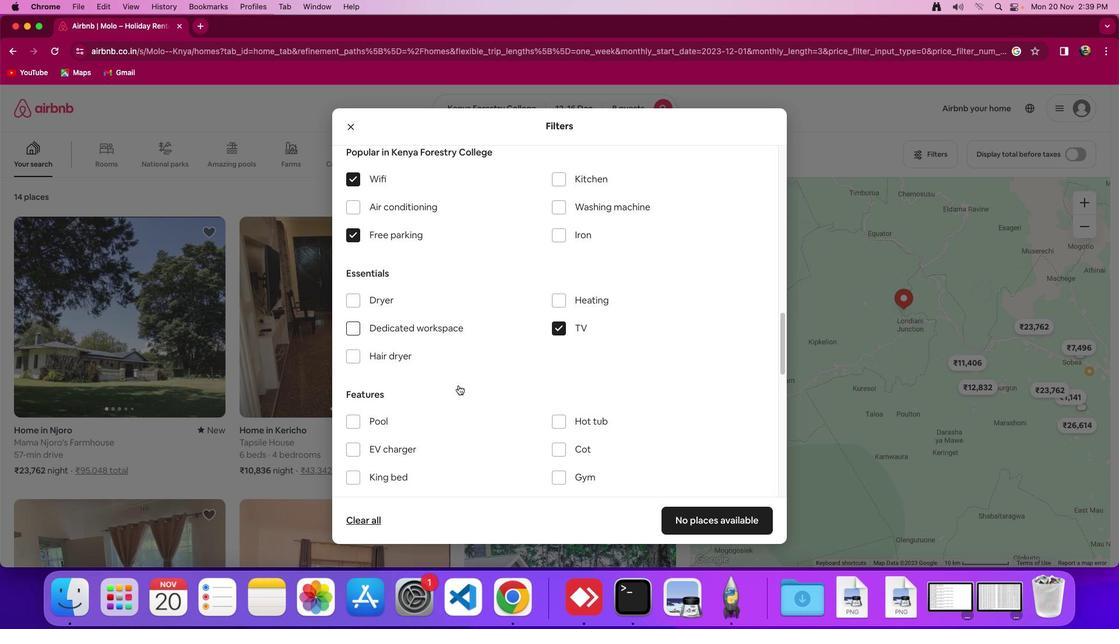 
Action: Mouse scrolled (459, 385) with delta (0, -1)
Screenshot: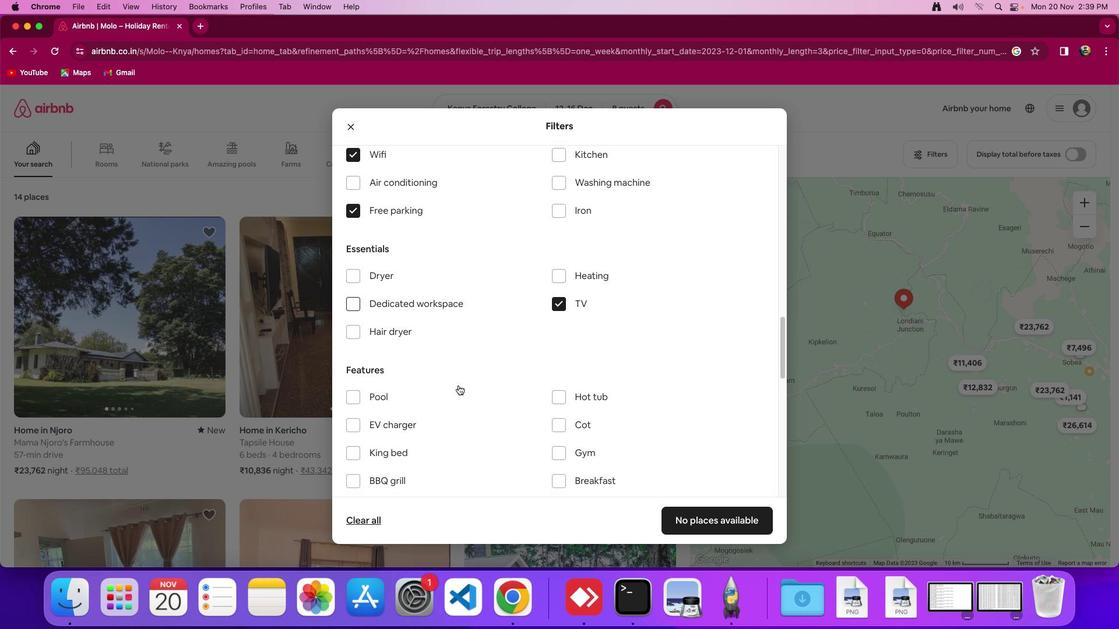 
Action: Mouse moved to (523, 425)
Screenshot: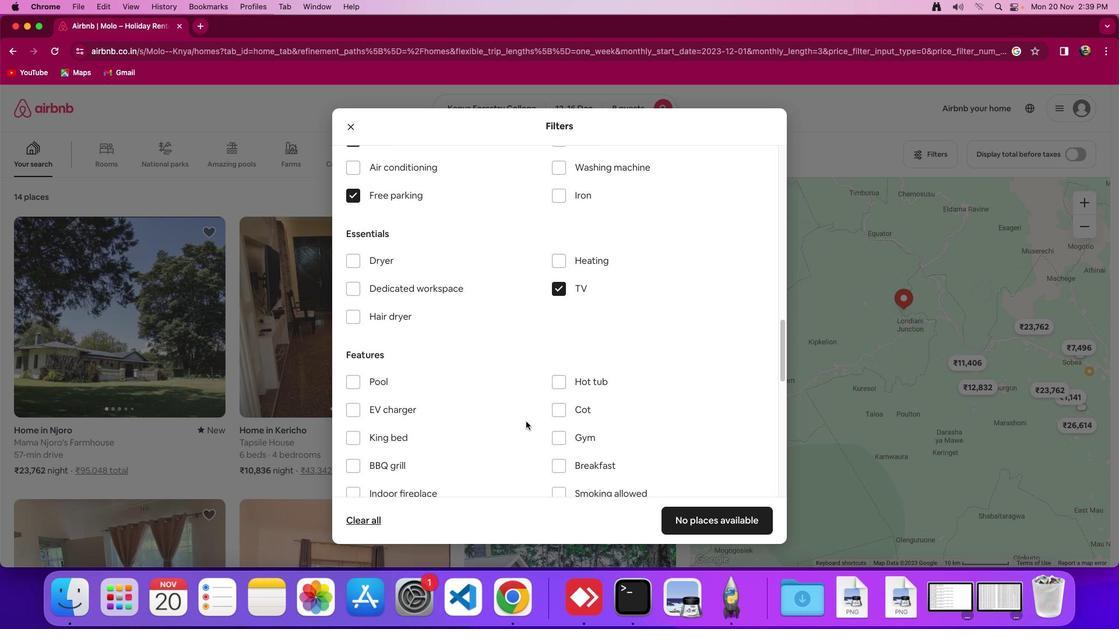 
Action: Mouse scrolled (523, 425) with delta (0, 0)
Screenshot: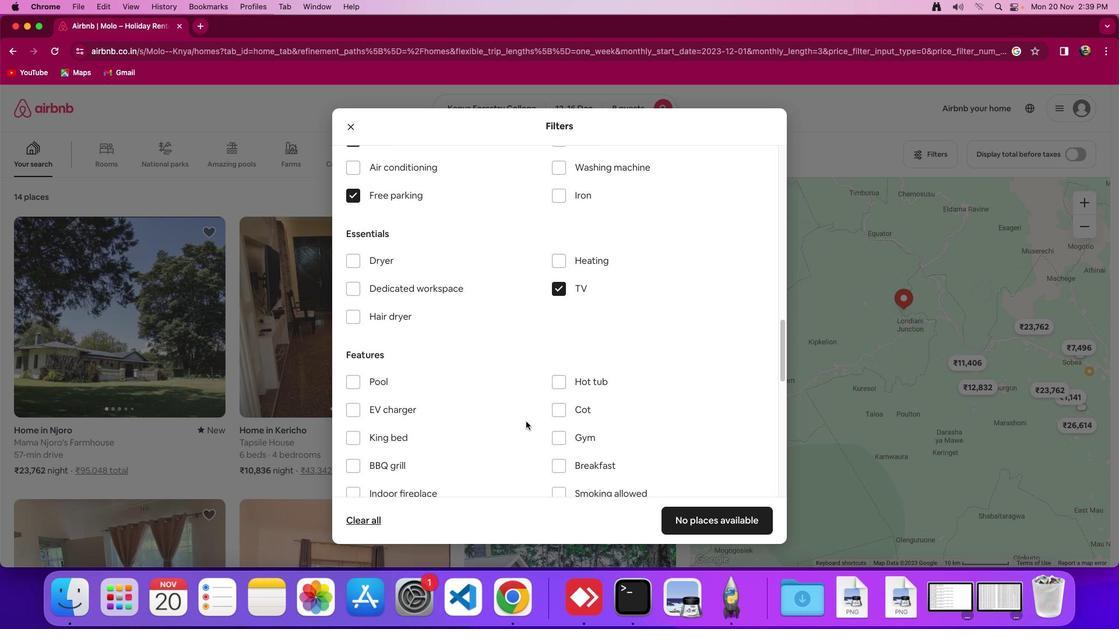 
Action: Mouse scrolled (523, 425) with delta (0, 0)
Screenshot: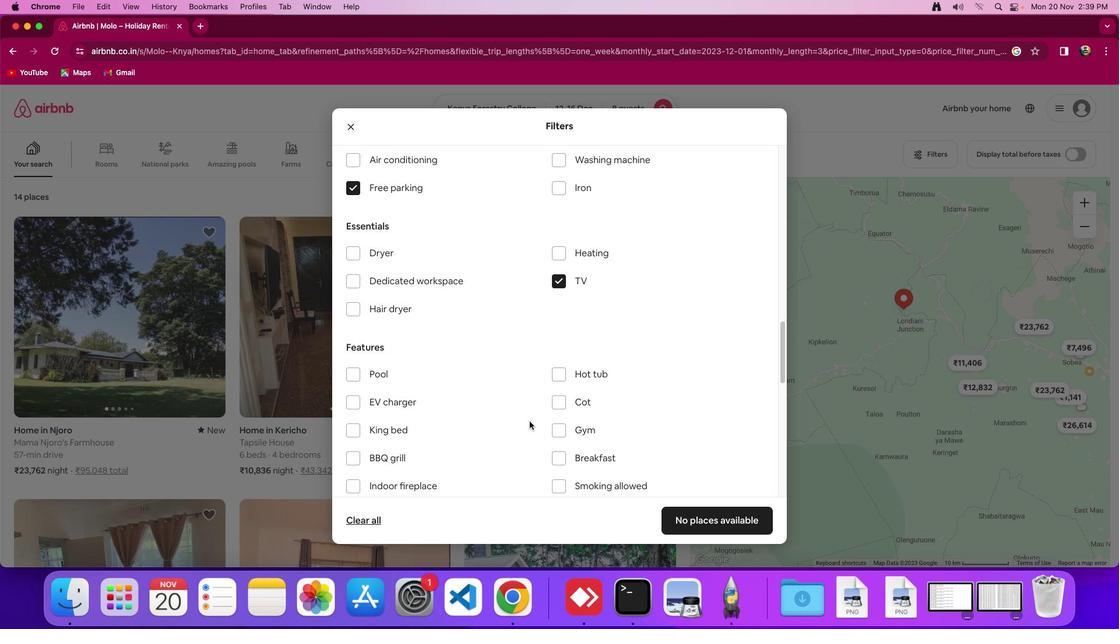 
Action: Mouse moved to (562, 429)
Screenshot: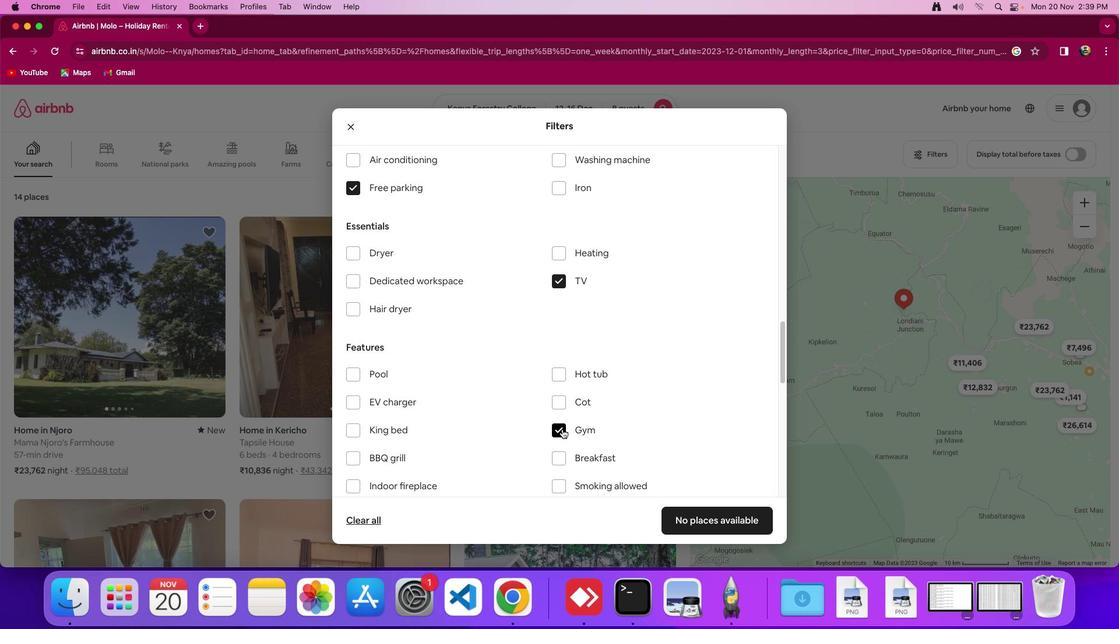 
Action: Mouse pressed left at (562, 429)
Screenshot: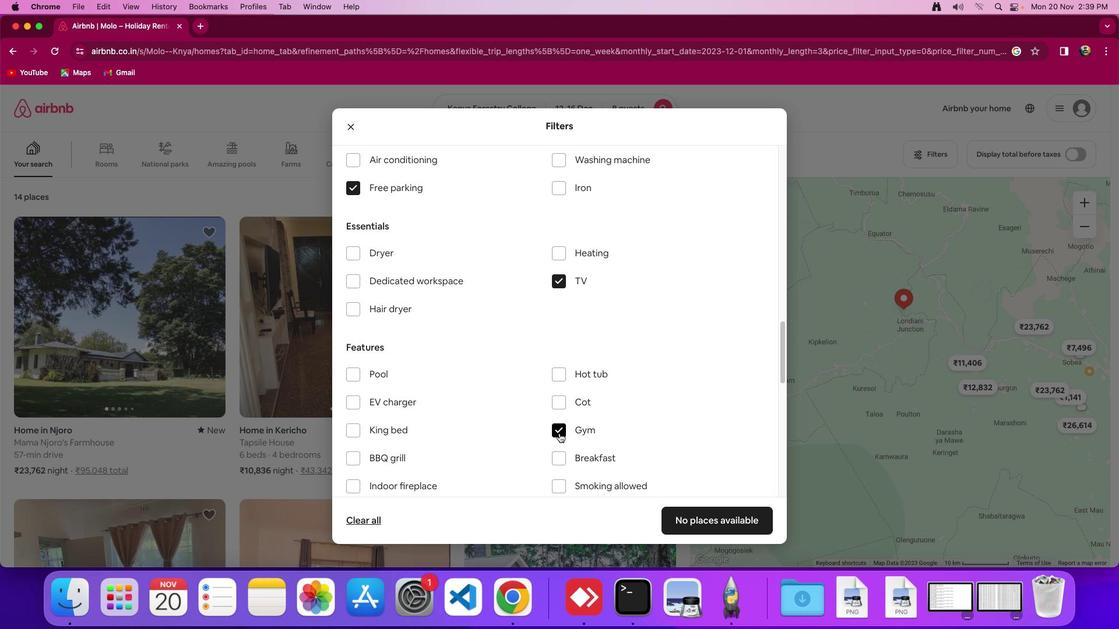 
Action: Mouse moved to (552, 463)
Screenshot: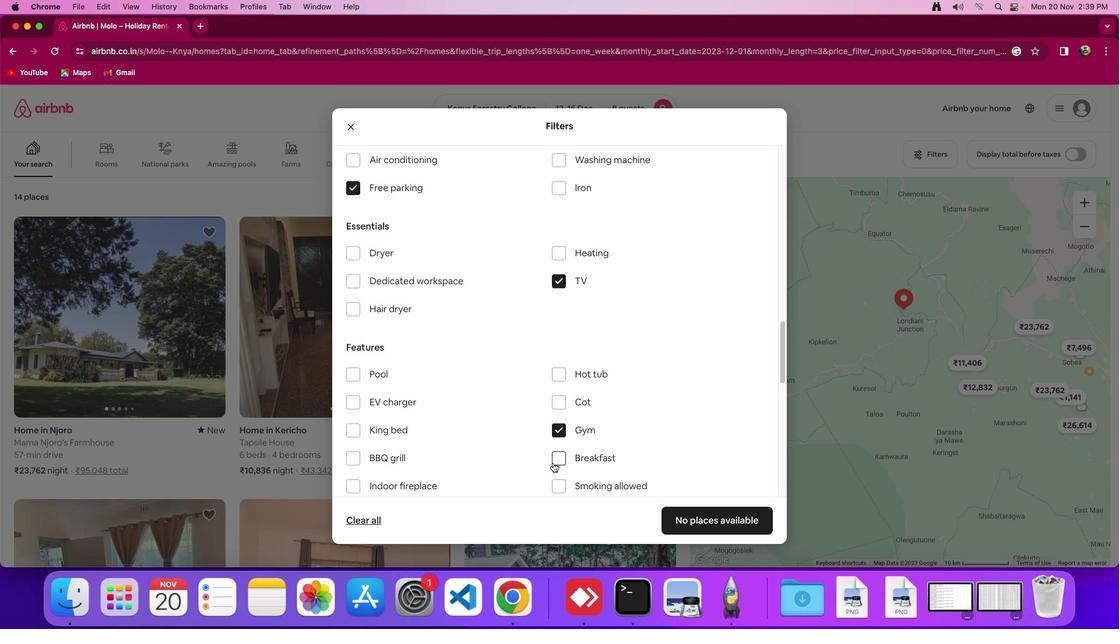 
Action: Mouse pressed left at (552, 463)
Screenshot: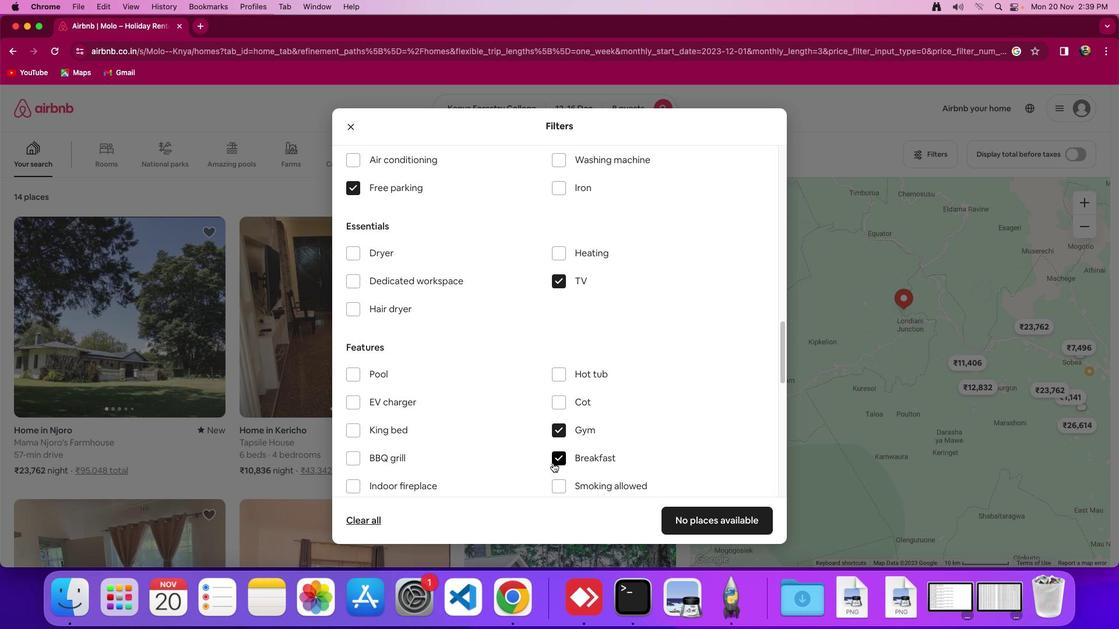 
Action: Mouse moved to (522, 416)
Screenshot: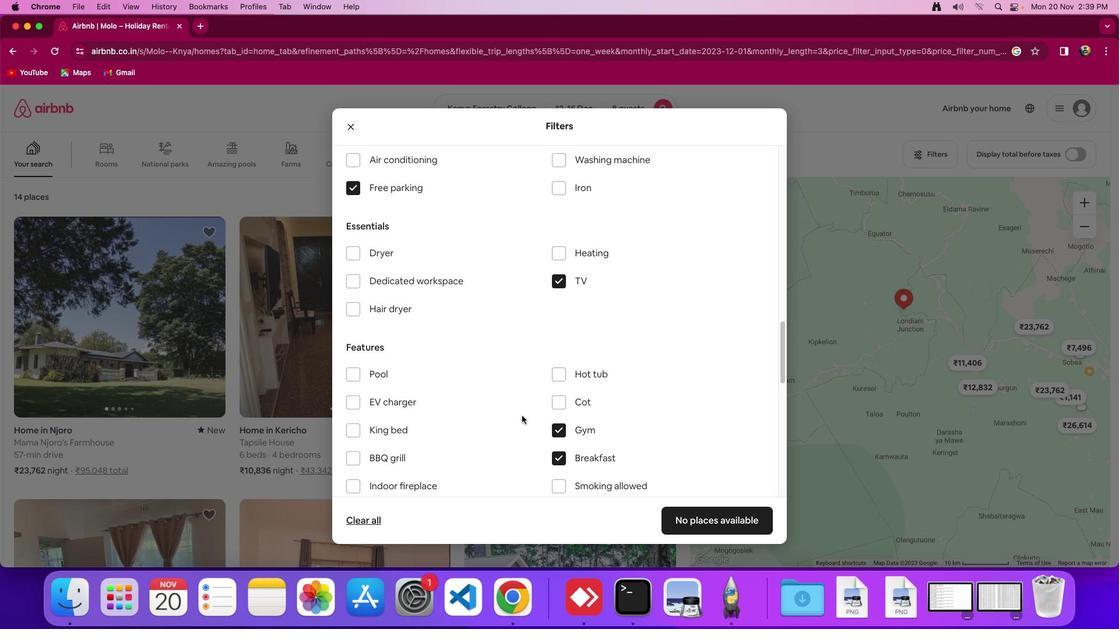 
Action: Mouse scrolled (522, 416) with delta (0, 0)
Screenshot: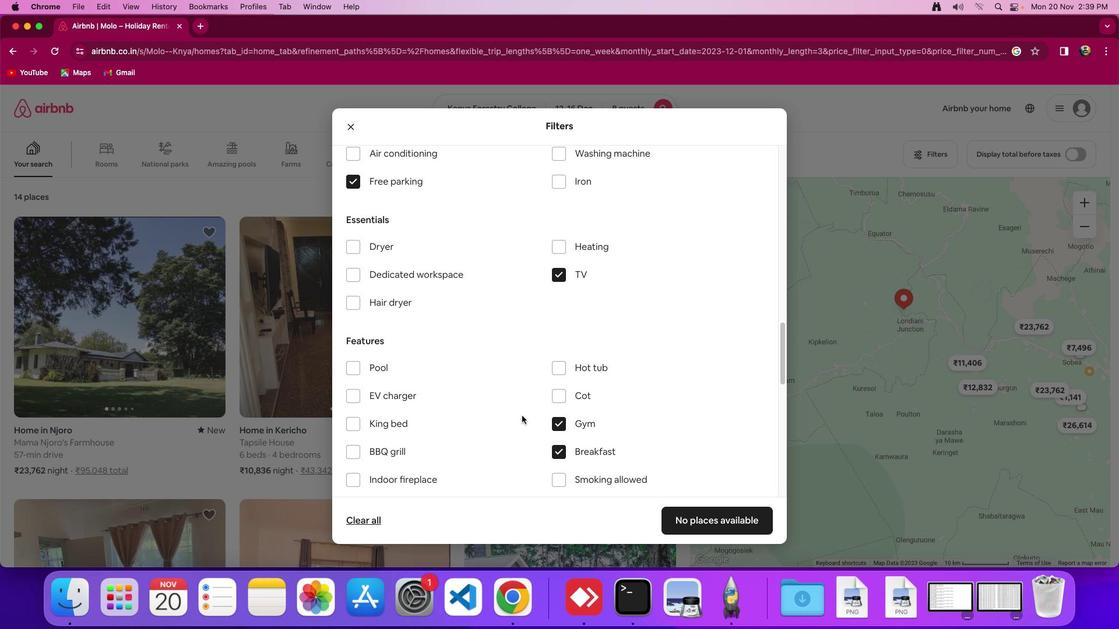 
Action: Mouse scrolled (522, 416) with delta (0, 0)
Screenshot: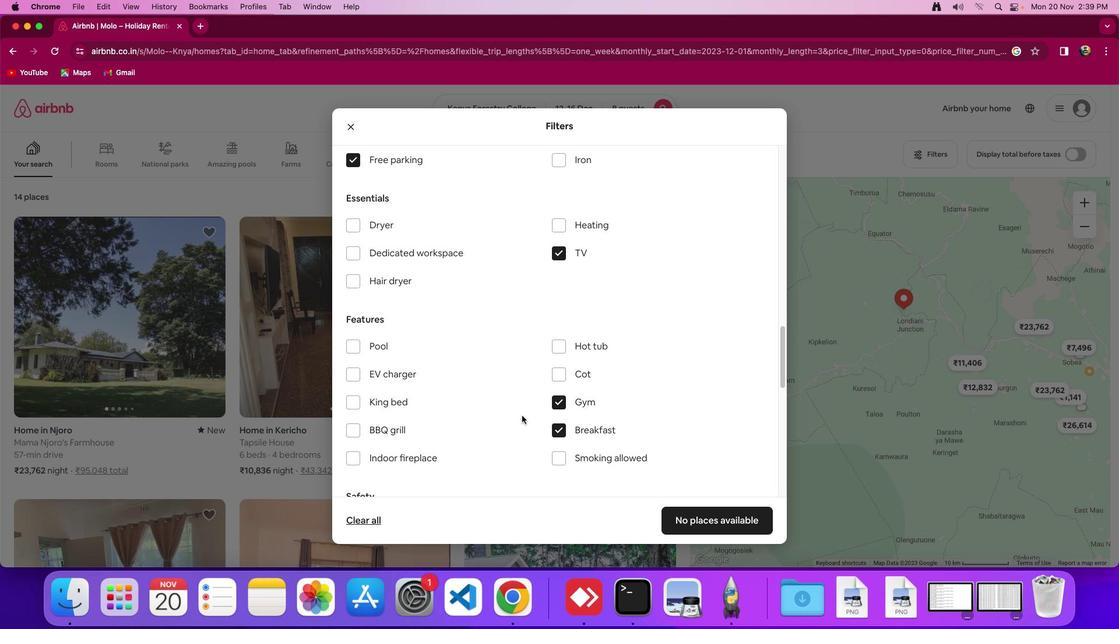 
Action: Mouse moved to (522, 416)
Screenshot: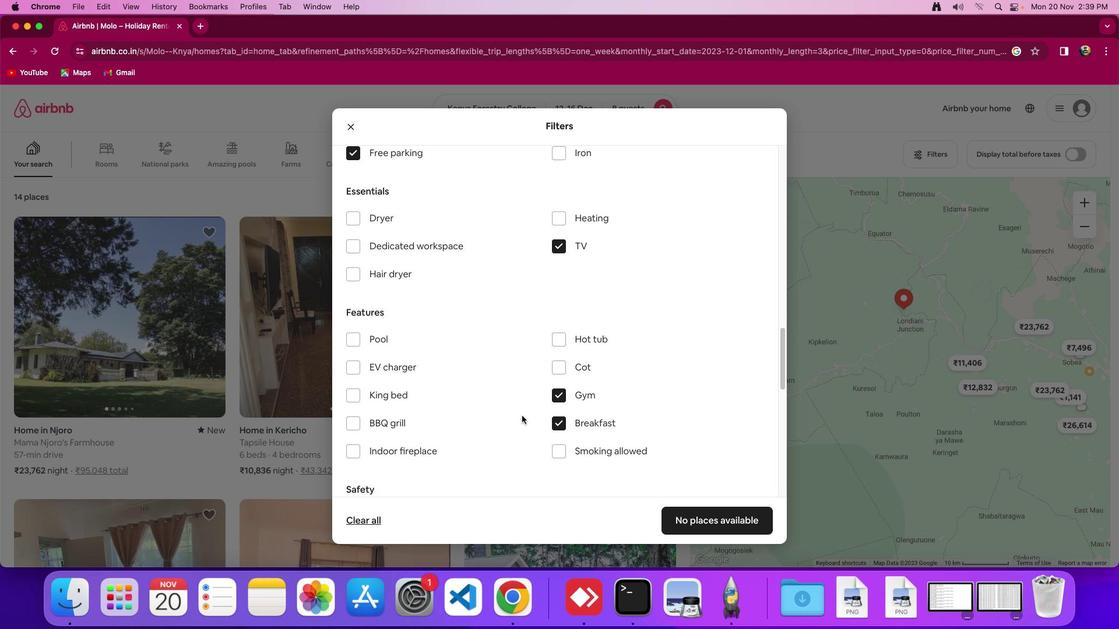 
Action: Mouse scrolled (522, 416) with delta (0, 0)
Screenshot: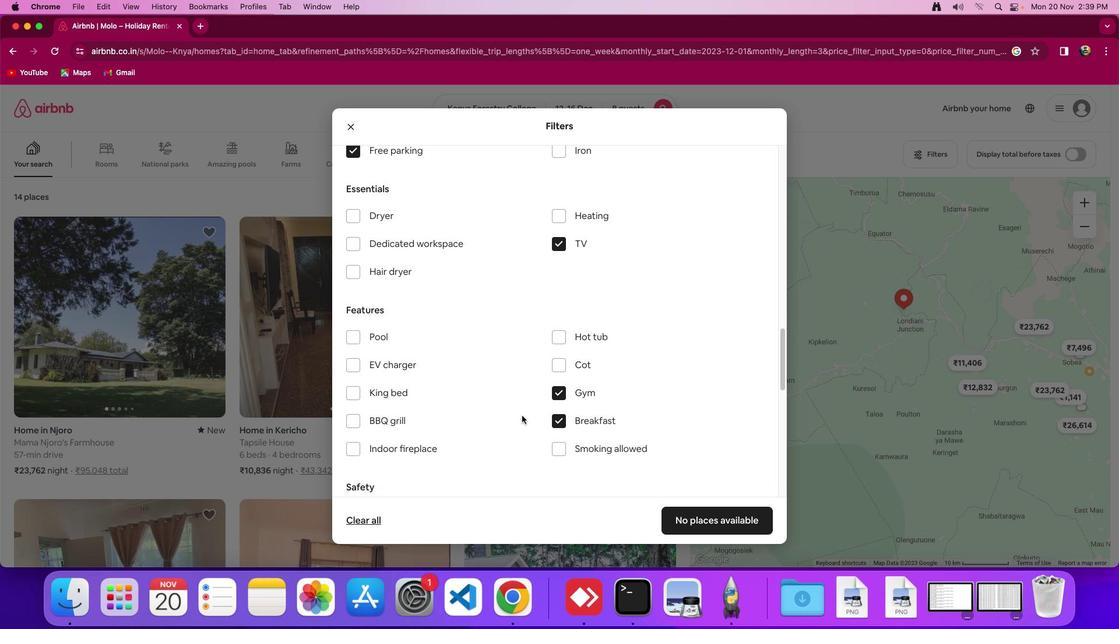 
Action: Mouse moved to (692, 522)
Screenshot: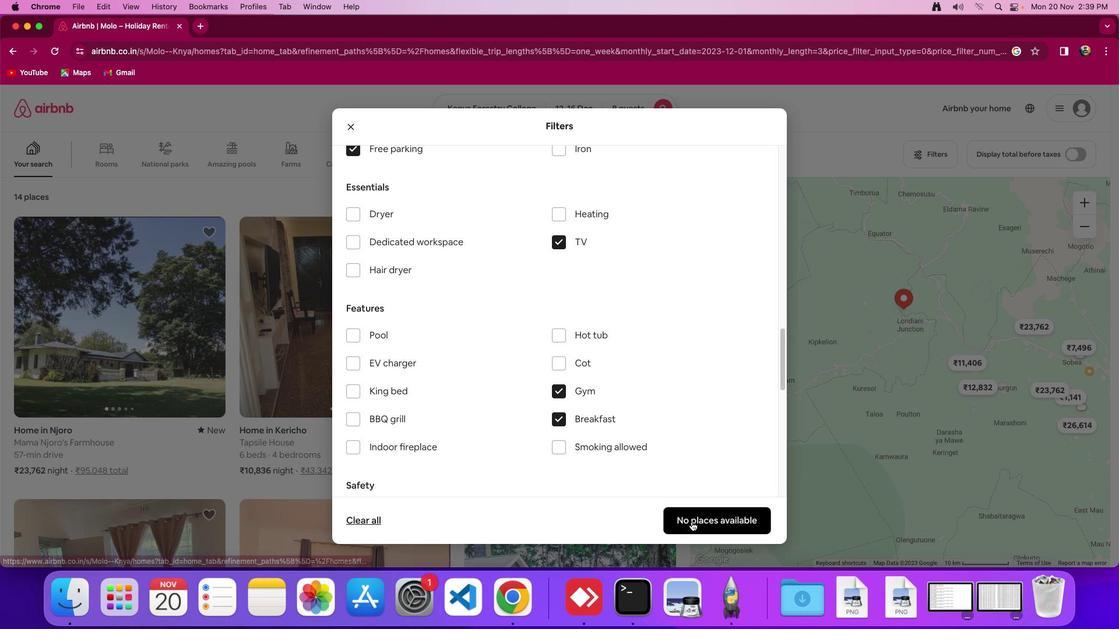 
Action: Mouse pressed left at (692, 522)
Screenshot: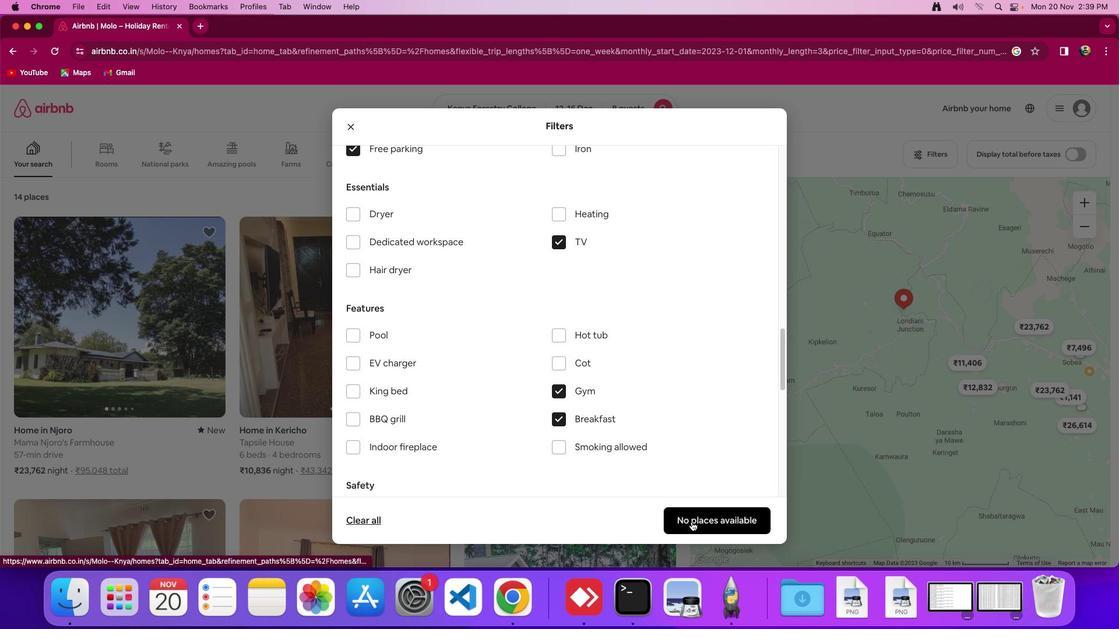 
Action: Mouse moved to (543, 441)
Screenshot: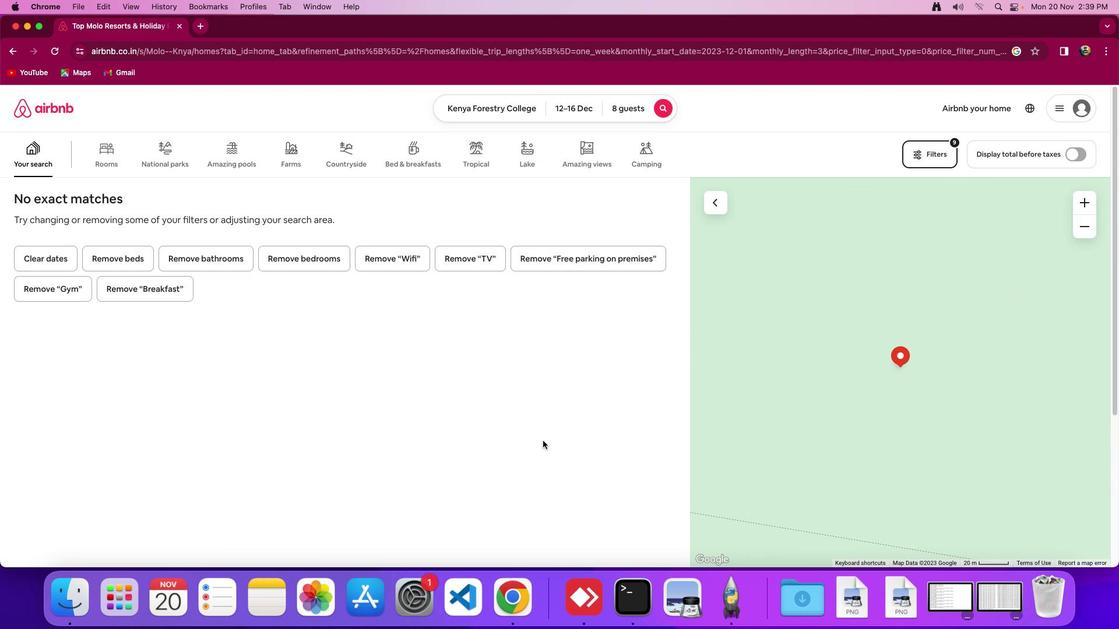 
Action: Mouse pressed left at (543, 441)
Screenshot: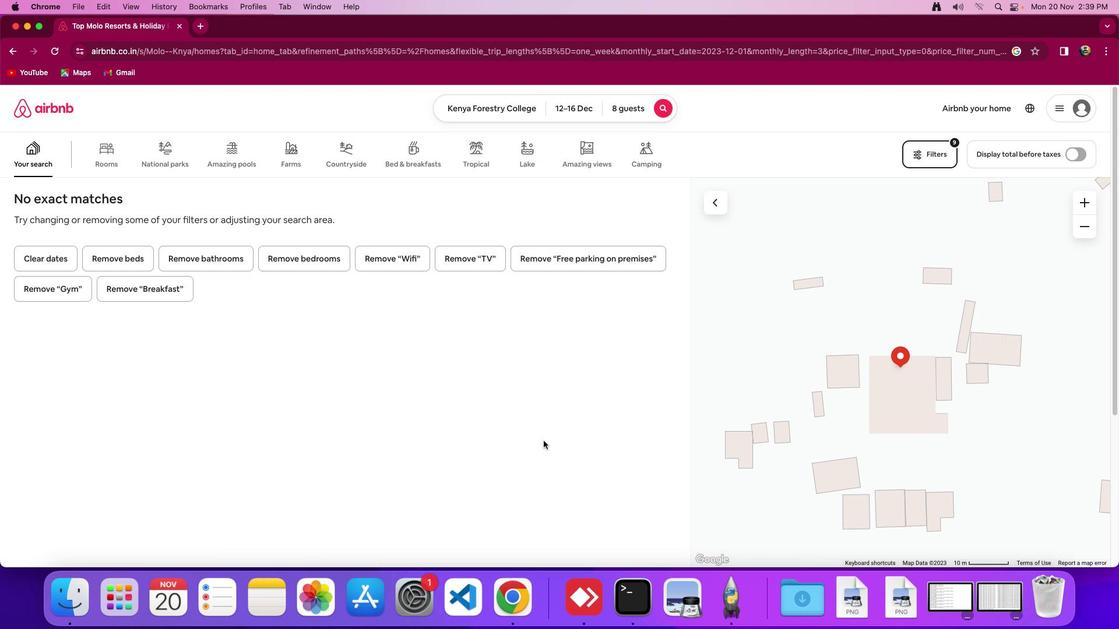 
Action: Mouse moved to (543, 440)
Screenshot: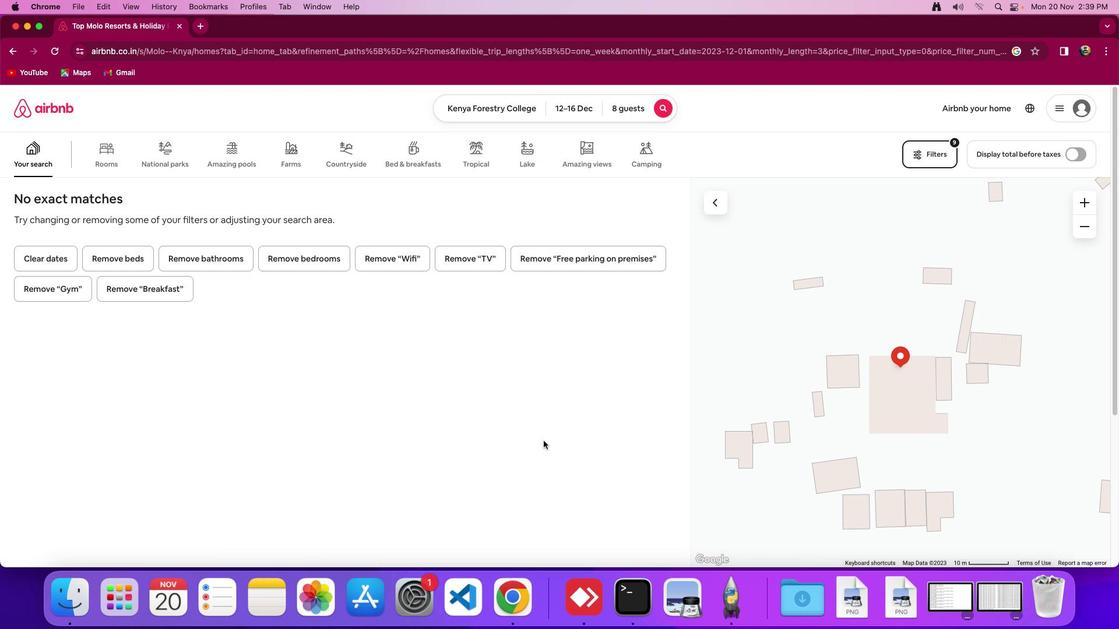 
